 Task: Find connections with filter location Niwai with filter topic #Knowyoursocialwith filter profile language German with filter current company East-West Seed with filter school Madurai Kamraj University, Madurai with filter industry Public Safety with filter service category Bartending with filter keywords title Electrician
Action: Mouse moved to (569, 96)
Screenshot: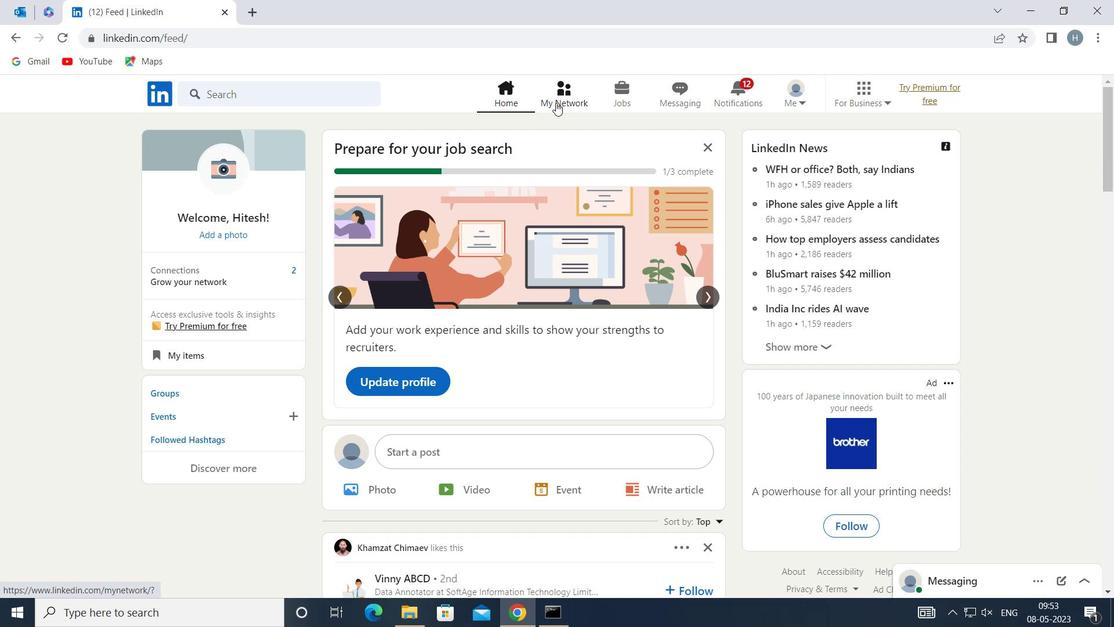 
Action: Mouse pressed left at (569, 96)
Screenshot: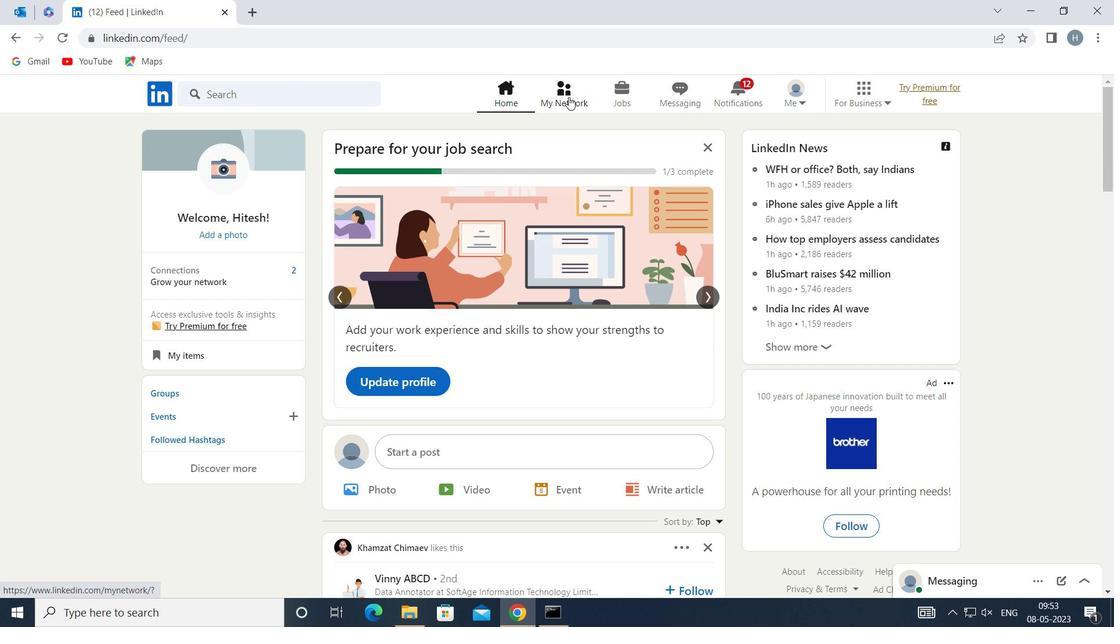 
Action: Mouse moved to (329, 175)
Screenshot: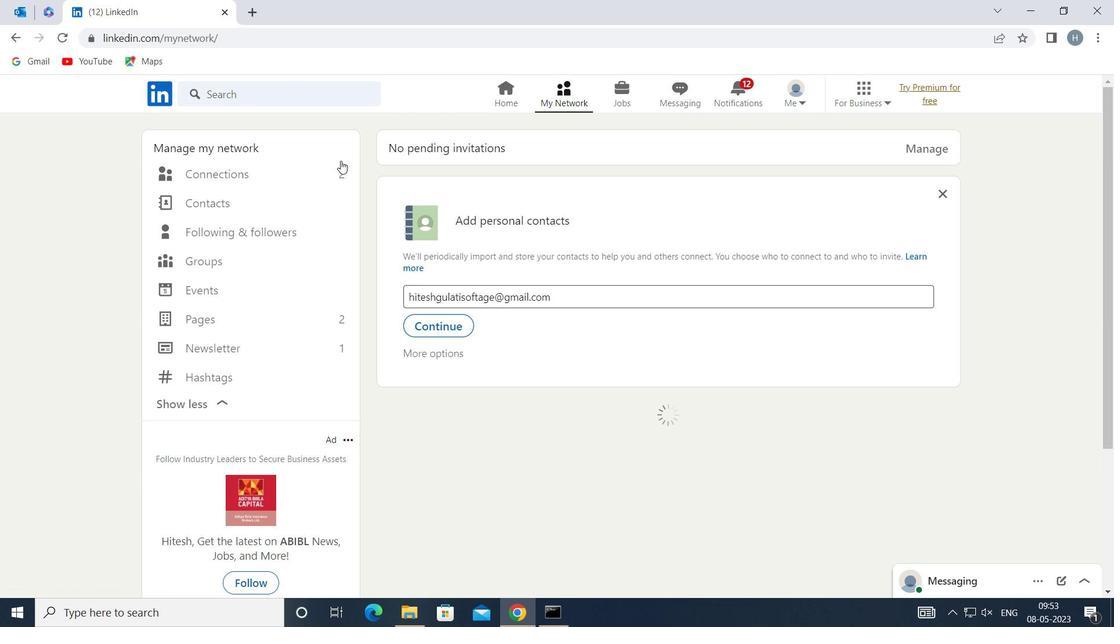 
Action: Mouse pressed left at (329, 175)
Screenshot: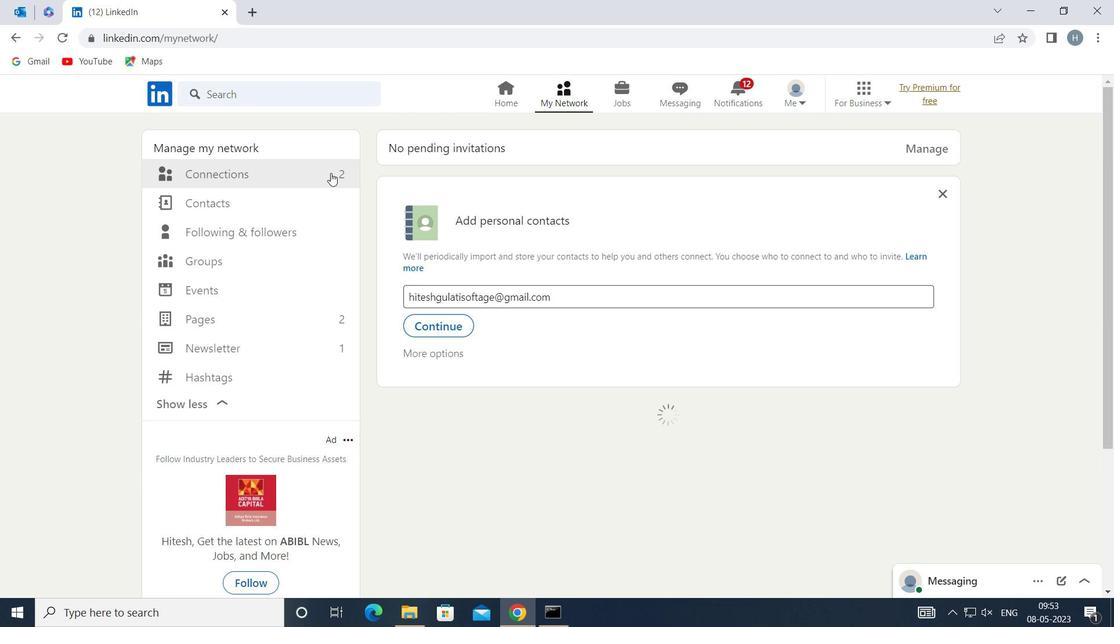 
Action: Mouse moved to (654, 173)
Screenshot: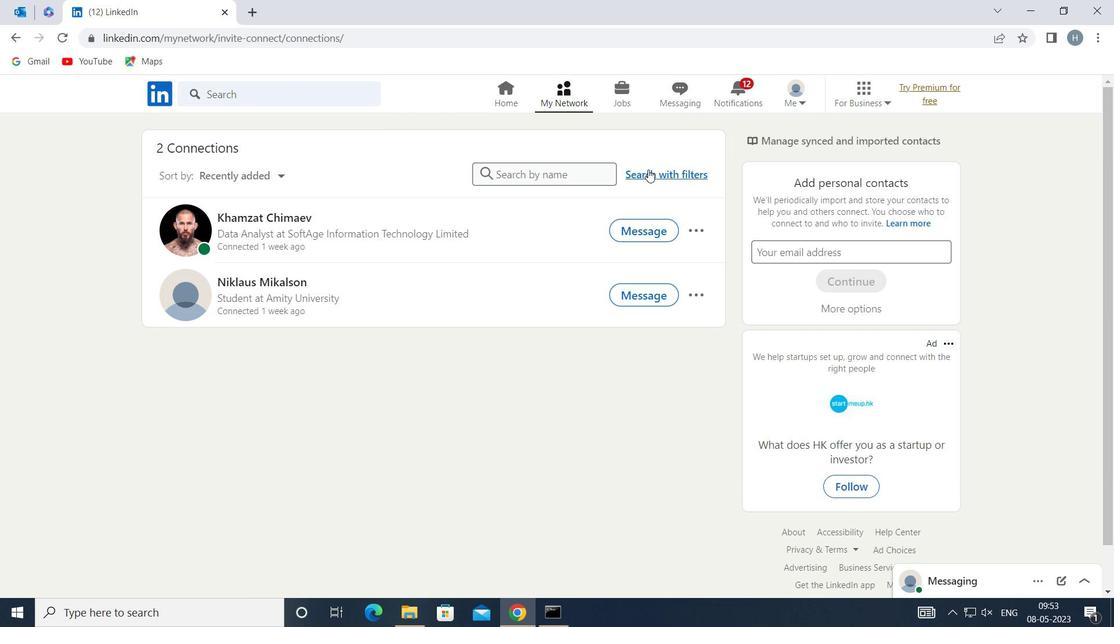 
Action: Mouse pressed left at (654, 173)
Screenshot: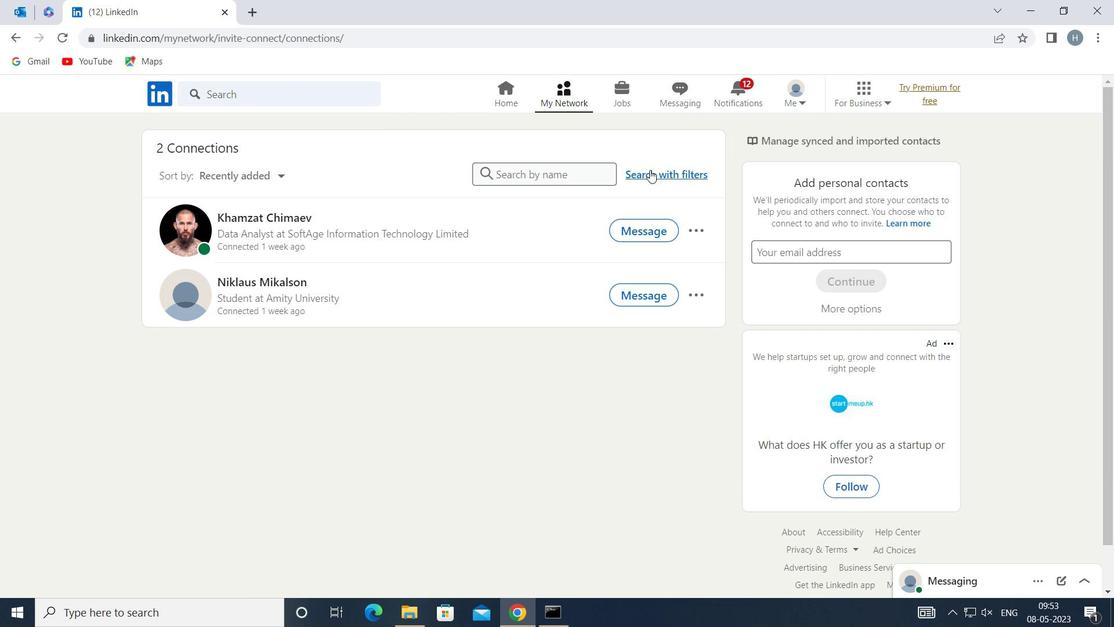 
Action: Mouse moved to (607, 131)
Screenshot: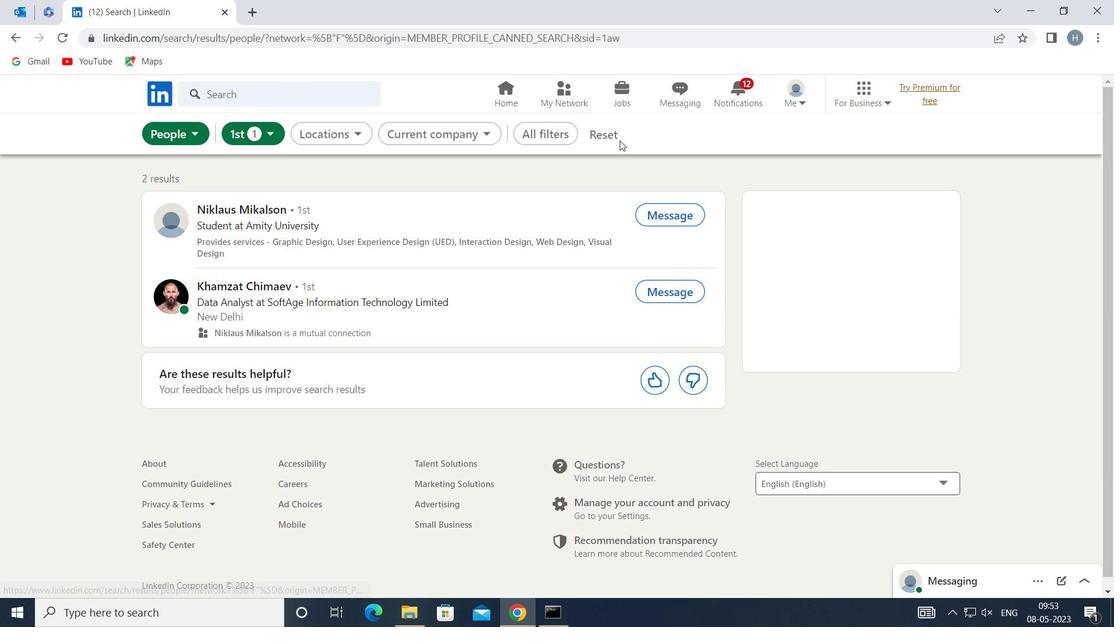 
Action: Mouse pressed left at (607, 131)
Screenshot: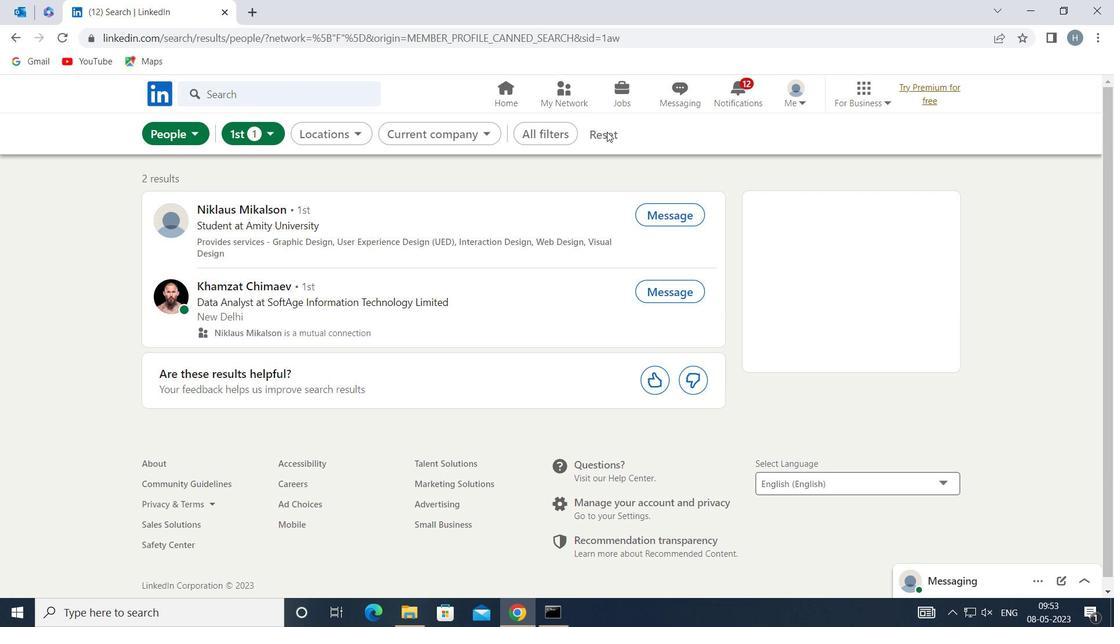 
Action: Mouse moved to (599, 129)
Screenshot: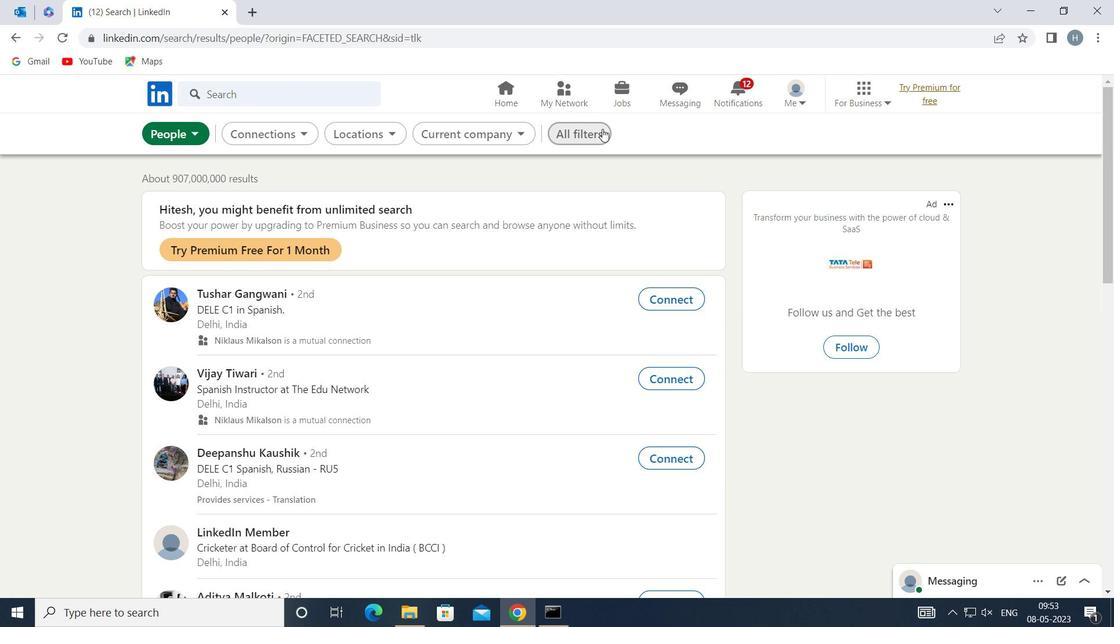 
Action: Mouse pressed left at (599, 129)
Screenshot: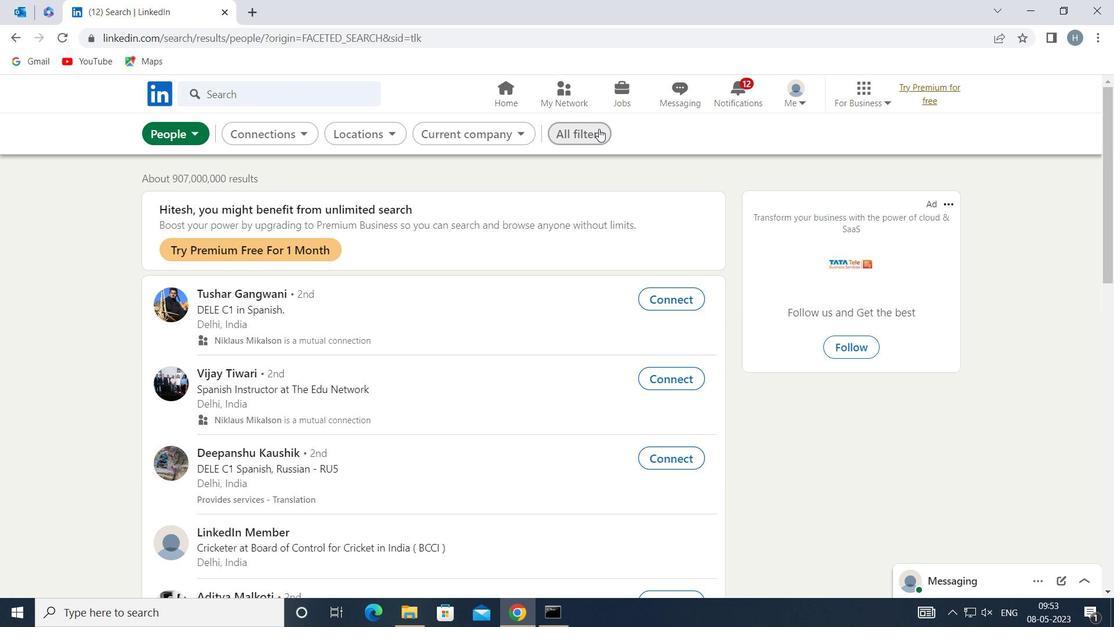 
Action: Mouse moved to (804, 254)
Screenshot: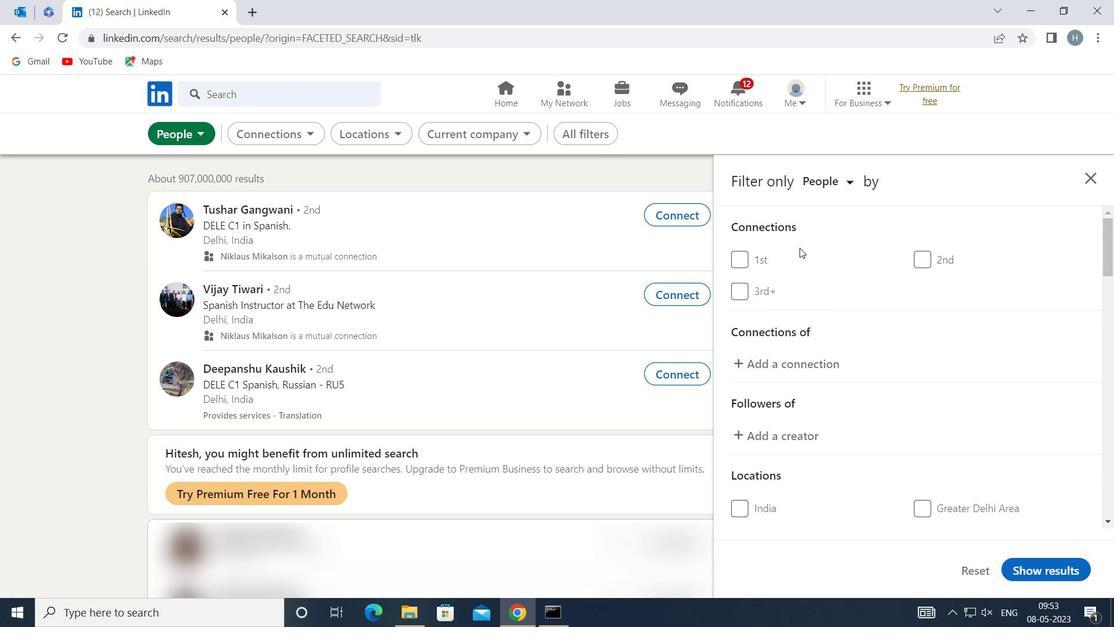 
Action: Mouse scrolled (804, 253) with delta (0, 0)
Screenshot: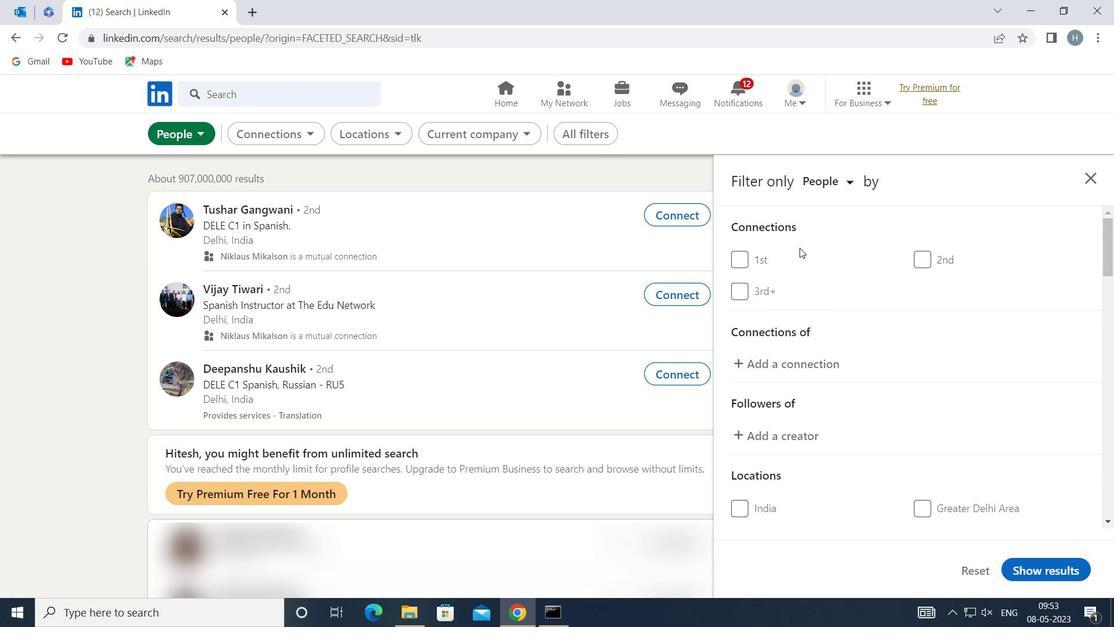 
Action: Mouse moved to (815, 263)
Screenshot: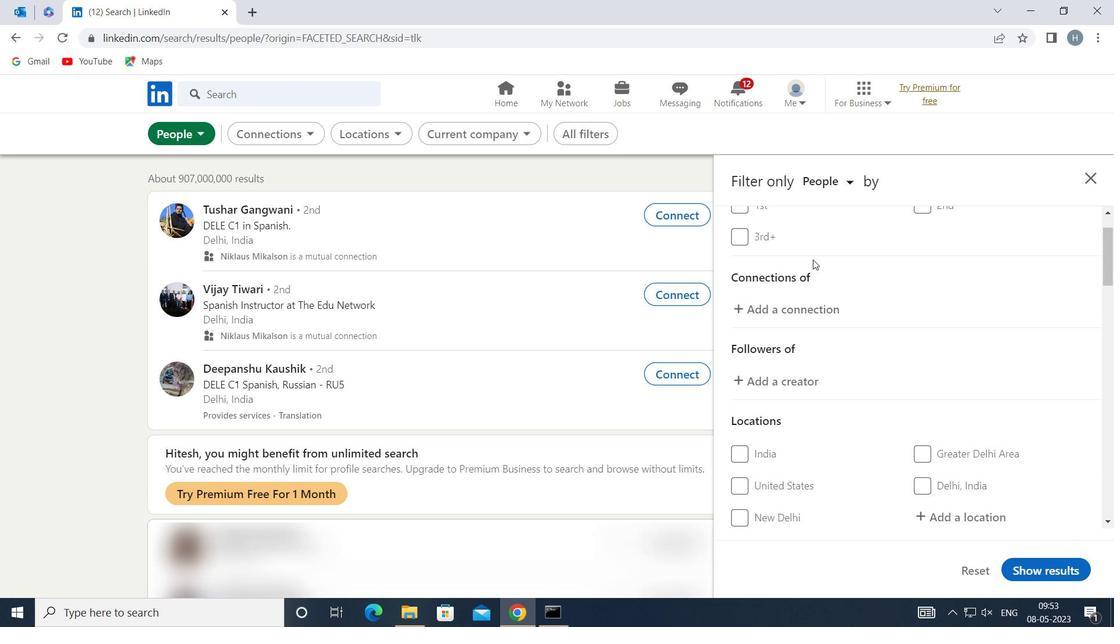 
Action: Mouse scrolled (815, 262) with delta (0, 0)
Screenshot: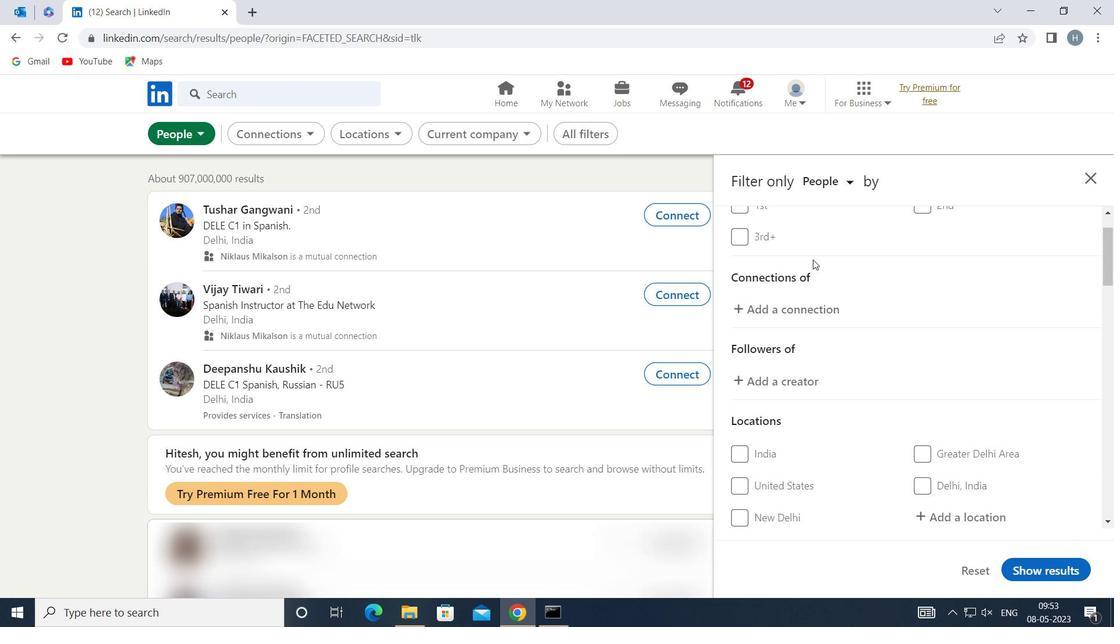 
Action: Mouse moved to (816, 265)
Screenshot: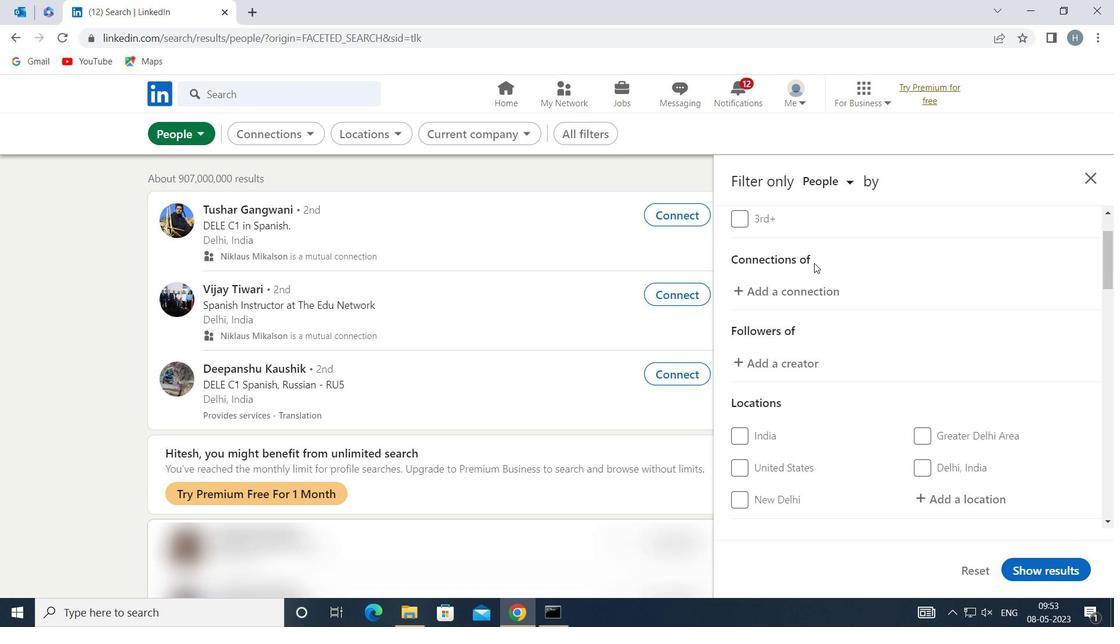 
Action: Mouse scrolled (816, 264) with delta (0, 0)
Screenshot: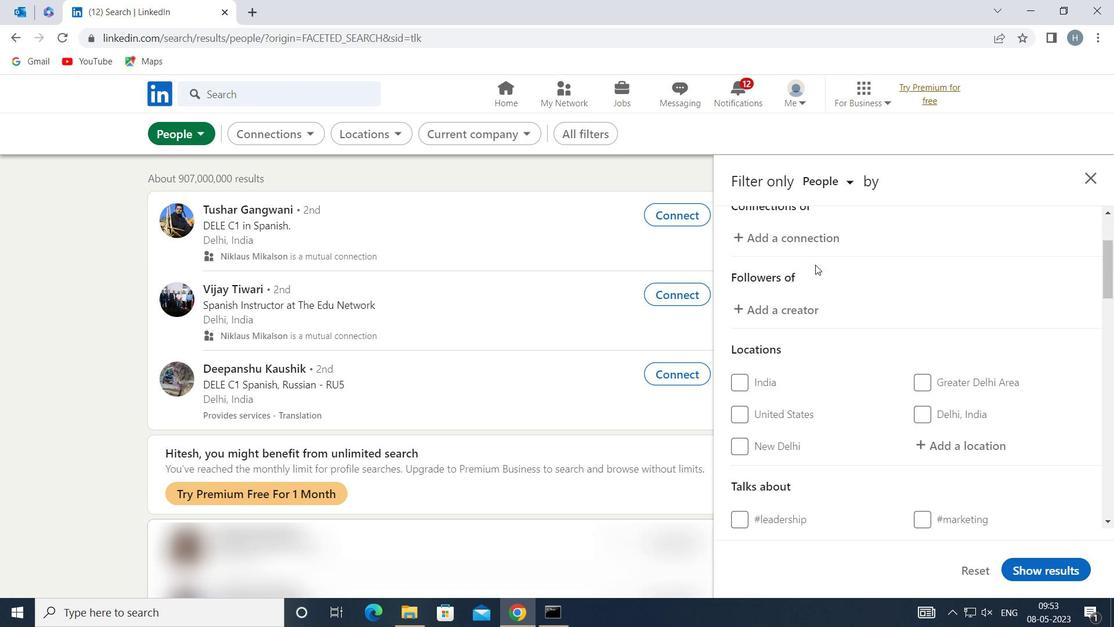 
Action: Mouse moved to (961, 357)
Screenshot: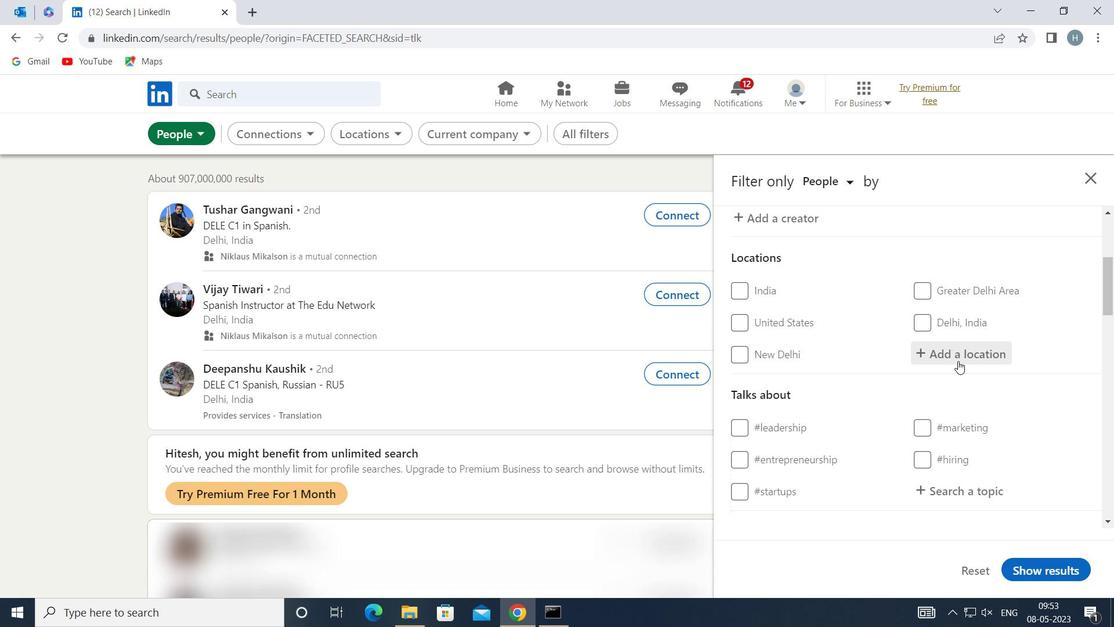
Action: Mouse pressed left at (961, 357)
Screenshot: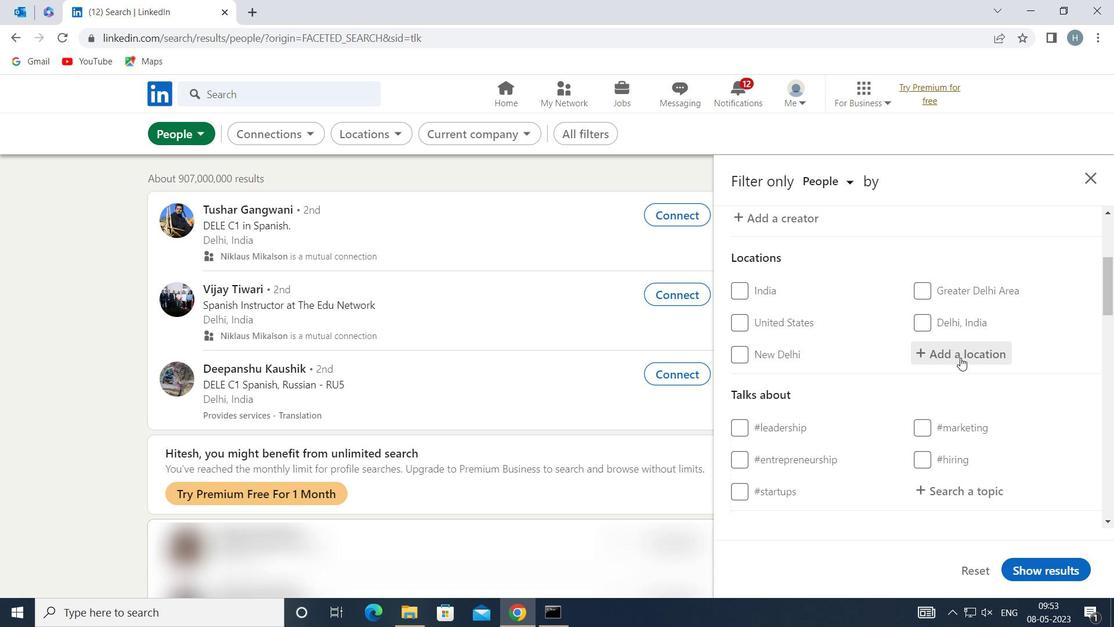 
Action: Mouse moved to (963, 356)
Screenshot: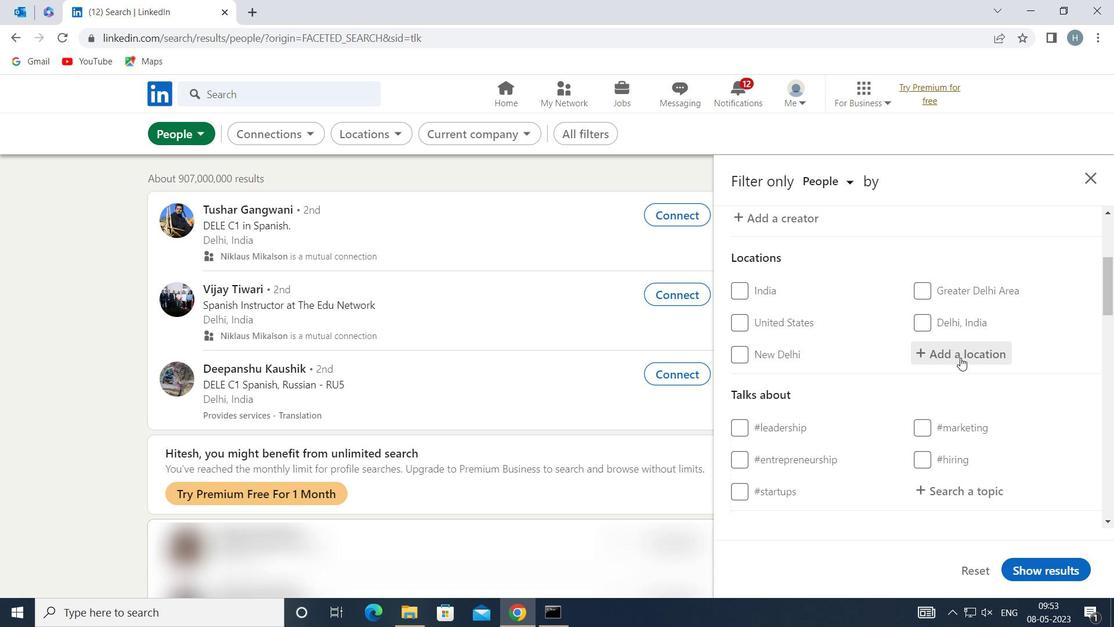 
Action: Key pressed <Key.shift>V+<Key.backspace><Key.backspace>B<Key.backspace>NIWAI
Screenshot: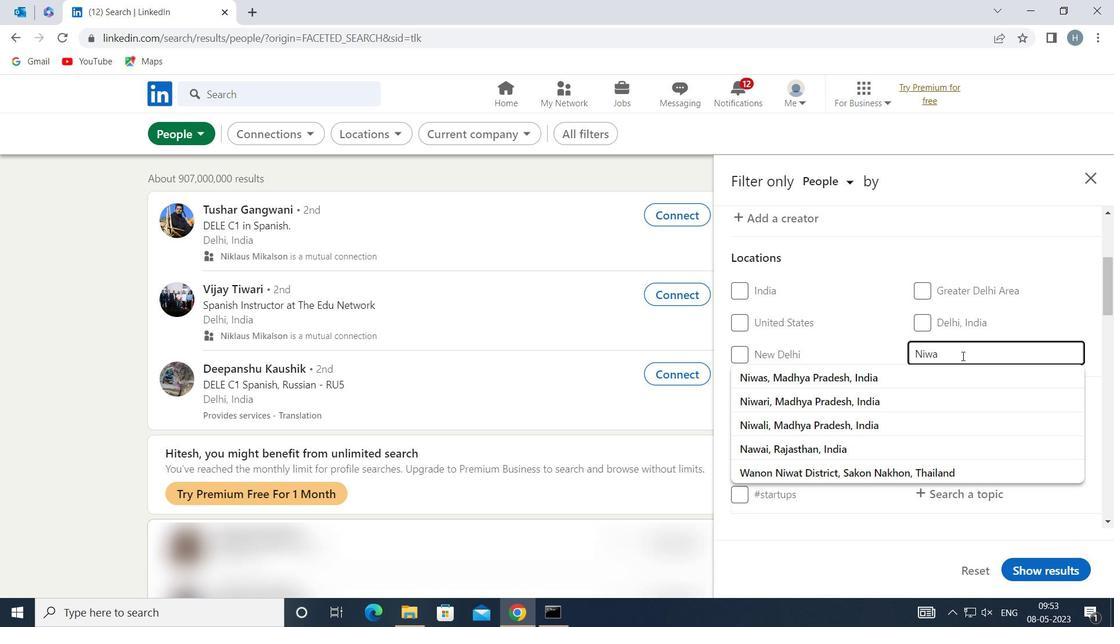 
Action: Mouse moved to (887, 376)
Screenshot: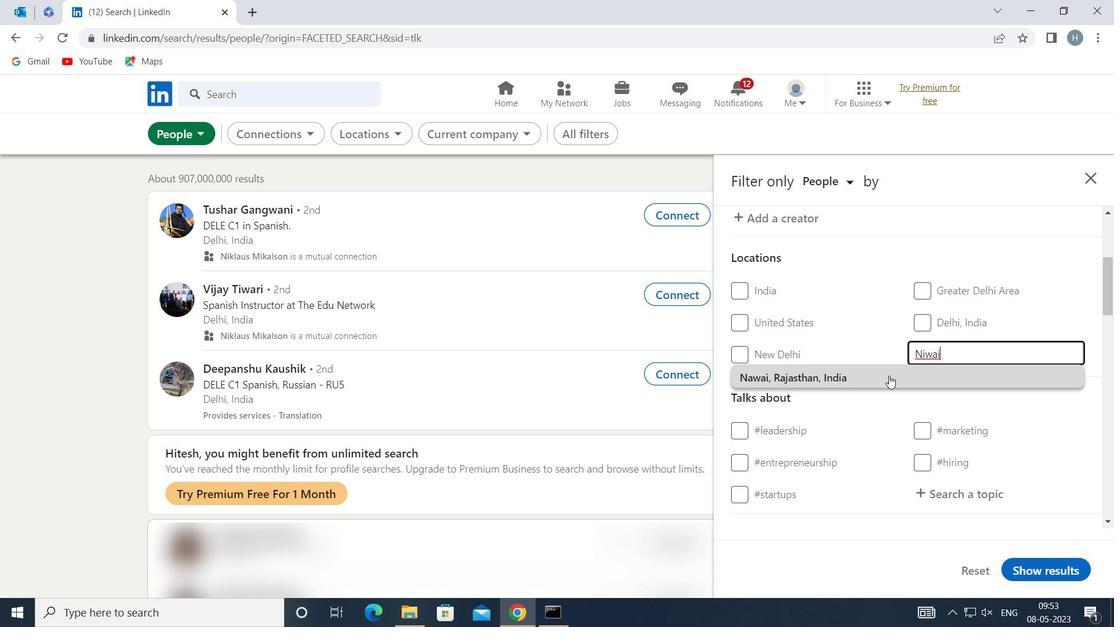 
Action: Mouse pressed left at (887, 376)
Screenshot: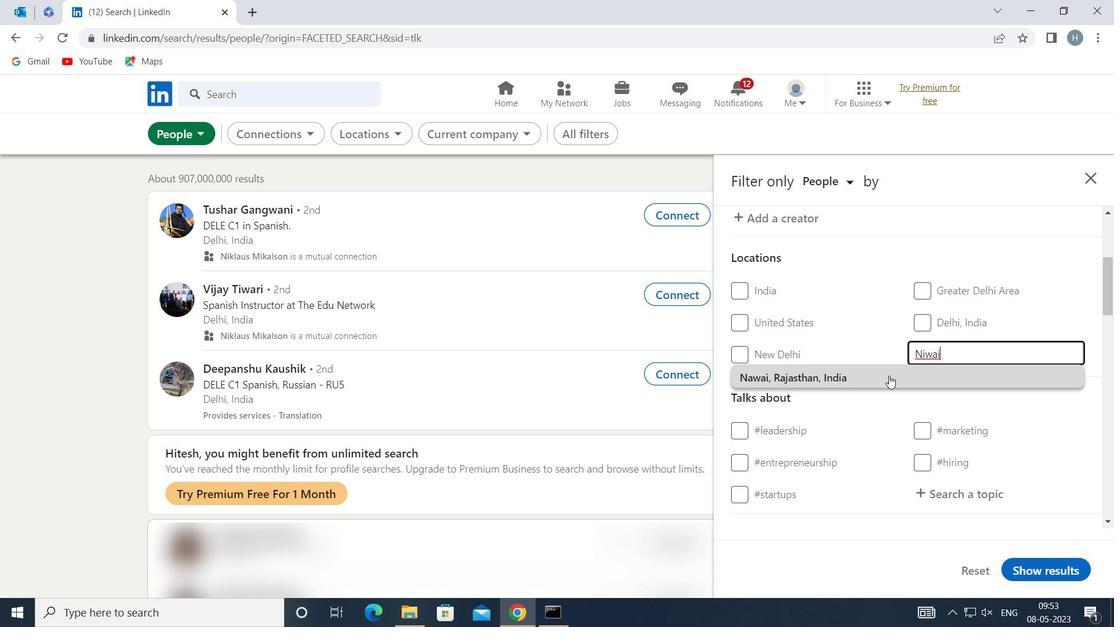 
Action: Mouse moved to (896, 369)
Screenshot: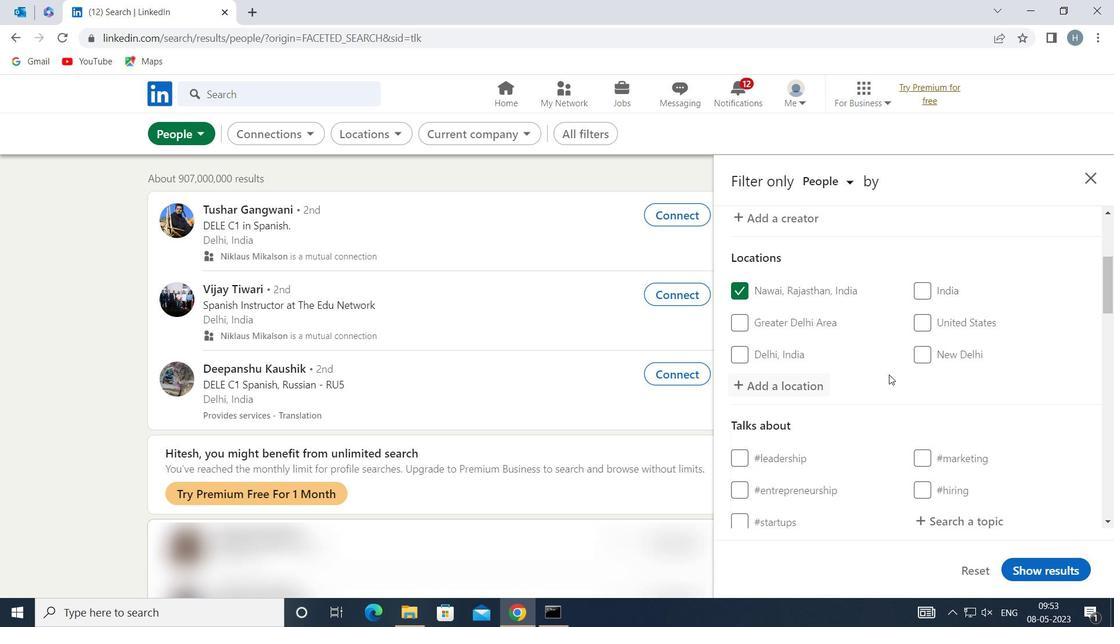 
Action: Mouse scrolled (896, 369) with delta (0, 0)
Screenshot: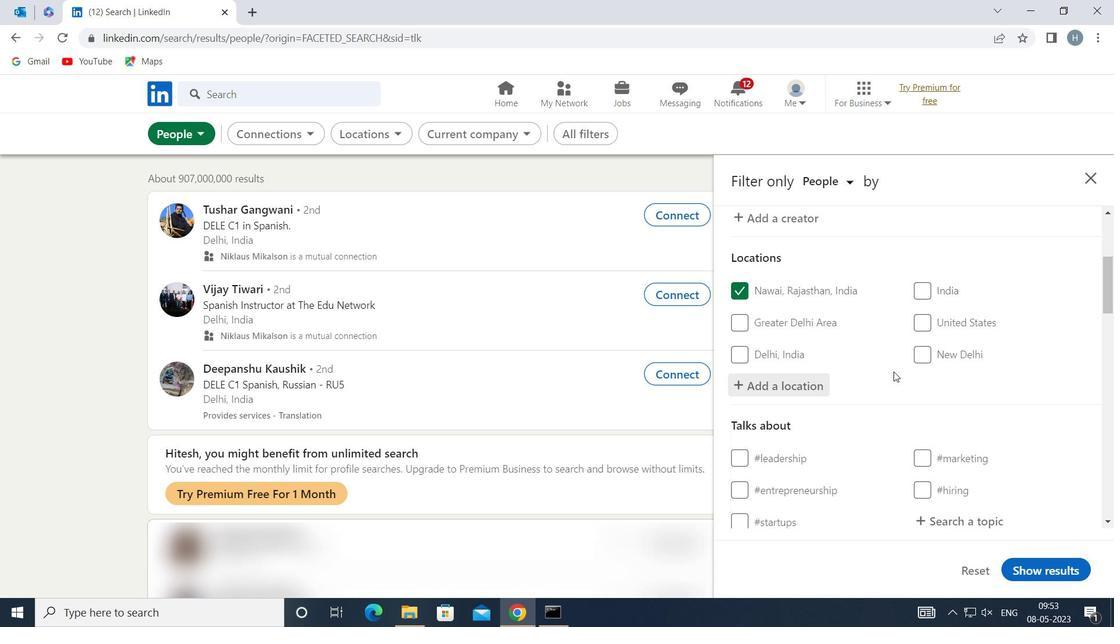 
Action: Mouse moved to (903, 364)
Screenshot: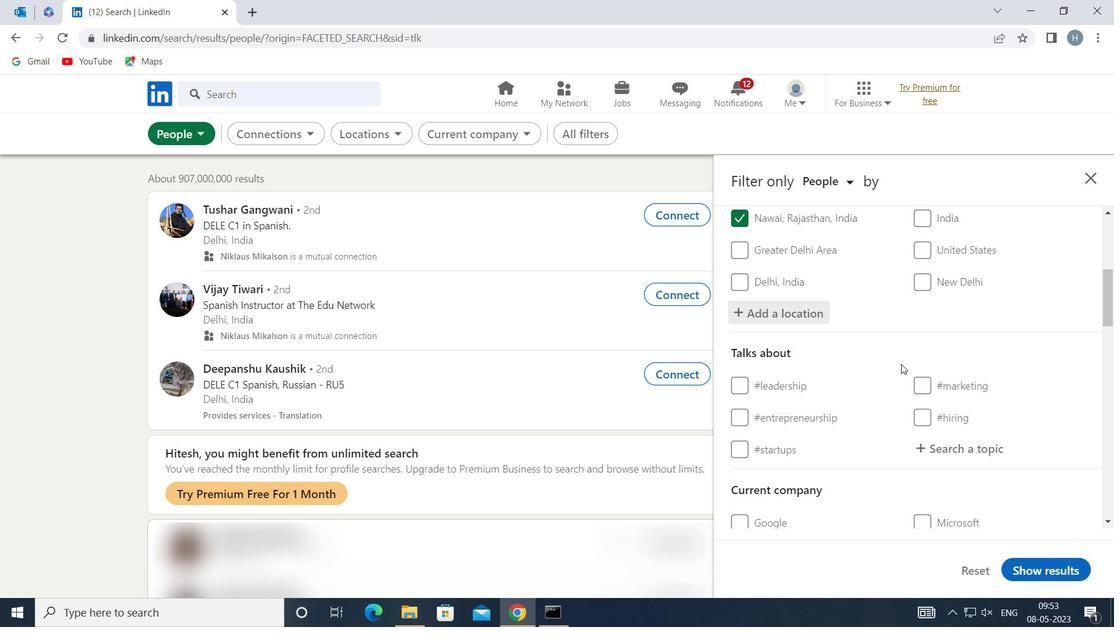 
Action: Mouse scrolled (903, 363) with delta (0, 0)
Screenshot: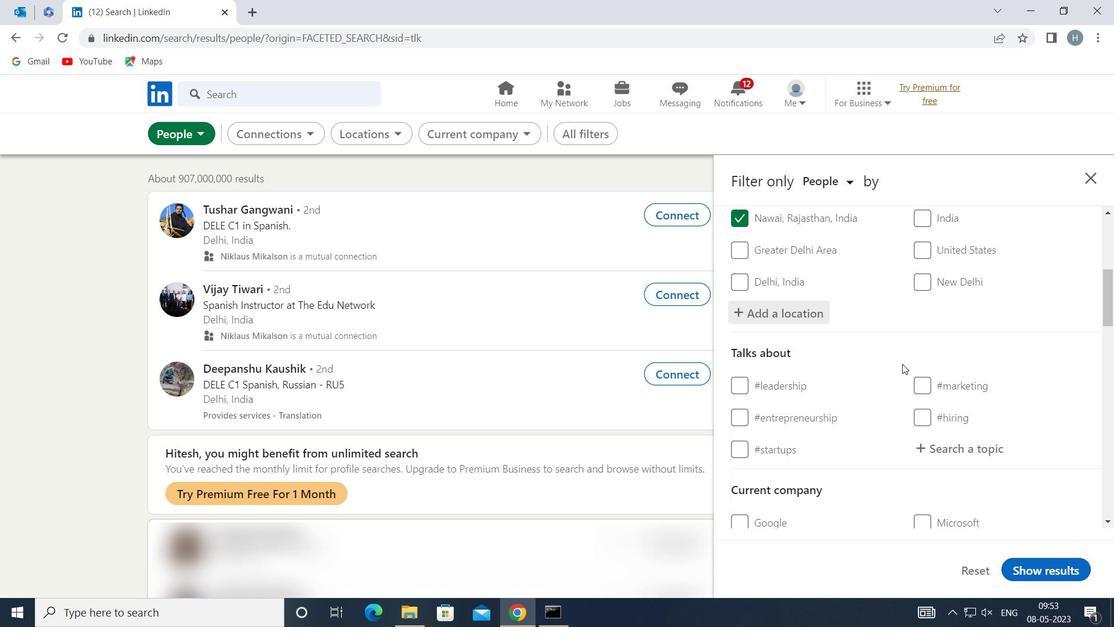 
Action: Mouse moved to (979, 372)
Screenshot: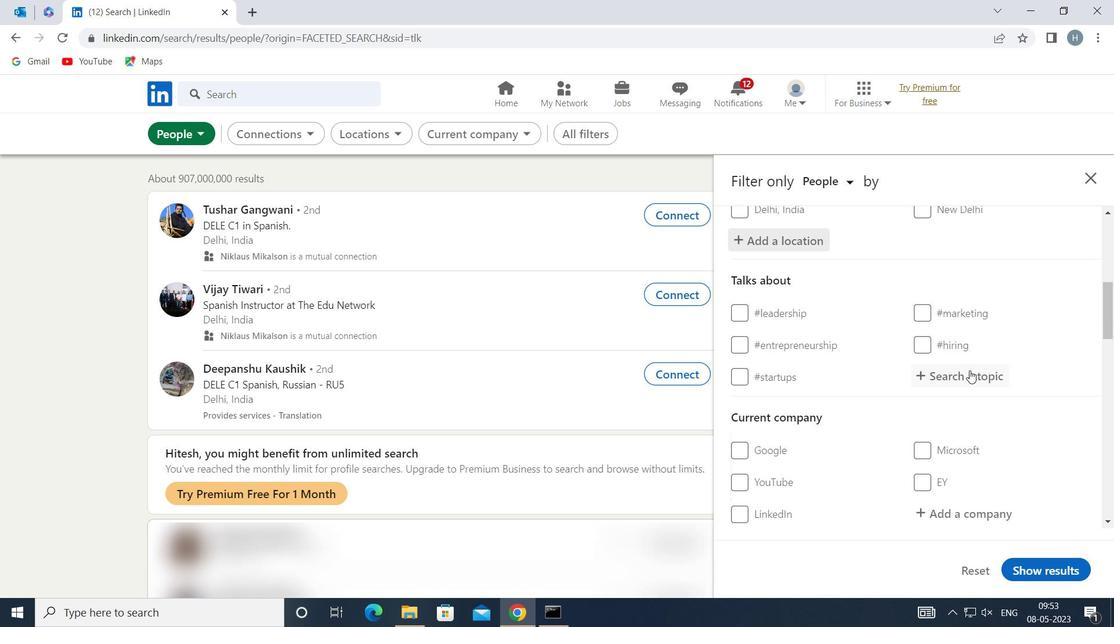 
Action: Mouse pressed left at (979, 372)
Screenshot: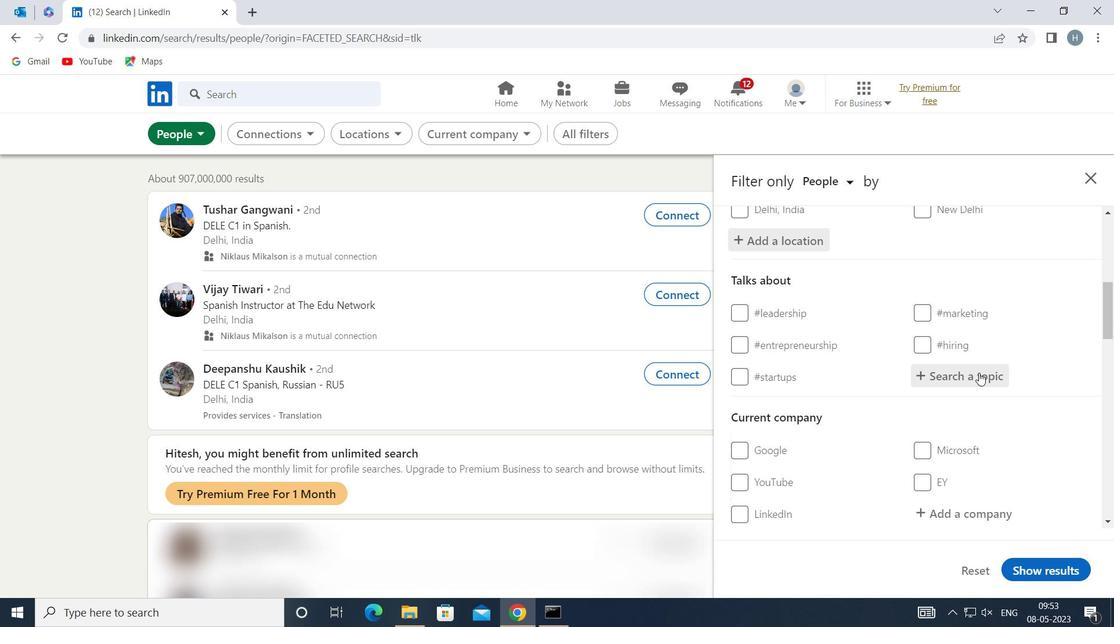 
Action: Mouse moved to (980, 372)
Screenshot: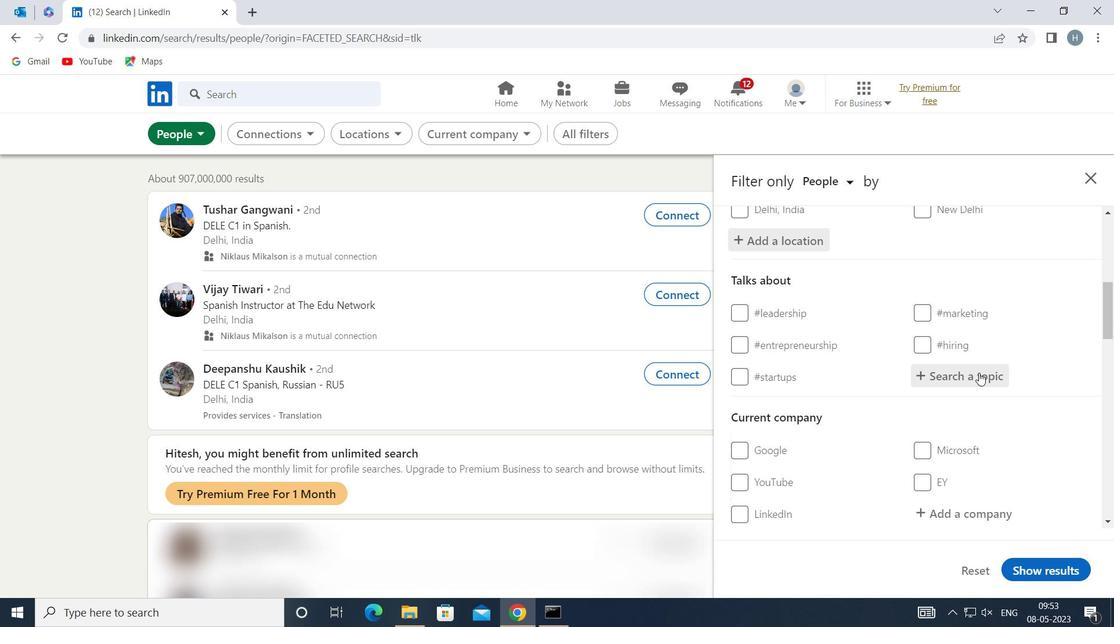 
Action: Key pressed <Key.shift>KNOWYOURSOCIAL
Screenshot: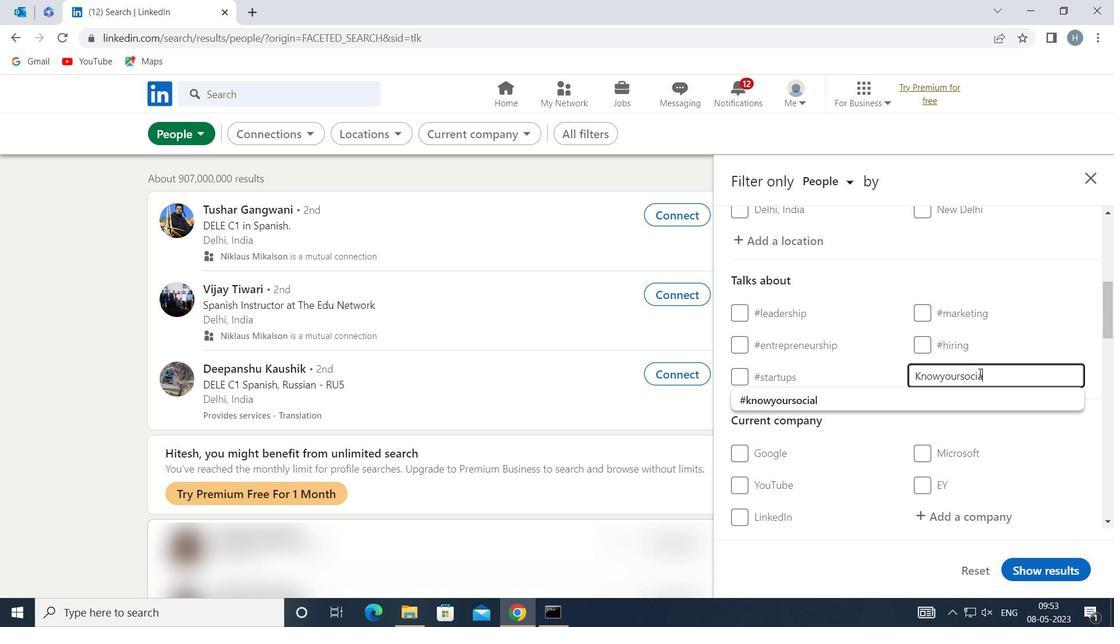 
Action: Mouse moved to (923, 400)
Screenshot: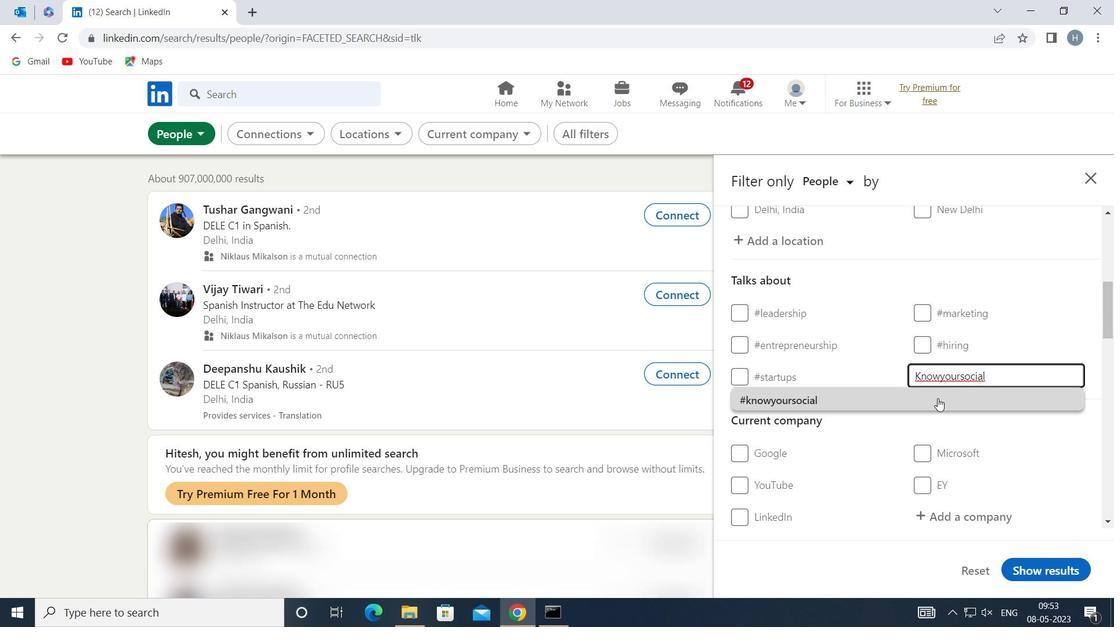 
Action: Mouse pressed left at (923, 400)
Screenshot: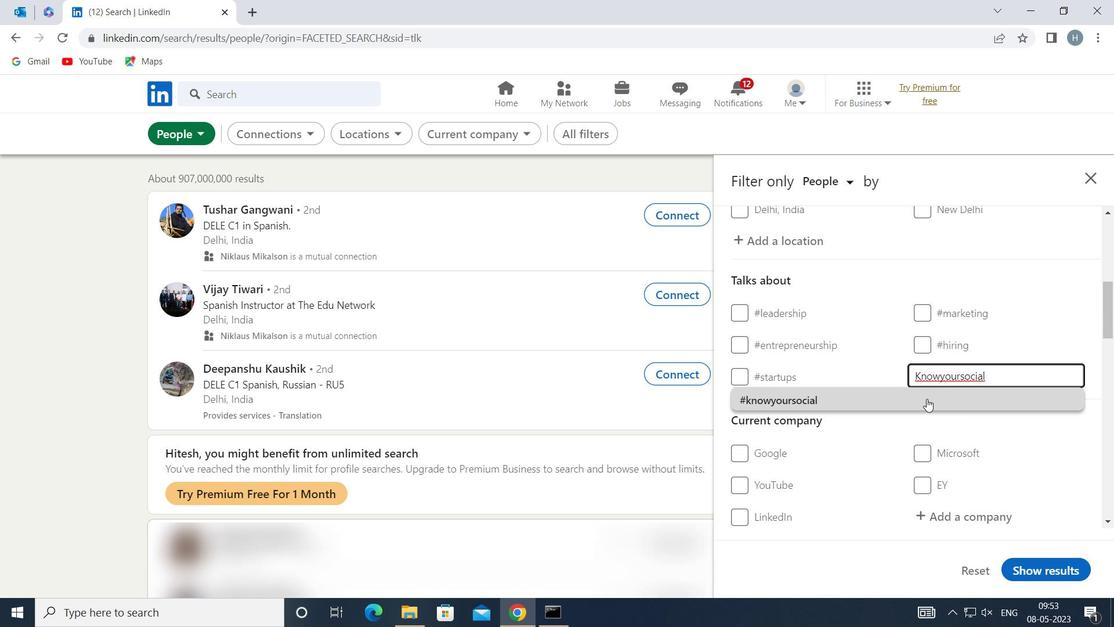 
Action: Mouse moved to (876, 387)
Screenshot: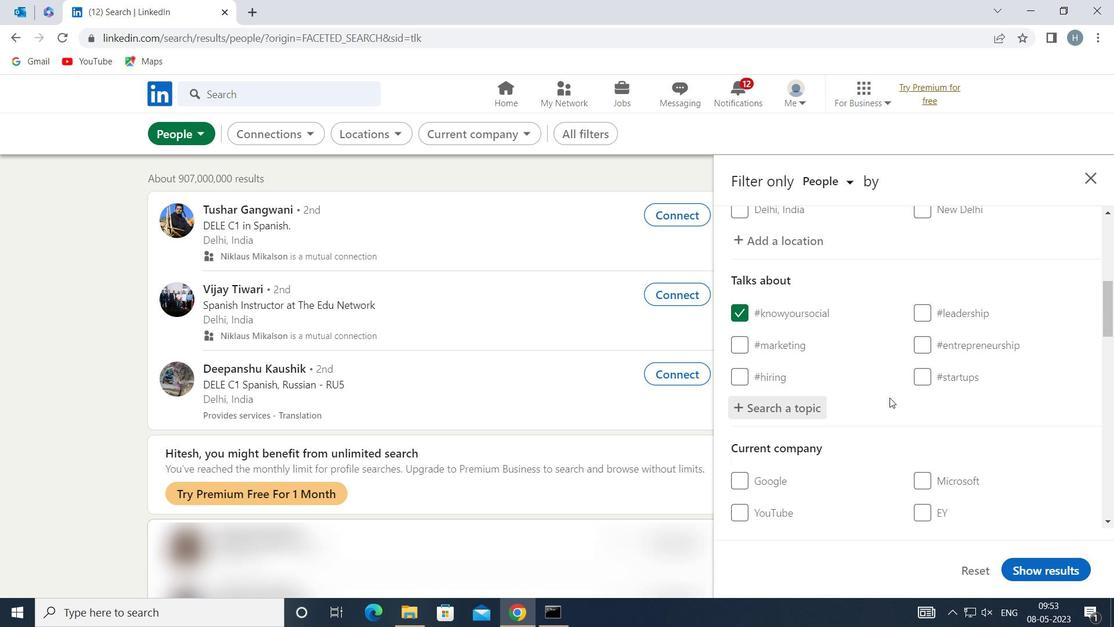 
Action: Mouse scrolled (876, 386) with delta (0, 0)
Screenshot: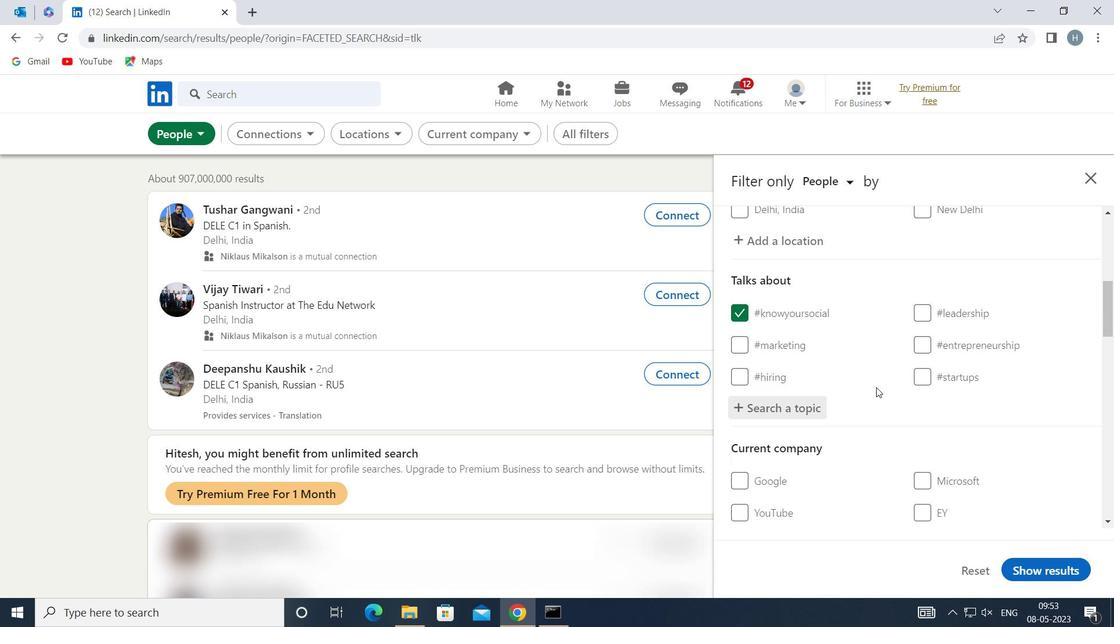 
Action: Mouse scrolled (876, 386) with delta (0, 0)
Screenshot: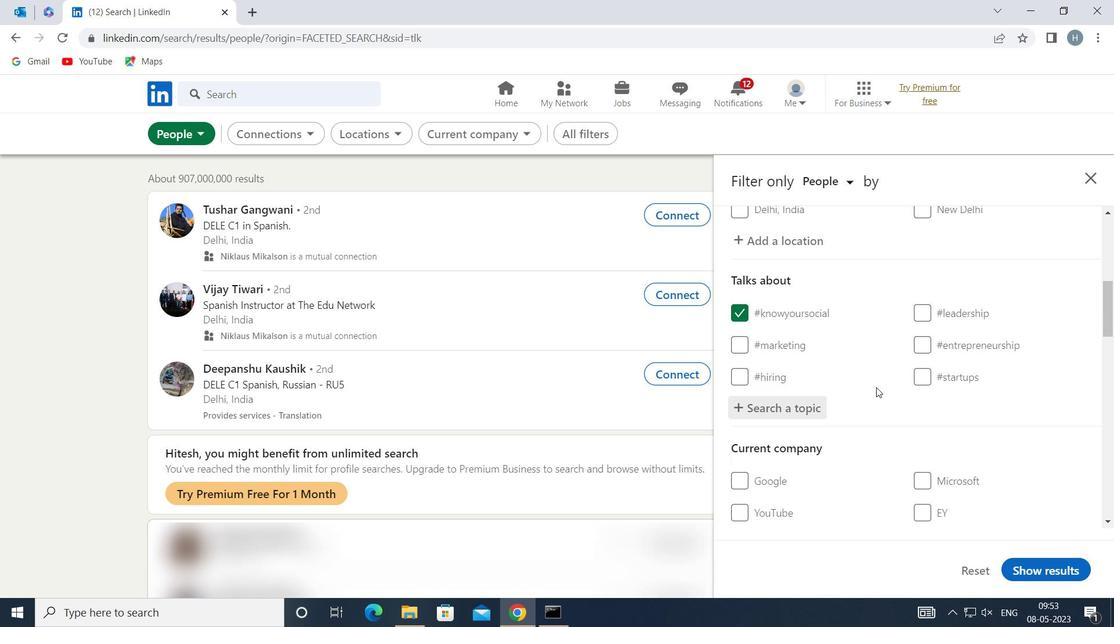 
Action: Mouse scrolled (876, 386) with delta (0, 0)
Screenshot: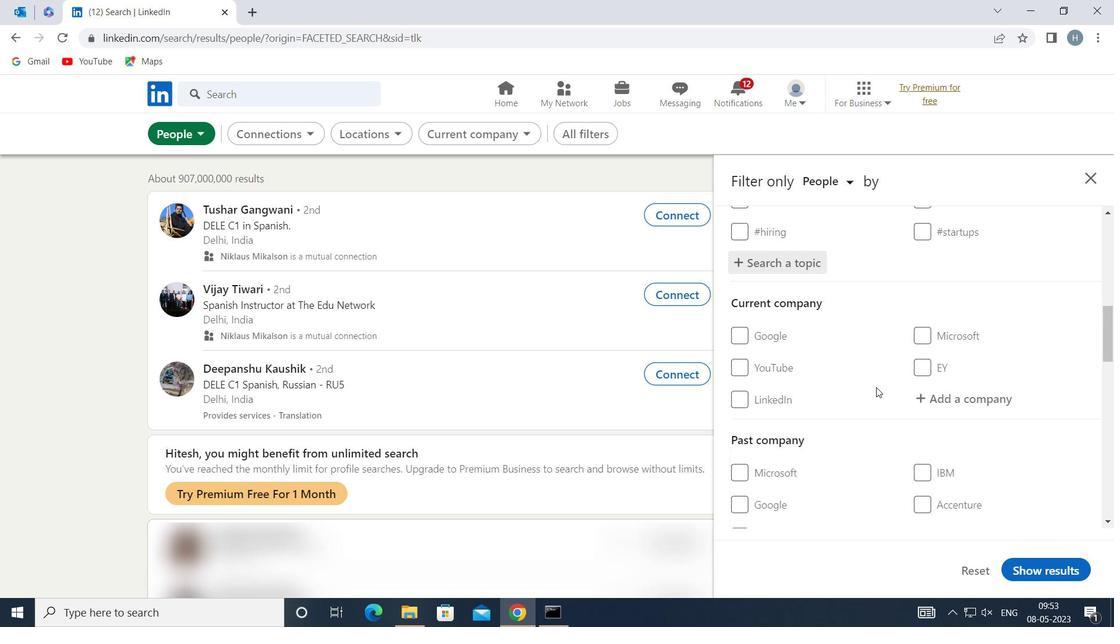 
Action: Mouse scrolled (876, 386) with delta (0, 0)
Screenshot: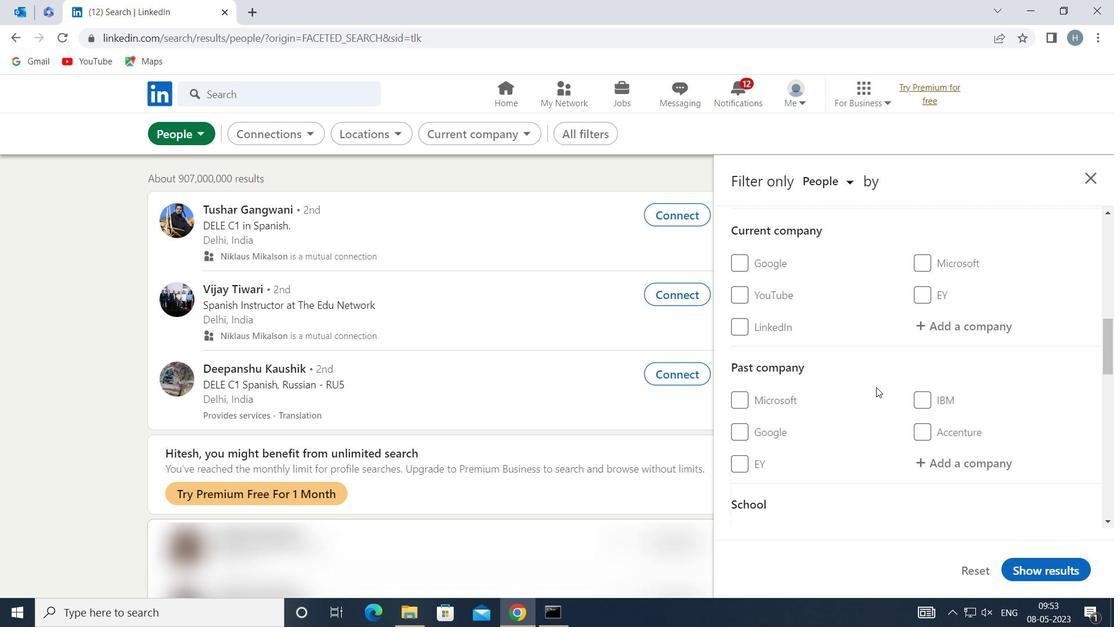 
Action: Mouse scrolled (876, 386) with delta (0, 0)
Screenshot: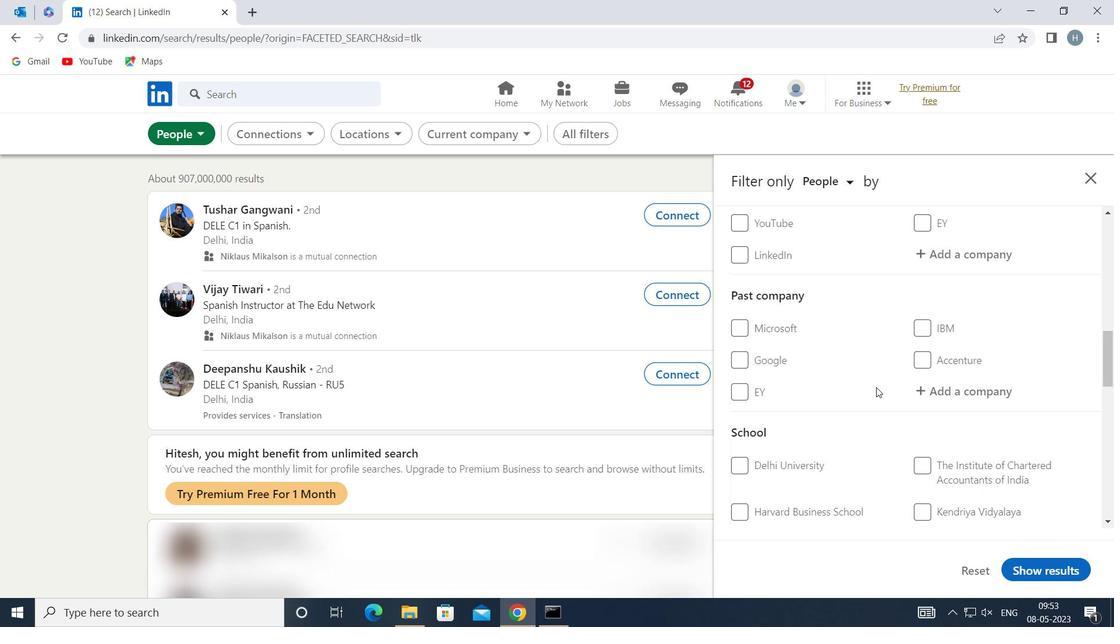 
Action: Mouse scrolled (876, 386) with delta (0, 0)
Screenshot: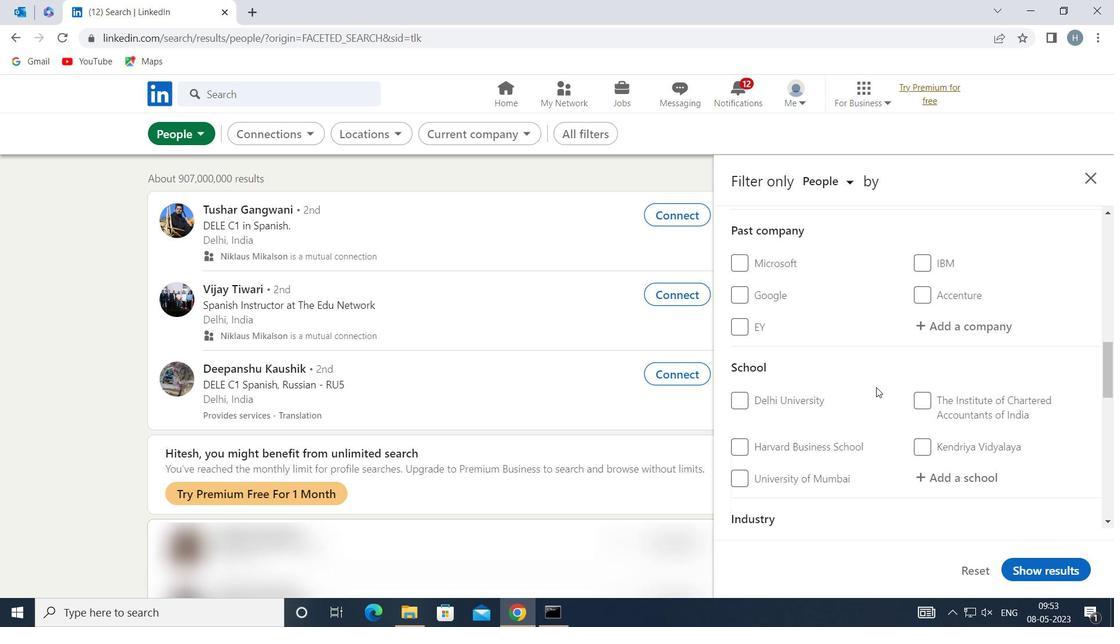 
Action: Mouse scrolled (876, 386) with delta (0, 0)
Screenshot: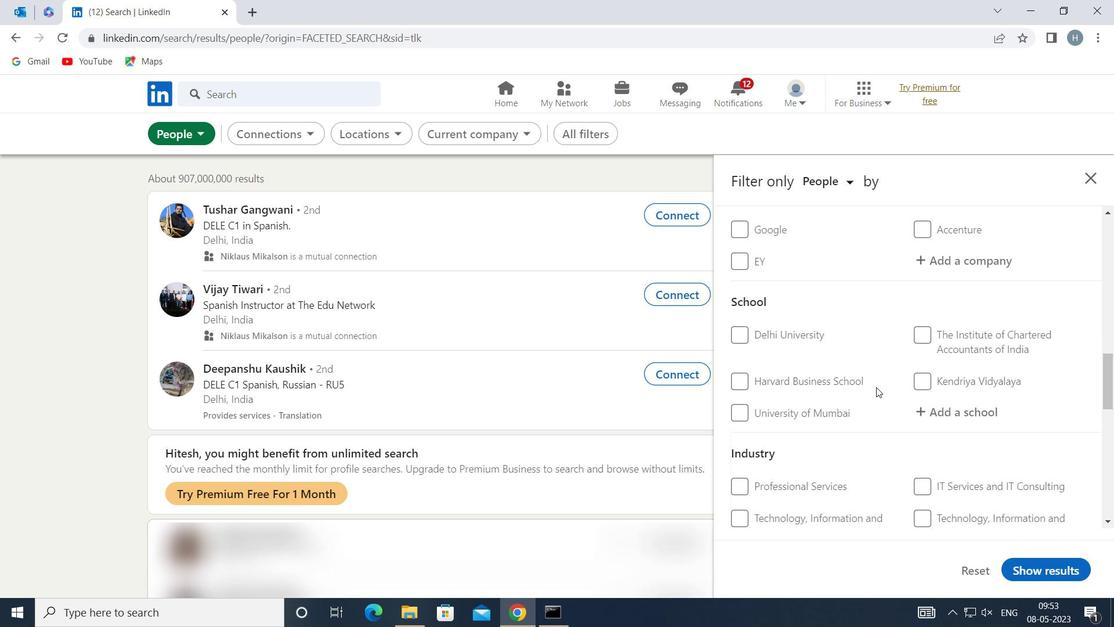 
Action: Mouse scrolled (876, 386) with delta (0, 0)
Screenshot: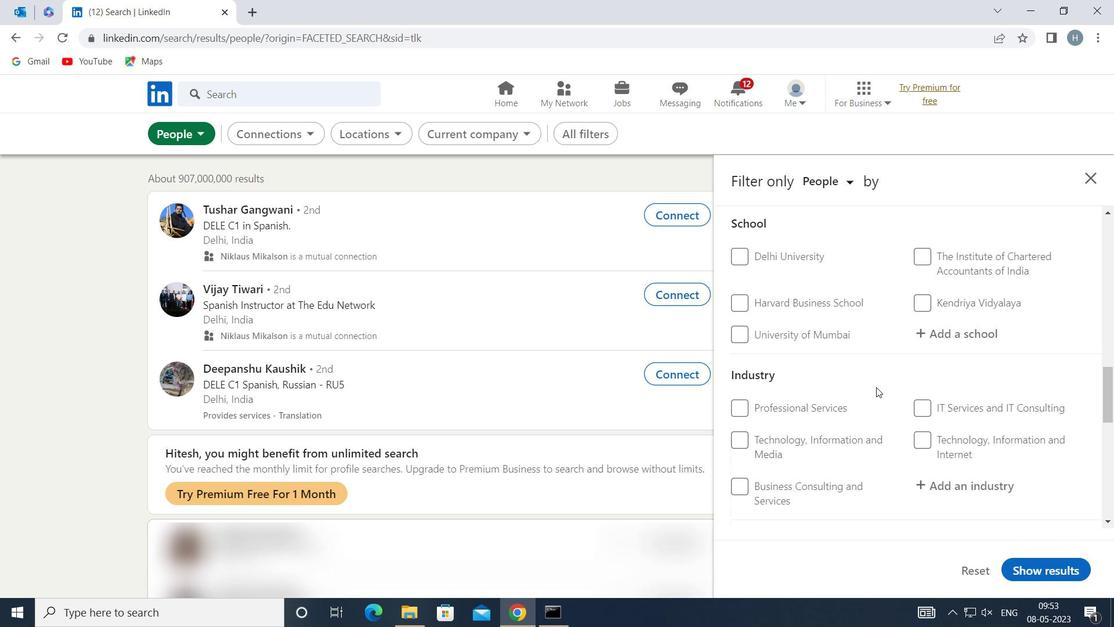 
Action: Mouse scrolled (876, 386) with delta (0, 0)
Screenshot: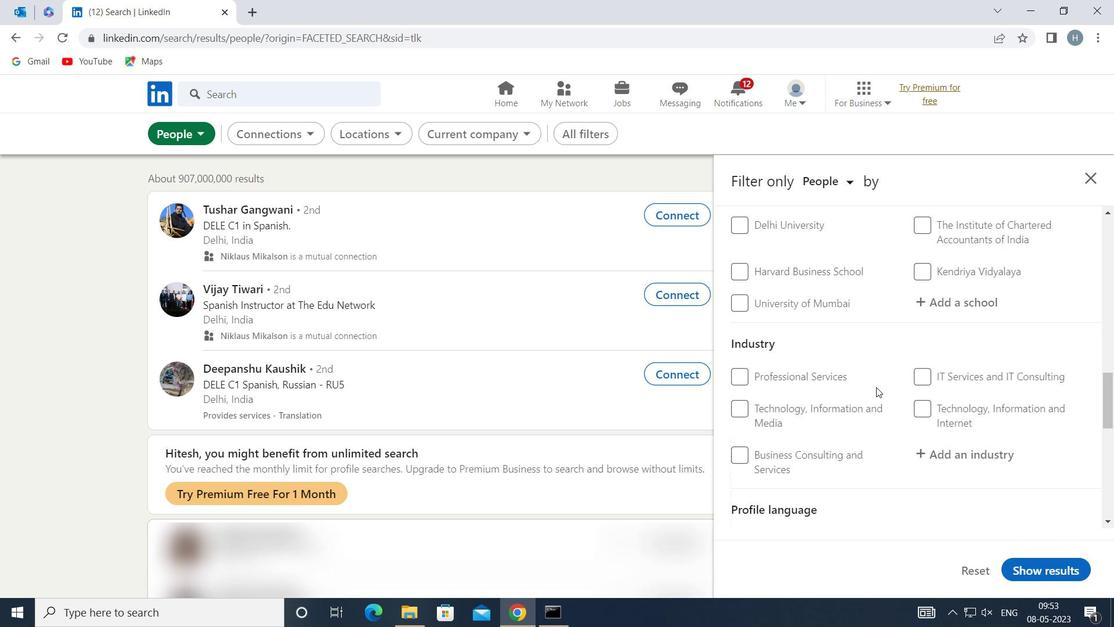 
Action: Mouse scrolled (876, 386) with delta (0, 0)
Screenshot: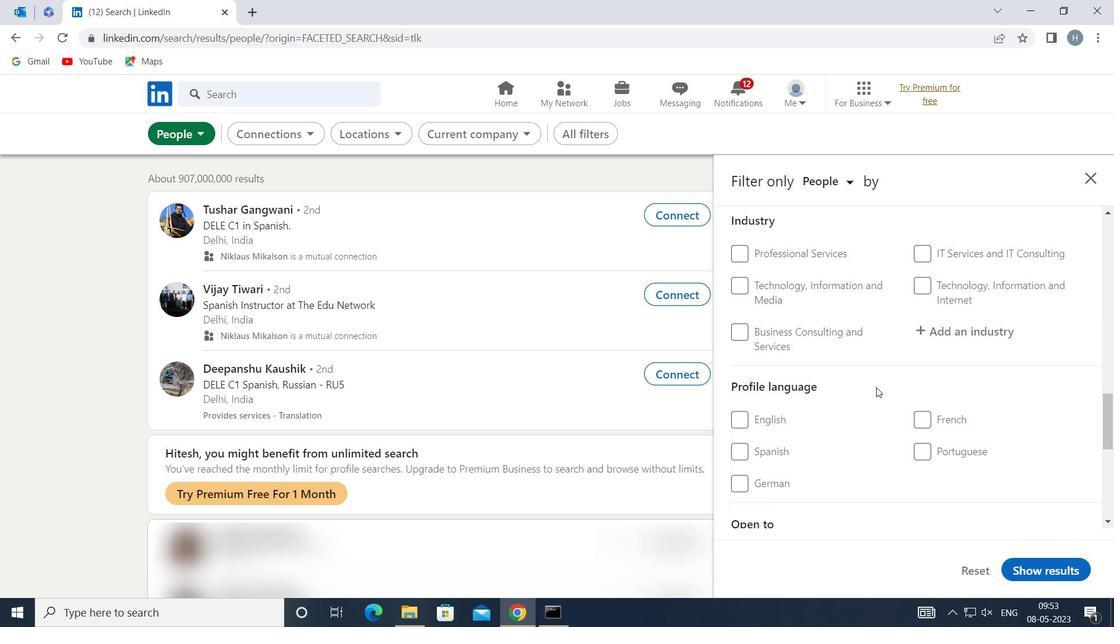 
Action: Mouse moved to (779, 407)
Screenshot: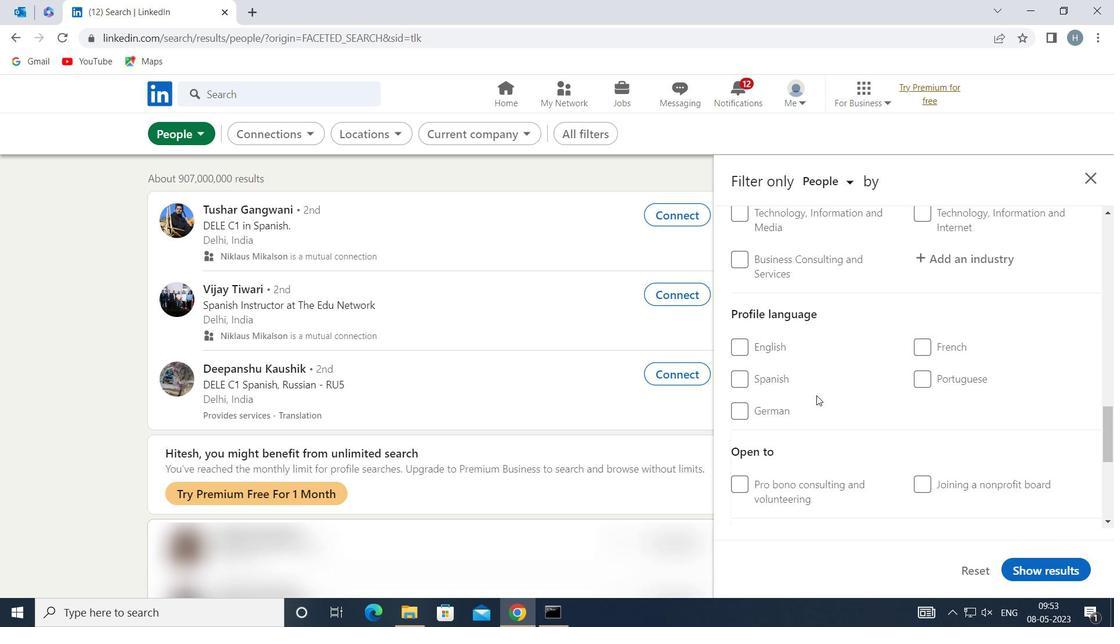 
Action: Mouse pressed left at (779, 407)
Screenshot: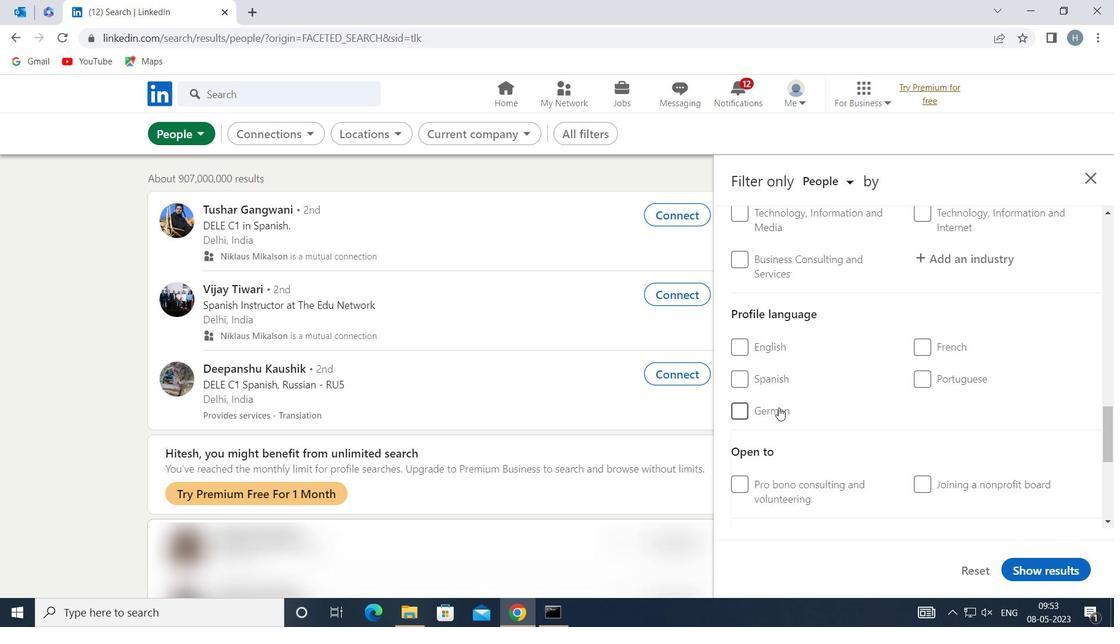 
Action: Mouse moved to (848, 410)
Screenshot: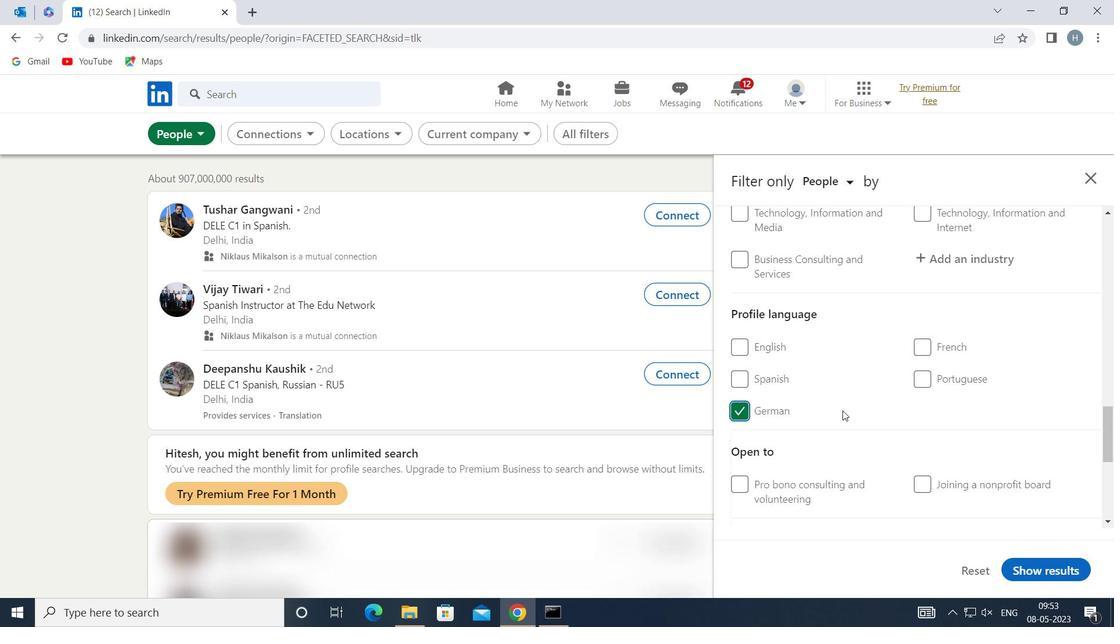 
Action: Mouse scrolled (848, 411) with delta (0, 0)
Screenshot: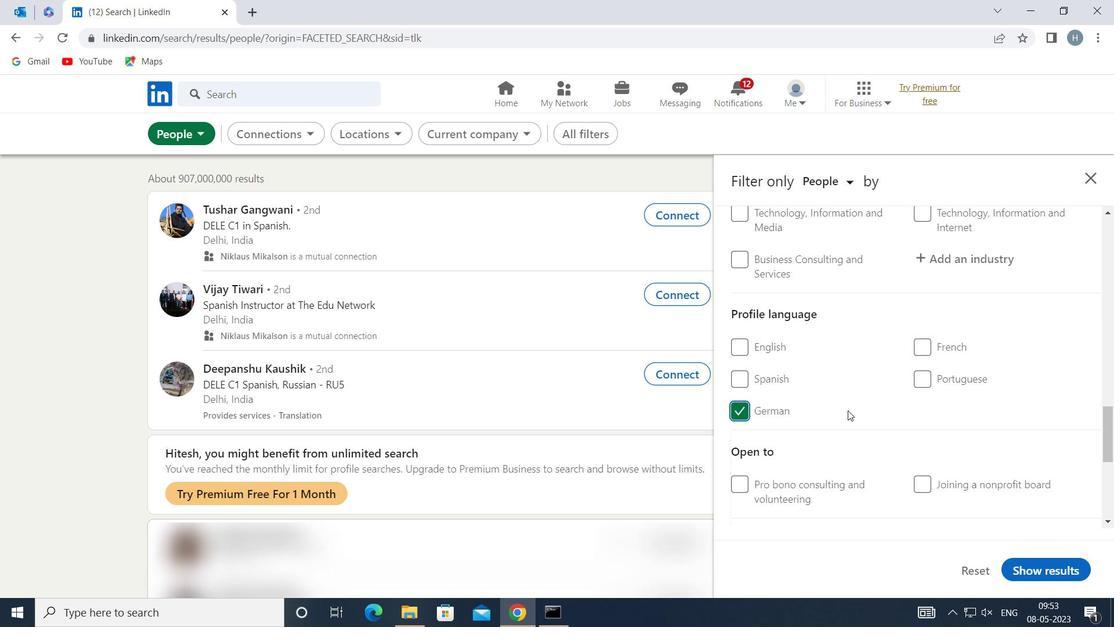 
Action: Mouse moved to (850, 409)
Screenshot: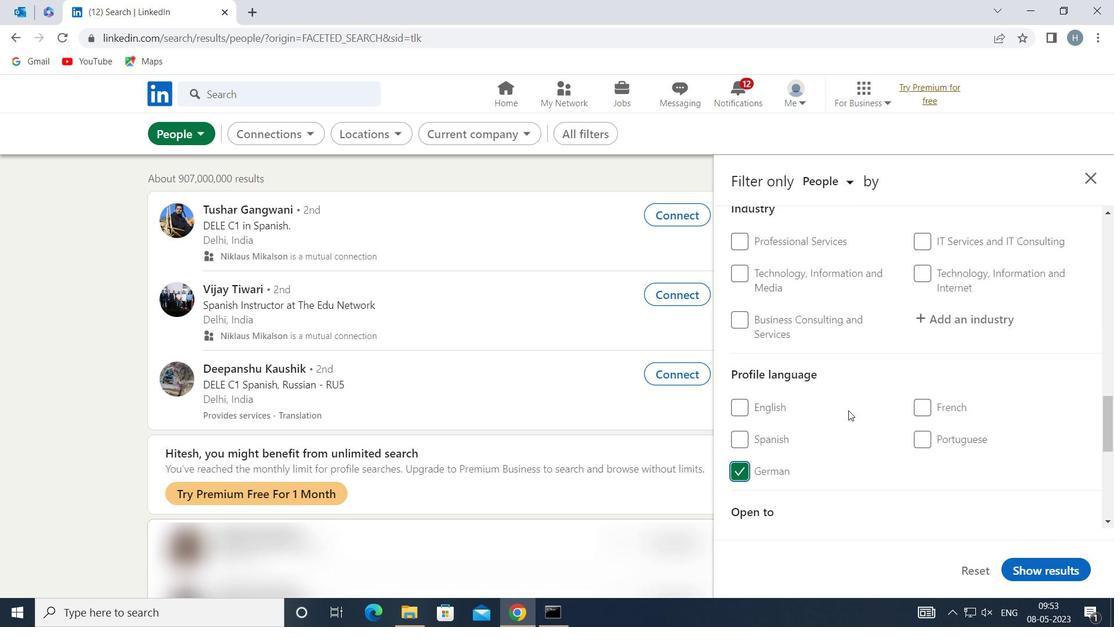 
Action: Mouse scrolled (850, 410) with delta (0, 0)
Screenshot: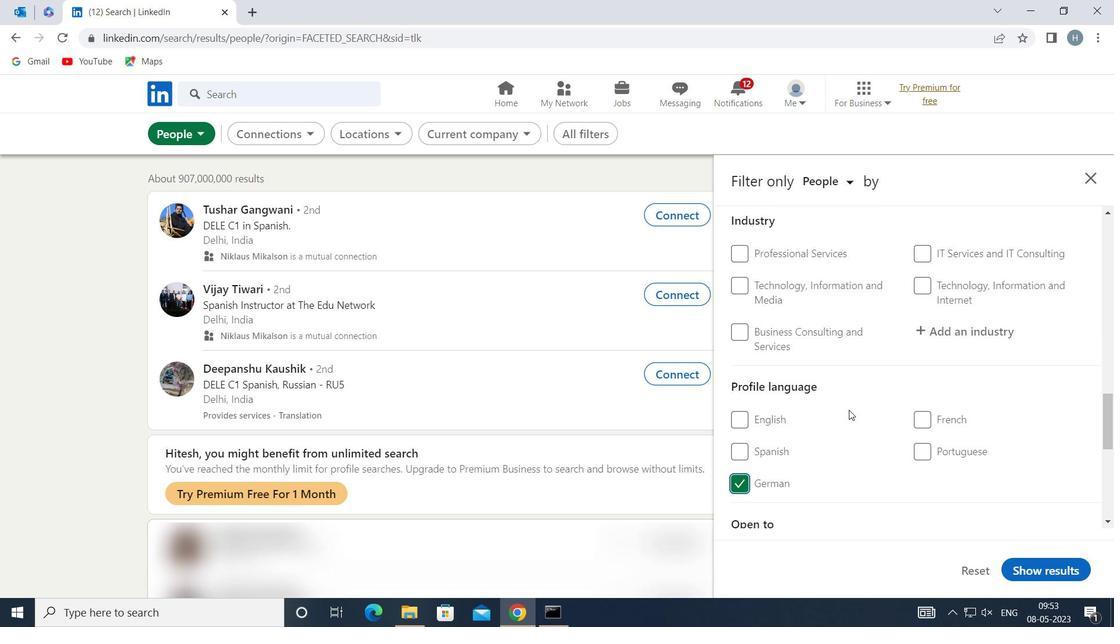 
Action: Mouse scrolled (850, 410) with delta (0, 0)
Screenshot: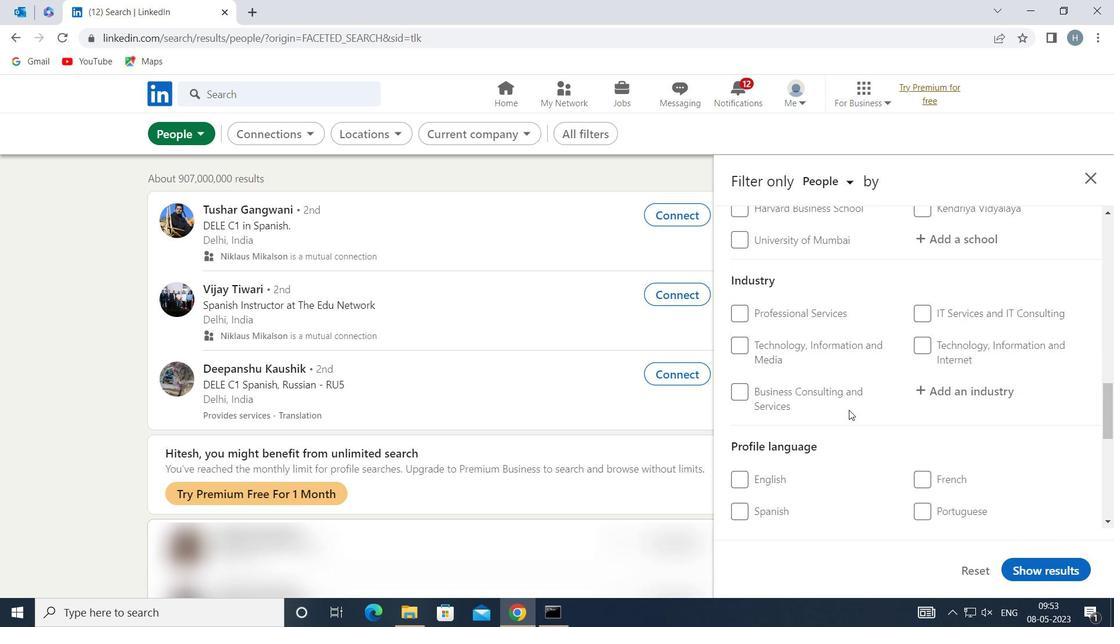 
Action: Mouse scrolled (850, 410) with delta (0, 0)
Screenshot: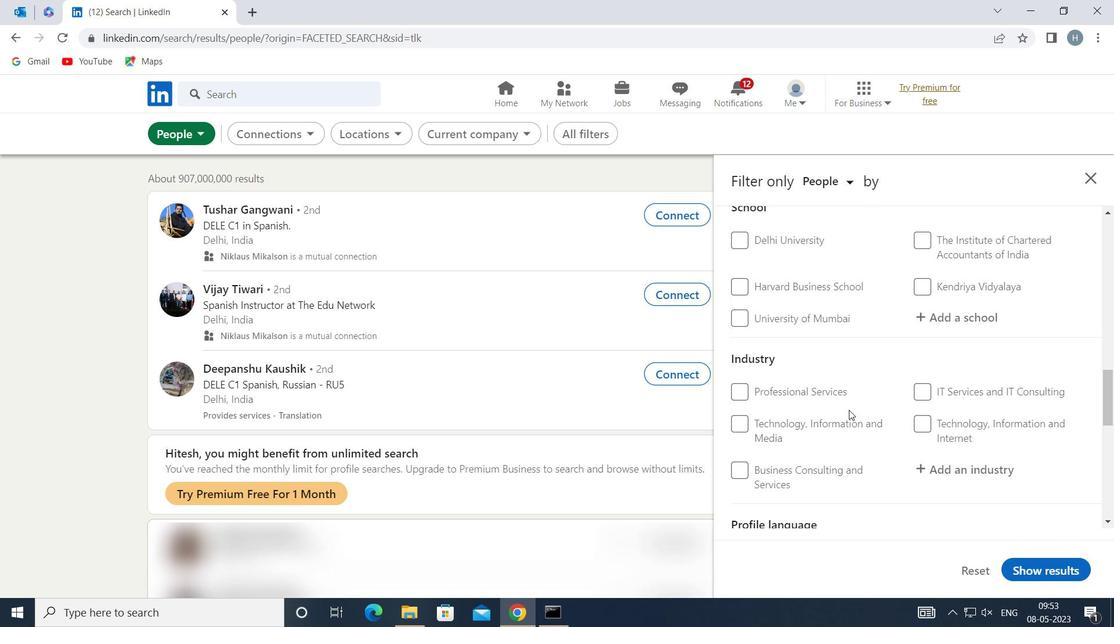 
Action: Mouse scrolled (850, 410) with delta (0, 0)
Screenshot: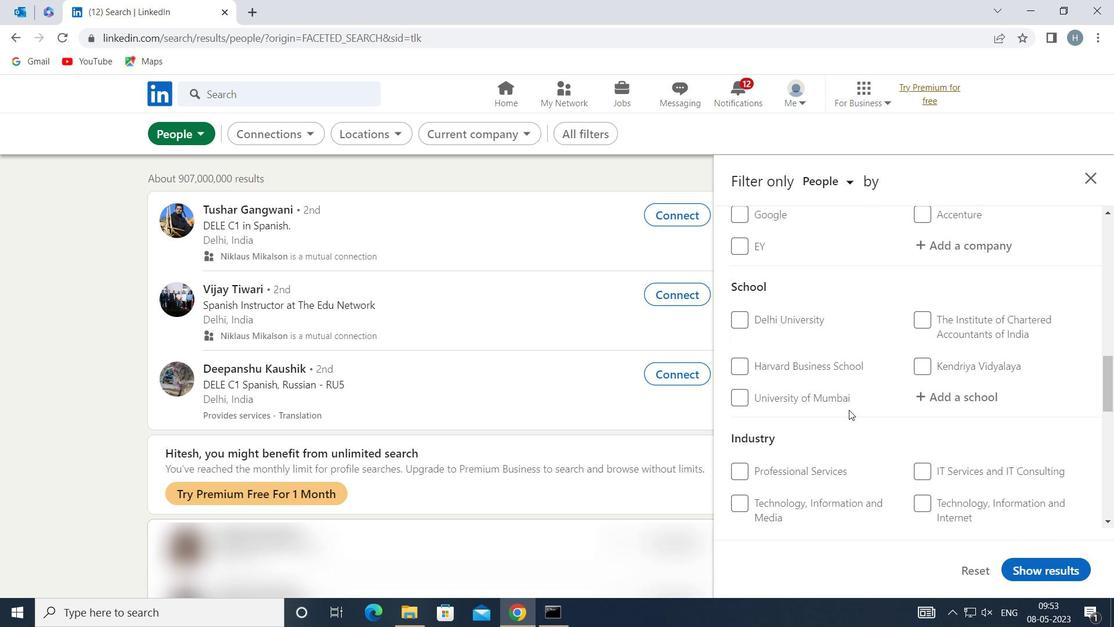 
Action: Mouse scrolled (850, 410) with delta (0, 0)
Screenshot: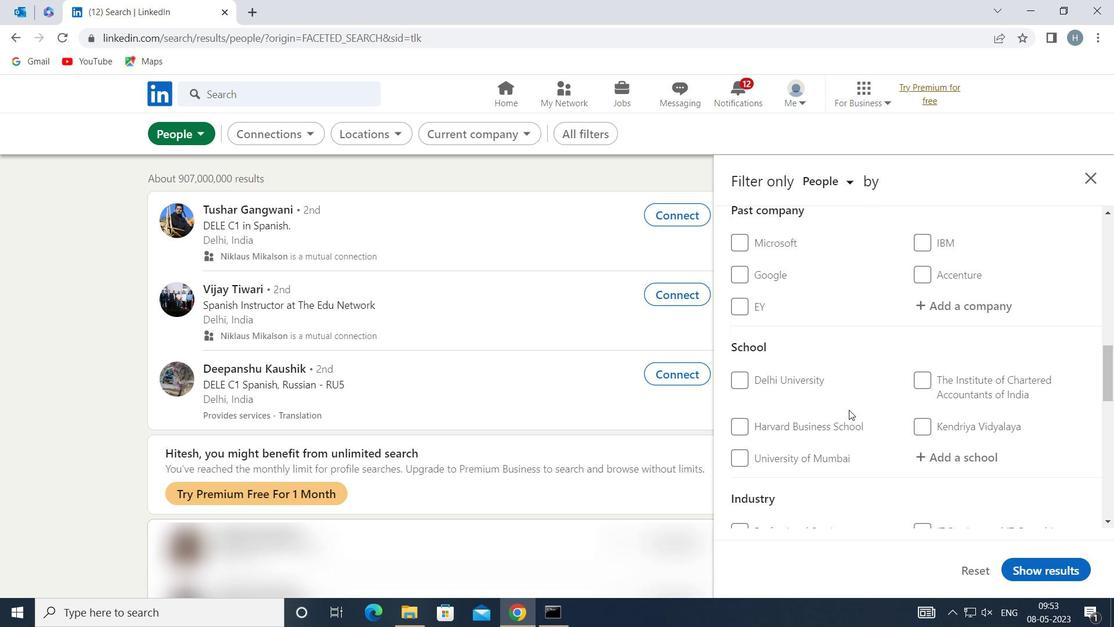 
Action: Mouse scrolled (850, 410) with delta (0, 0)
Screenshot: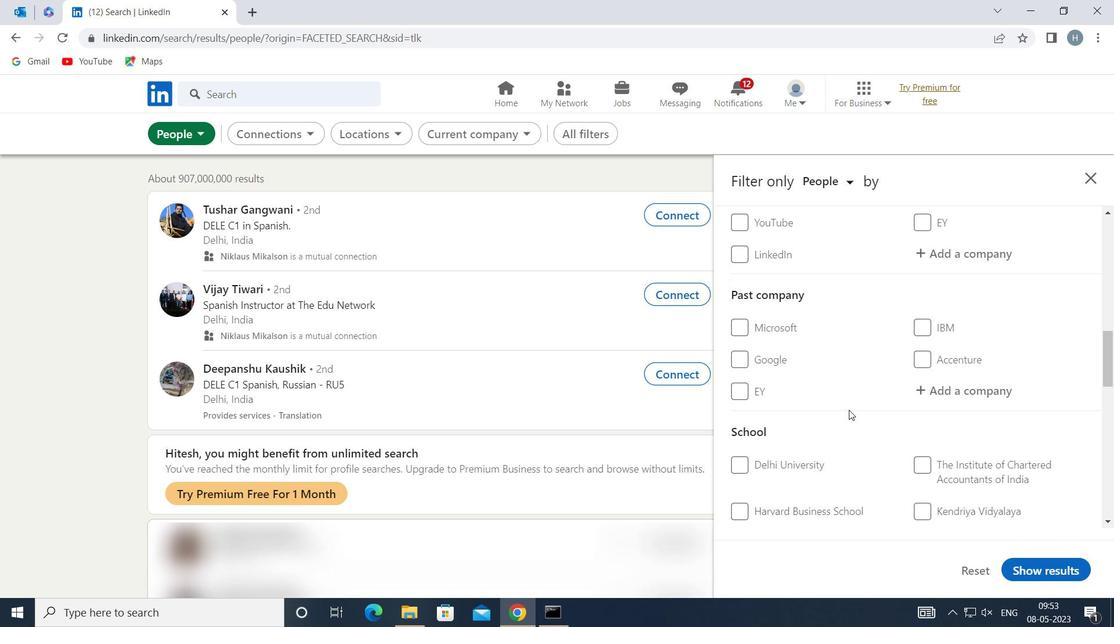 
Action: Mouse scrolled (850, 410) with delta (0, 0)
Screenshot: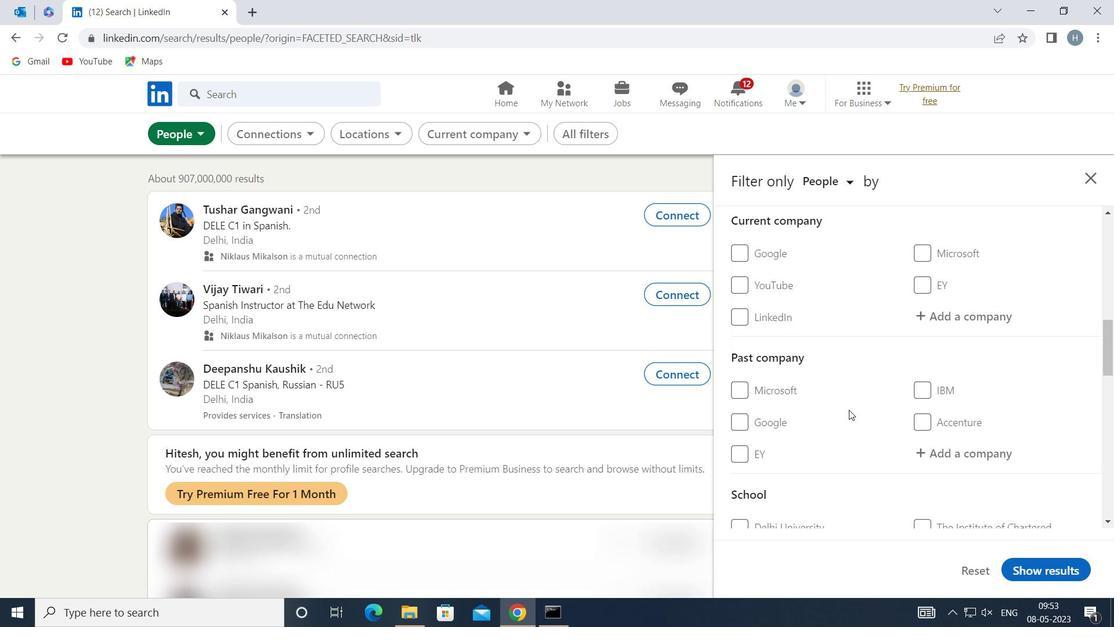 
Action: Mouse moved to (949, 398)
Screenshot: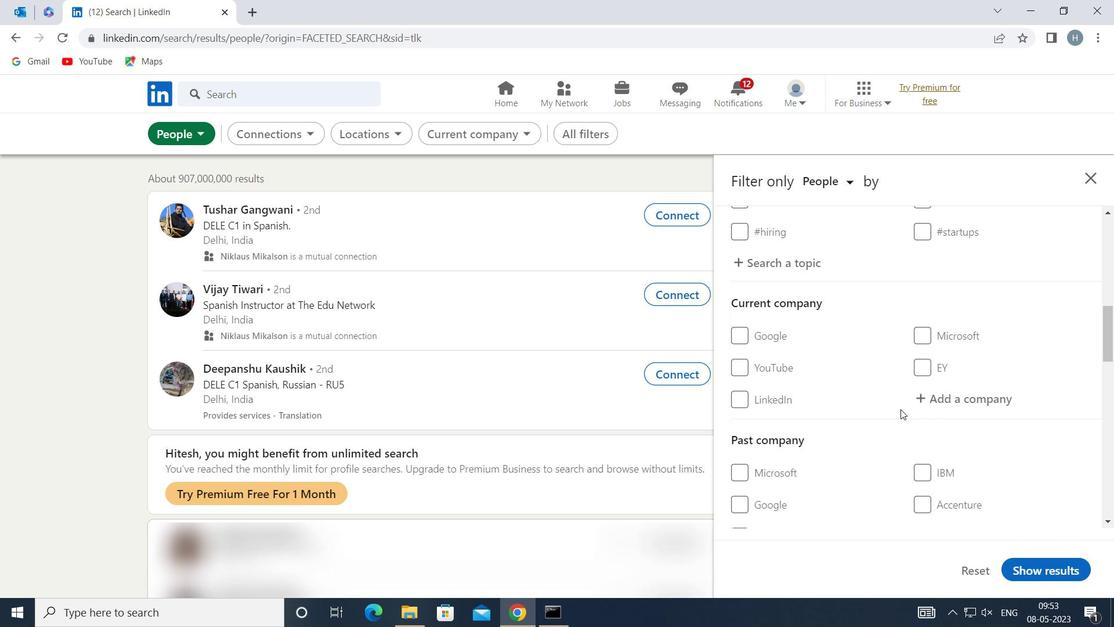 
Action: Mouse pressed left at (949, 398)
Screenshot: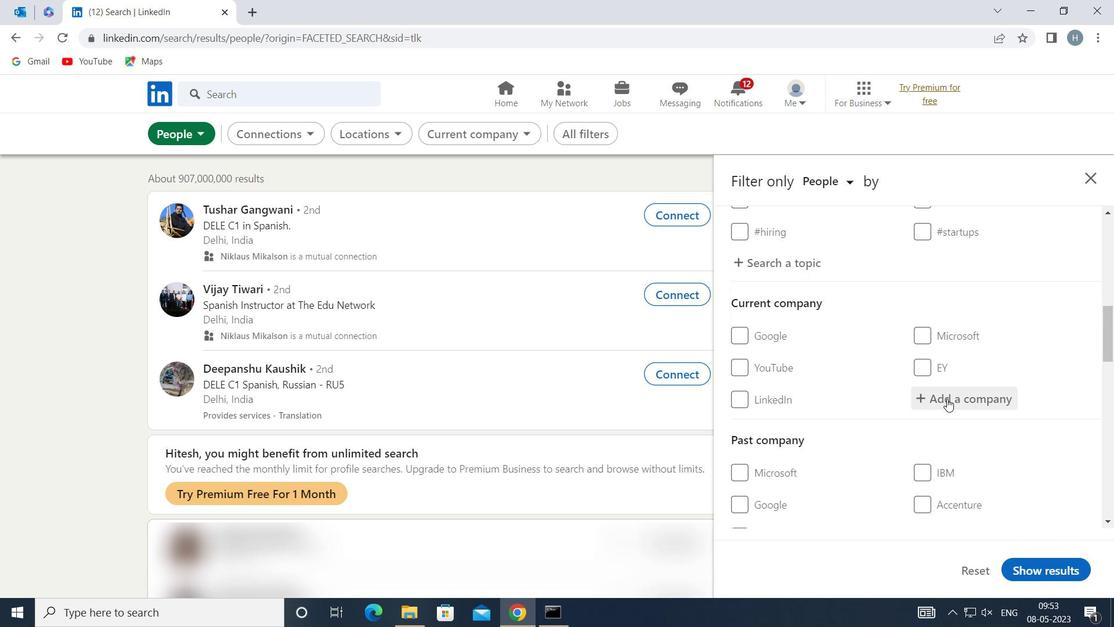 
Action: Mouse moved to (948, 398)
Screenshot: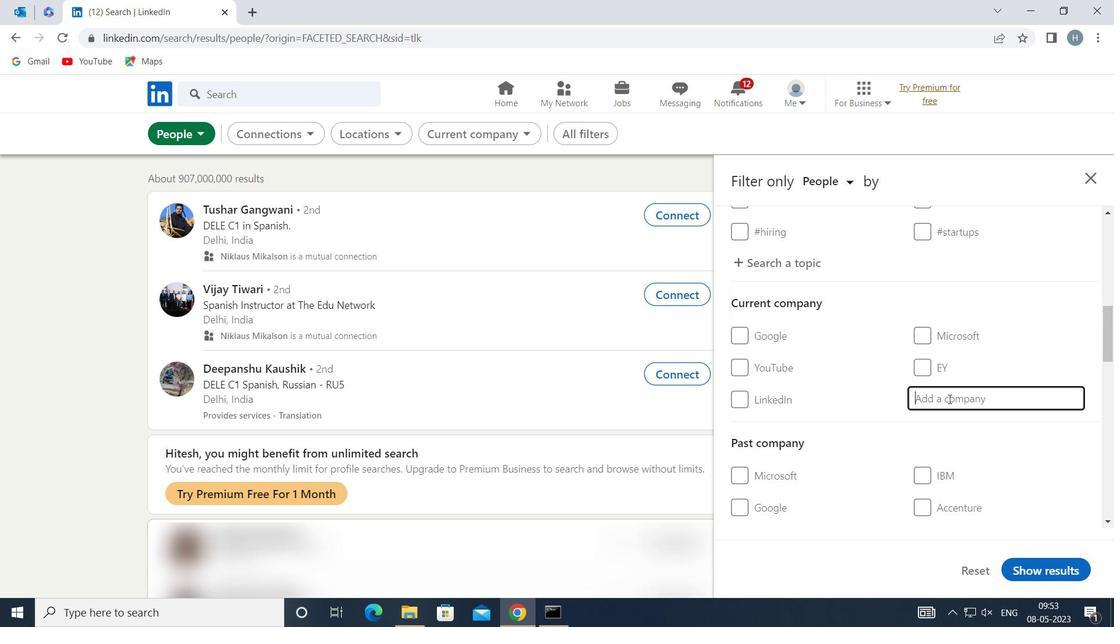 
Action: Key pressed <Key.shift>EAST-<Key.shift>WEST<Key.space><Key.shift>SEED
Screenshot: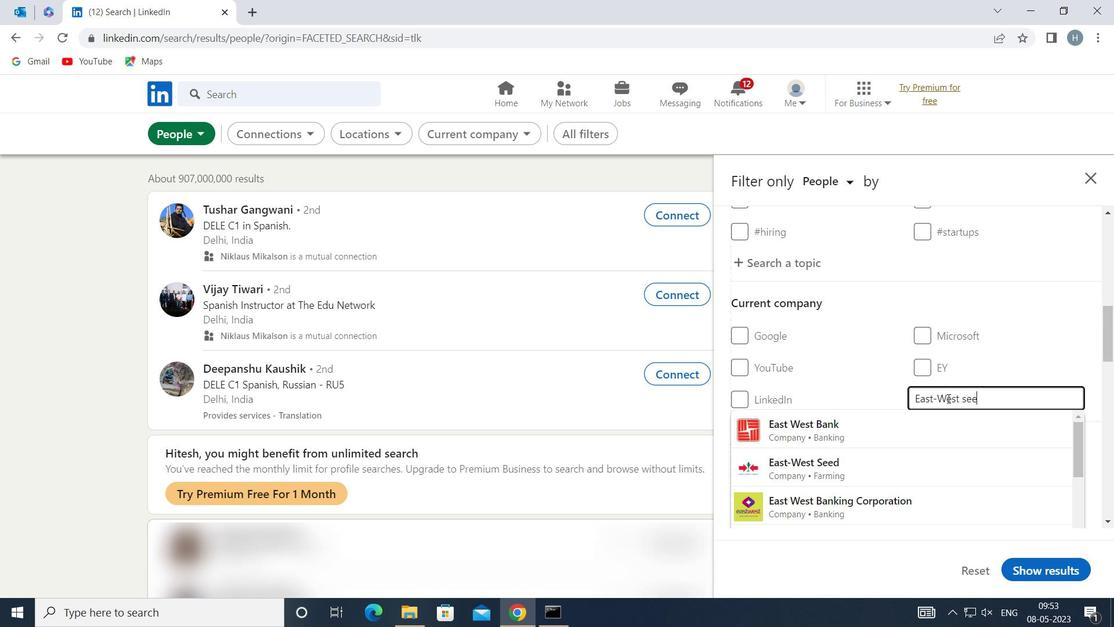 
Action: Mouse moved to (902, 418)
Screenshot: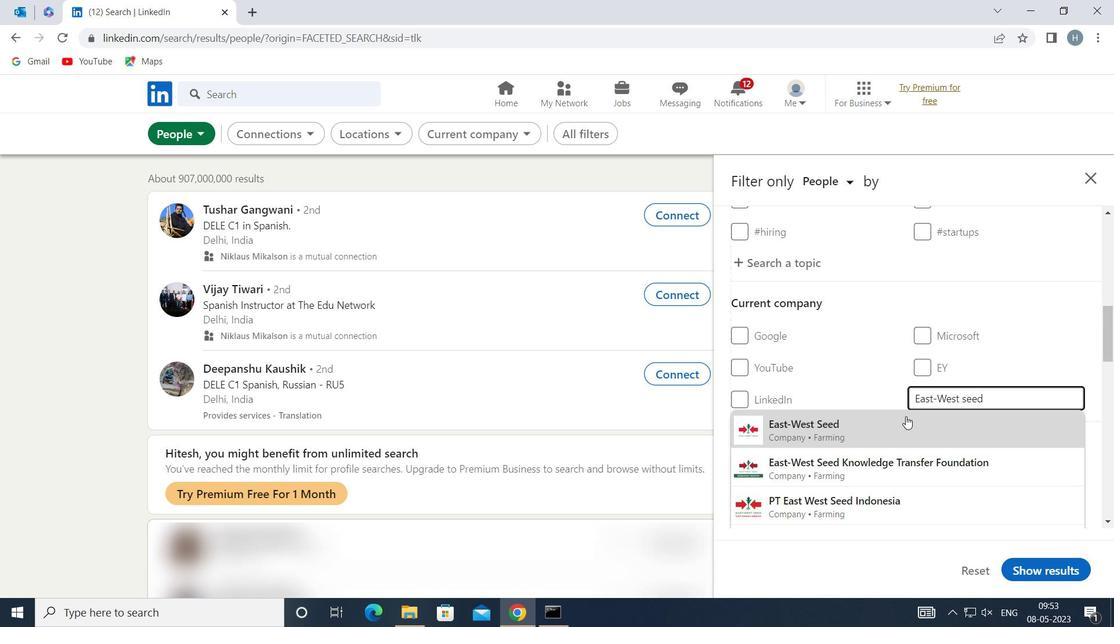 
Action: Mouse pressed left at (902, 418)
Screenshot: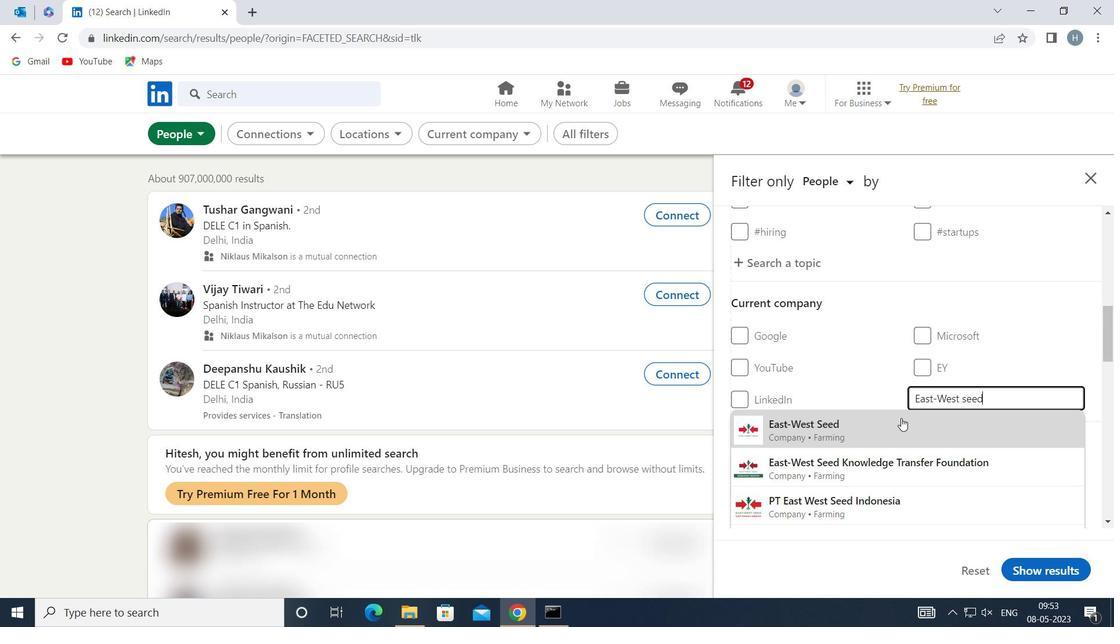 
Action: Mouse moved to (905, 388)
Screenshot: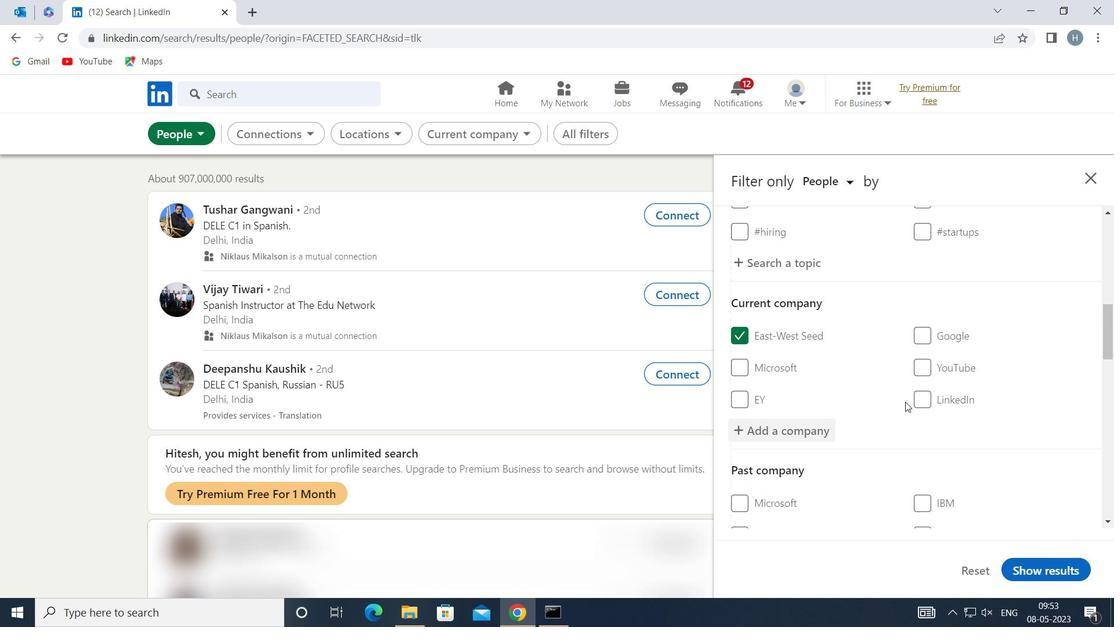 
Action: Mouse scrolled (905, 387) with delta (0, 0)
Screenshot: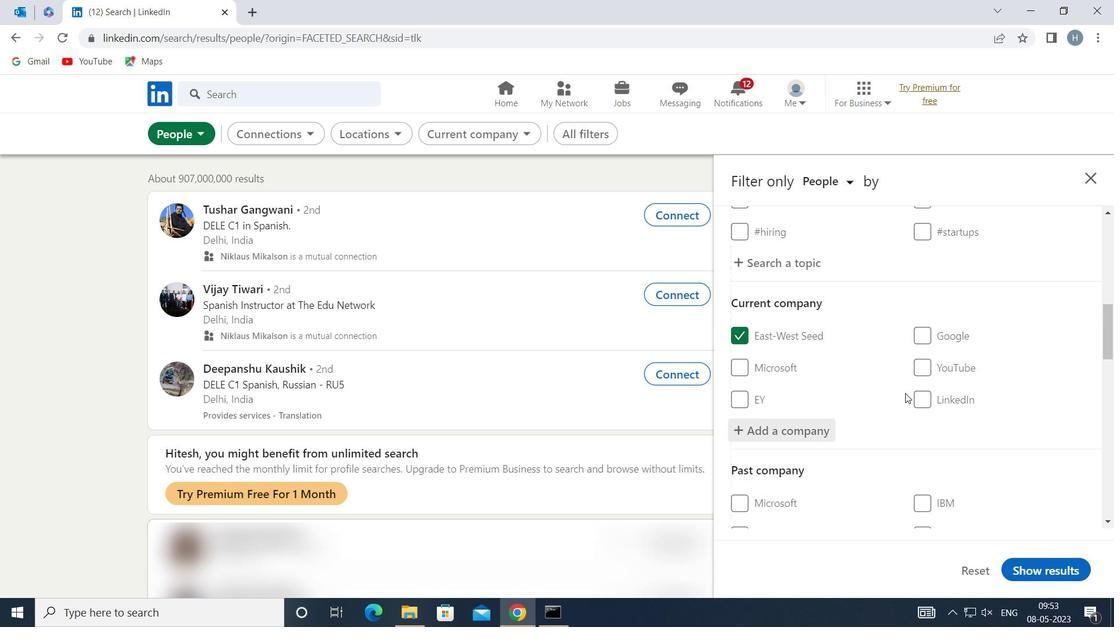 
Action: Mouse scrolled (905, 387) with delta (0, 0)
Screenshot: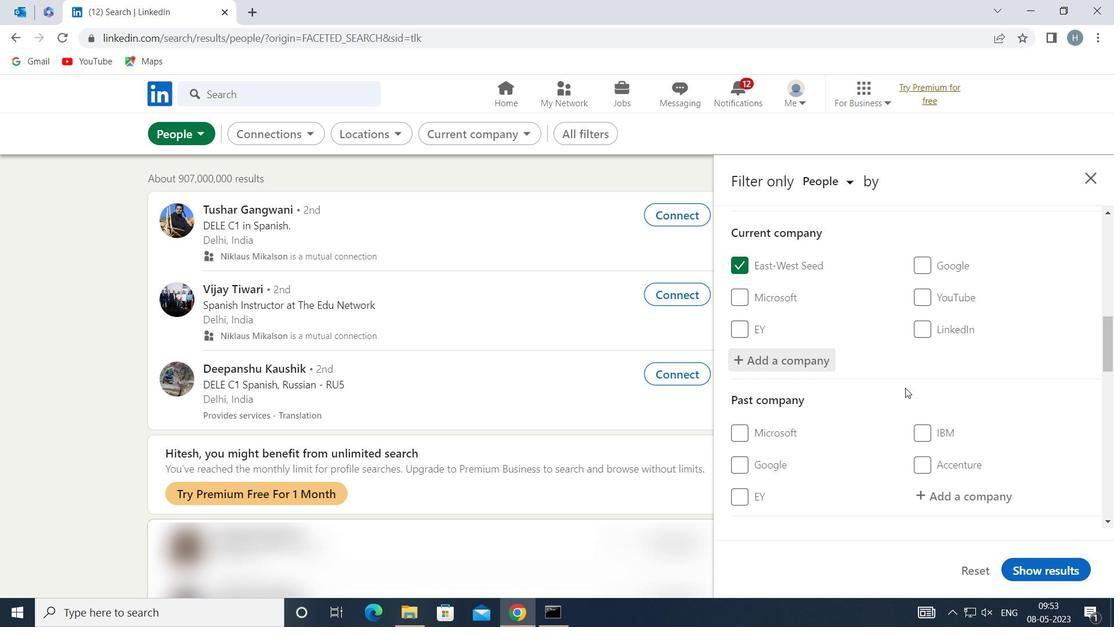 
Action: Mouse scrolled (905, 387) with delta (0, 0)
Screenshot: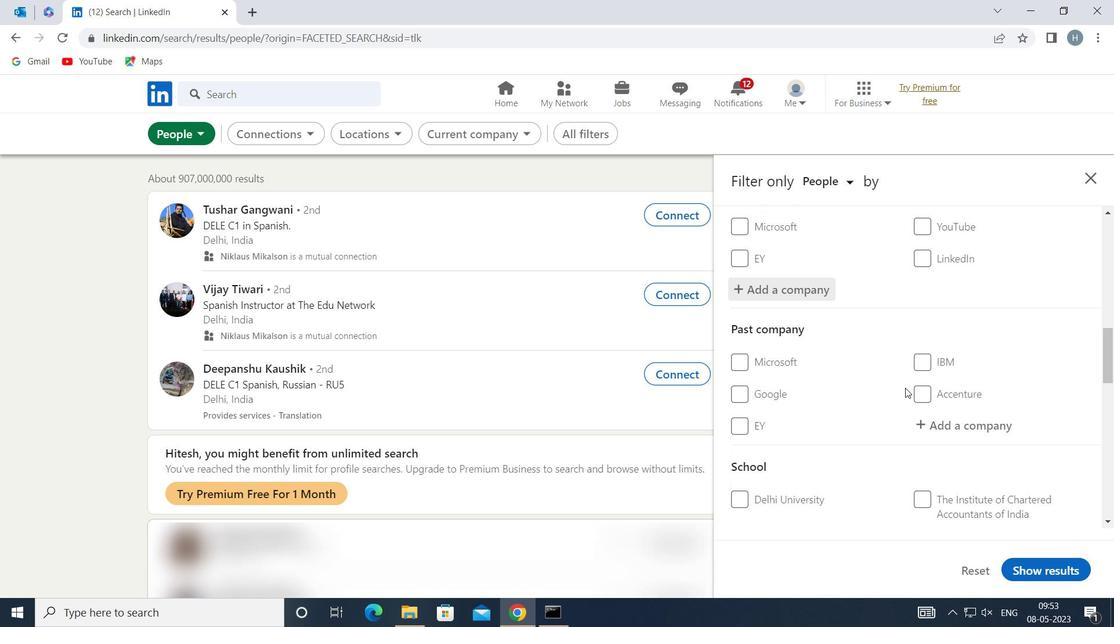 
Action: Mouse scrolled (905, 387) with delta (0, 0)
Screenshot: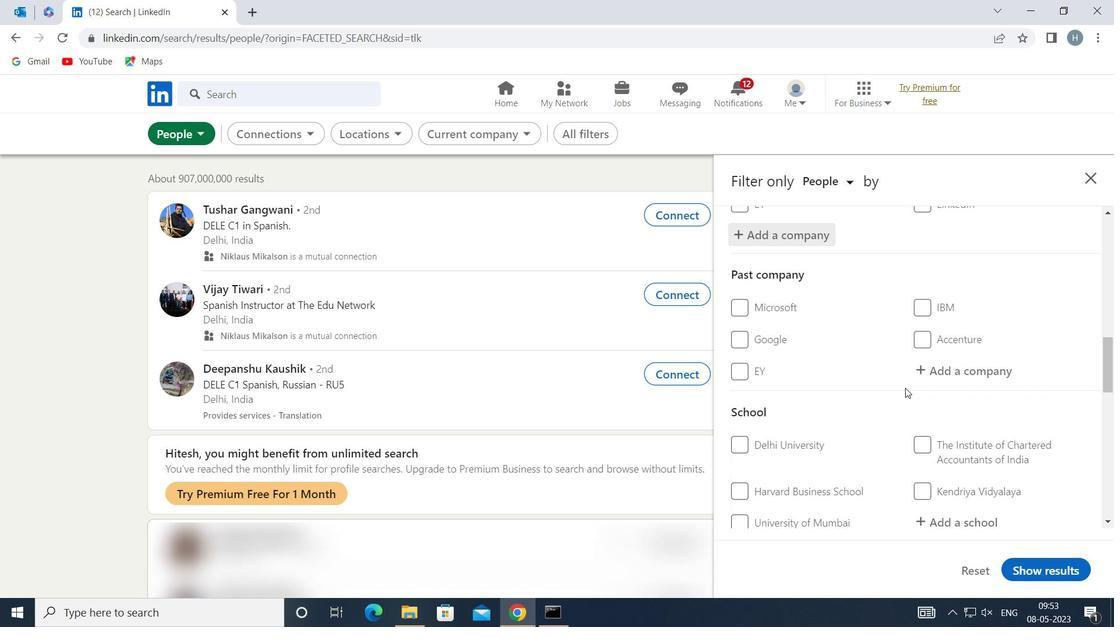 
Action: Mouse moved to (982, 422)
Screenshot: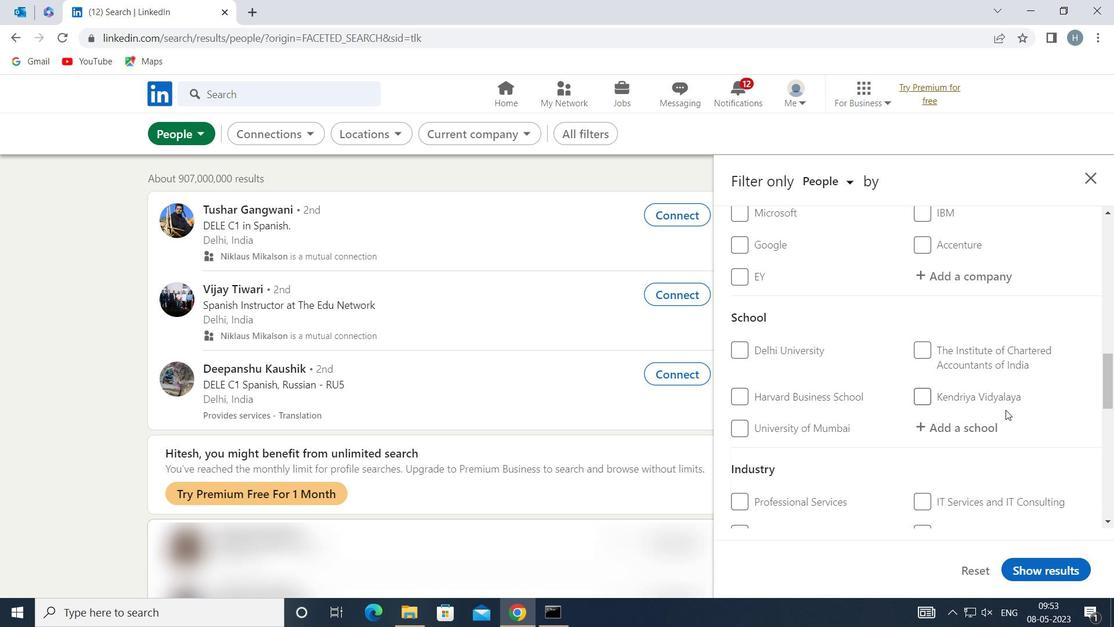 
Action: Mouse pressed left at (982, 422)
Screenshot: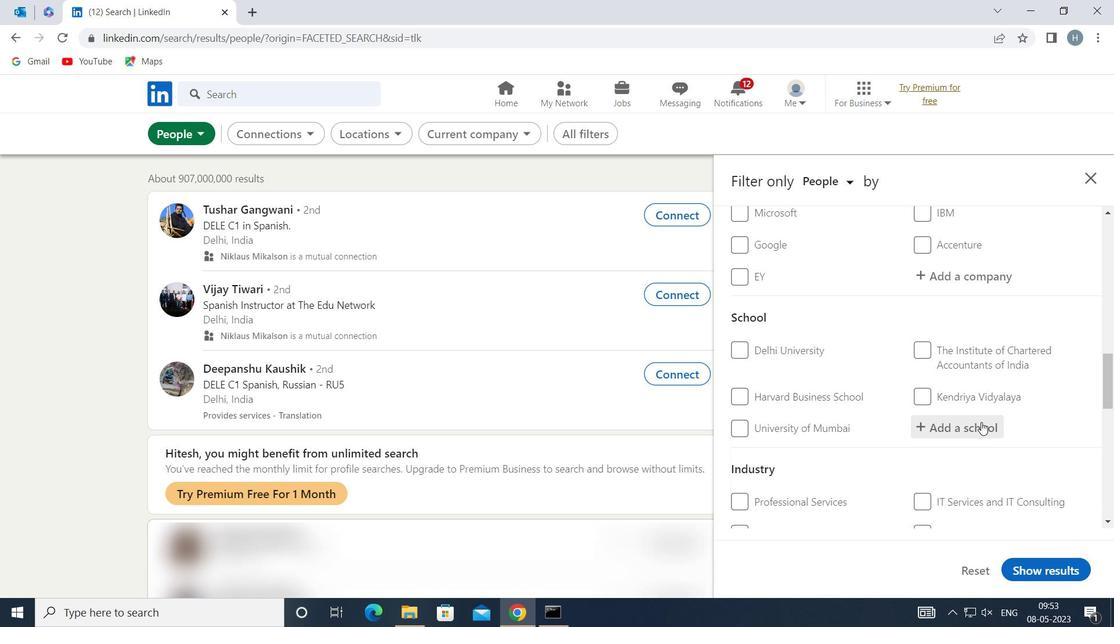 
Action: Key pressed <Key.shift>MADURAI<Key.space><Key.shift>KAMRAJ<Key.space><Key.shift>UN
Screenshot: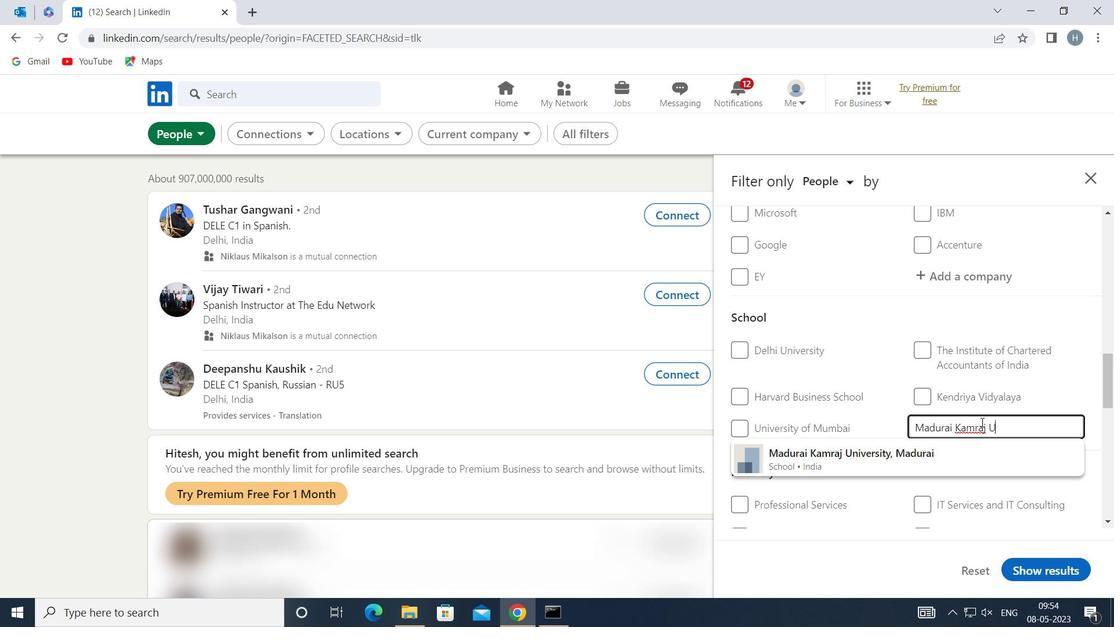 
Action: Mouse moved to (913, 452)
Screenshot: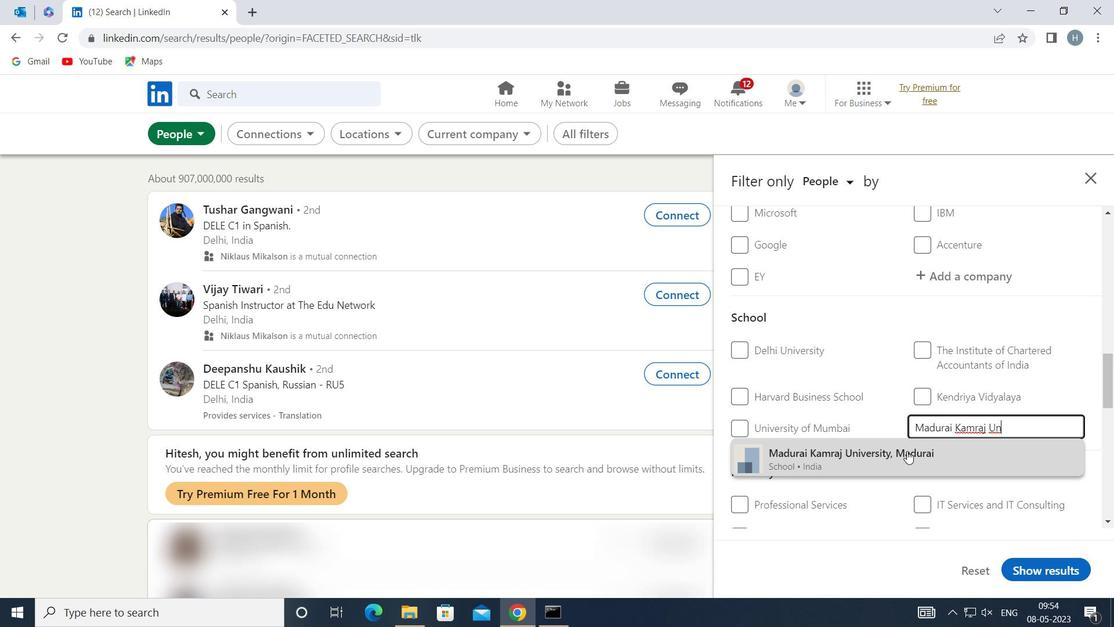 
Action: Mouse pressed left at (913, 452)
Screenshot: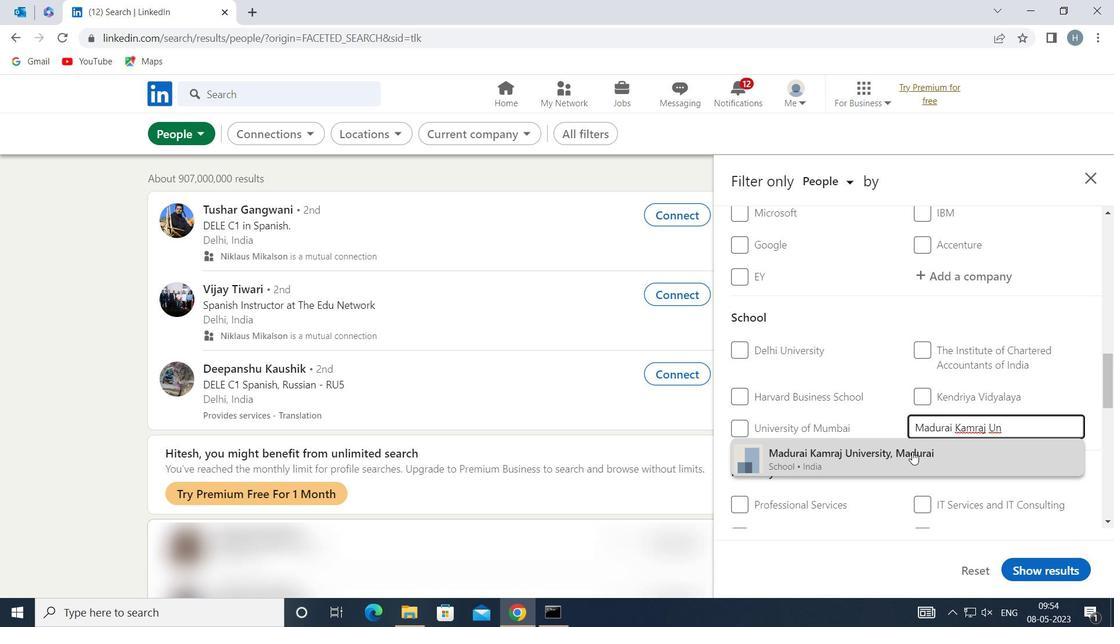 
Action: Mouse moved to (890, 384)
Screenshot: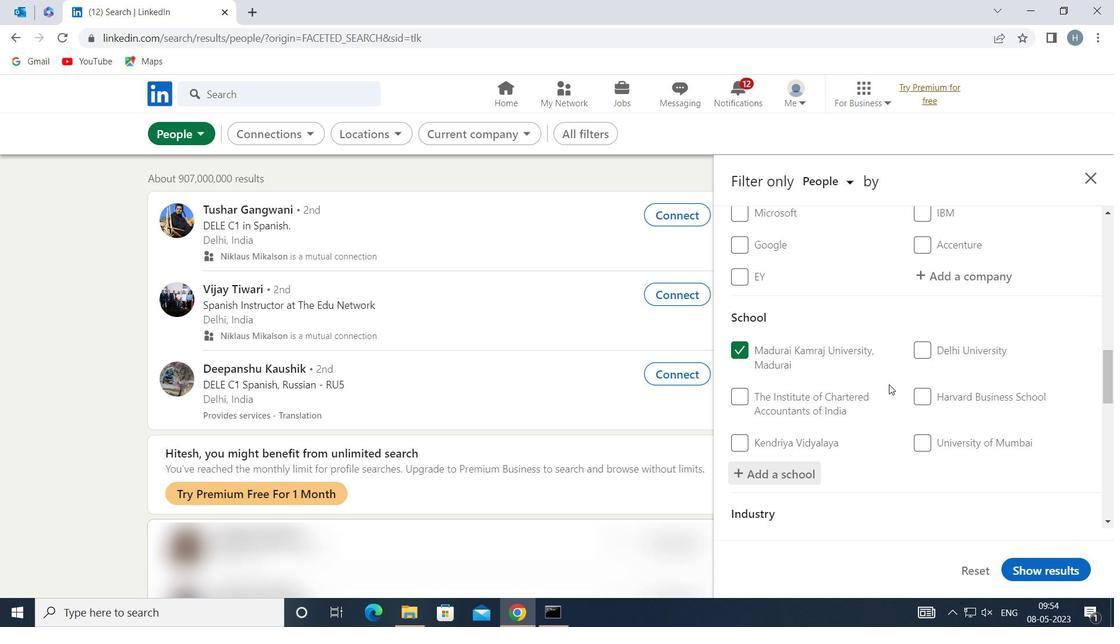 
Action: Mouse scrolled (890, 383) with delta (0, 0)
Screenshot: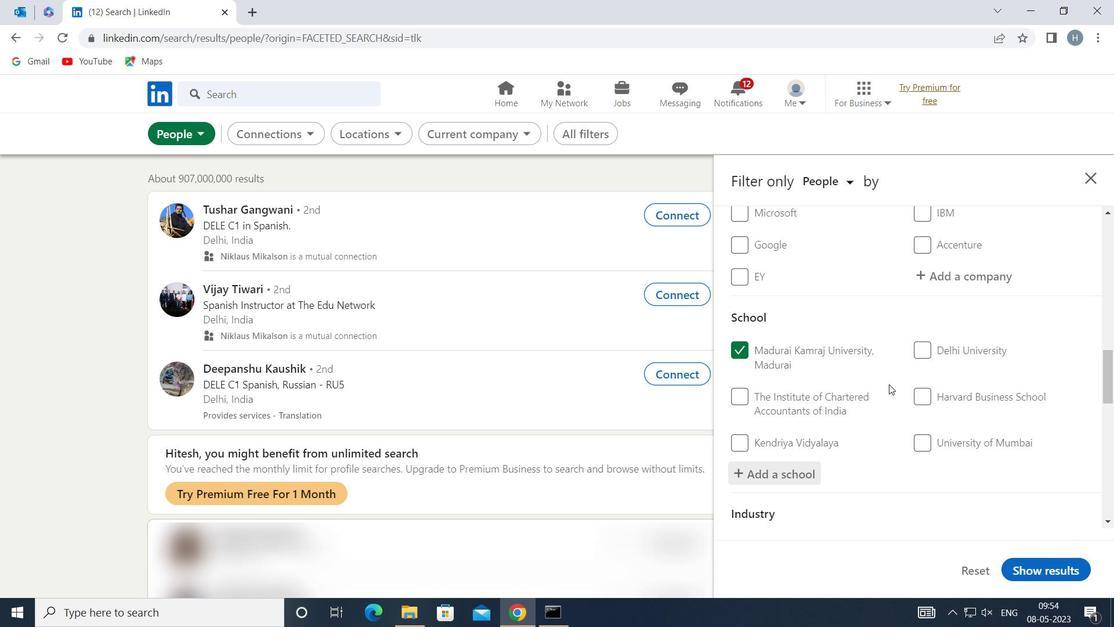 
Action: Mouse scrolled (890, 383) with delta (0, 0)
Screenshot: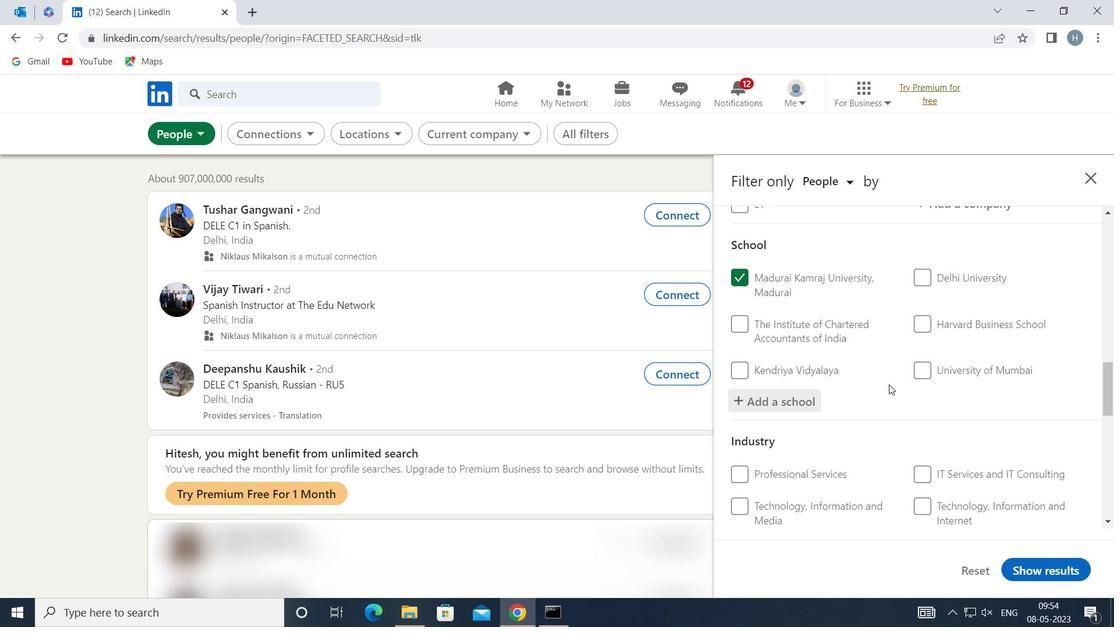 
Action: Mouse scrolled (890, 383) with delta (0, 0)
Screenshot: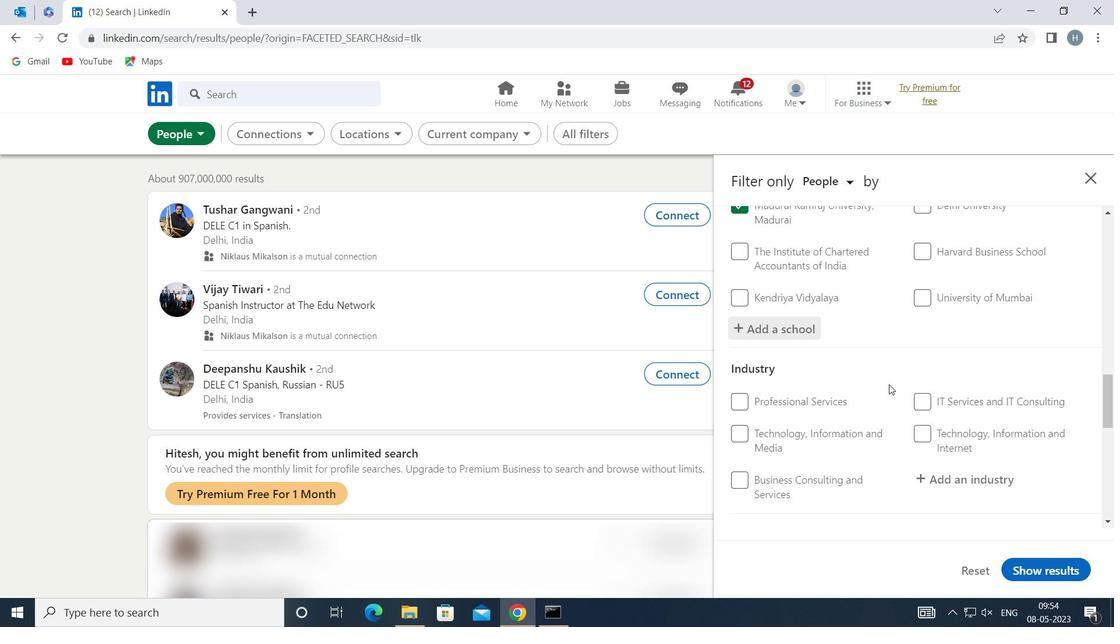 
Action: Mouse moved to (958, 405)
Screenshot: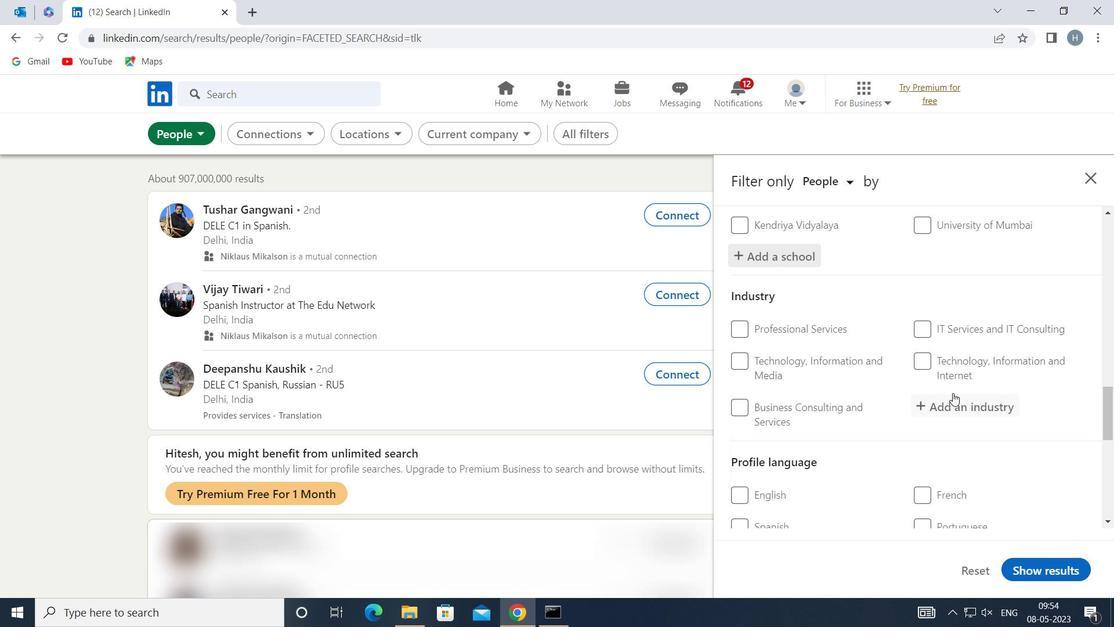 
Action: Mouse pressed left at (958, 405)
Screenshot: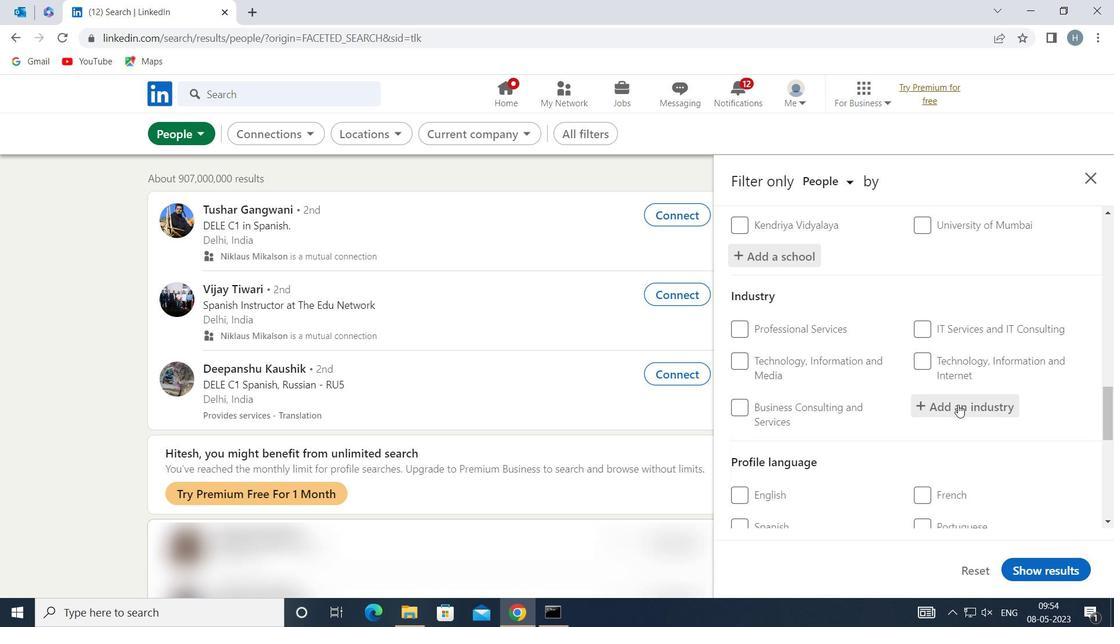 
Action: Key pressed <Key.shift>PUBLIC<Key.space><Key.shift>SAFE
Screenshot: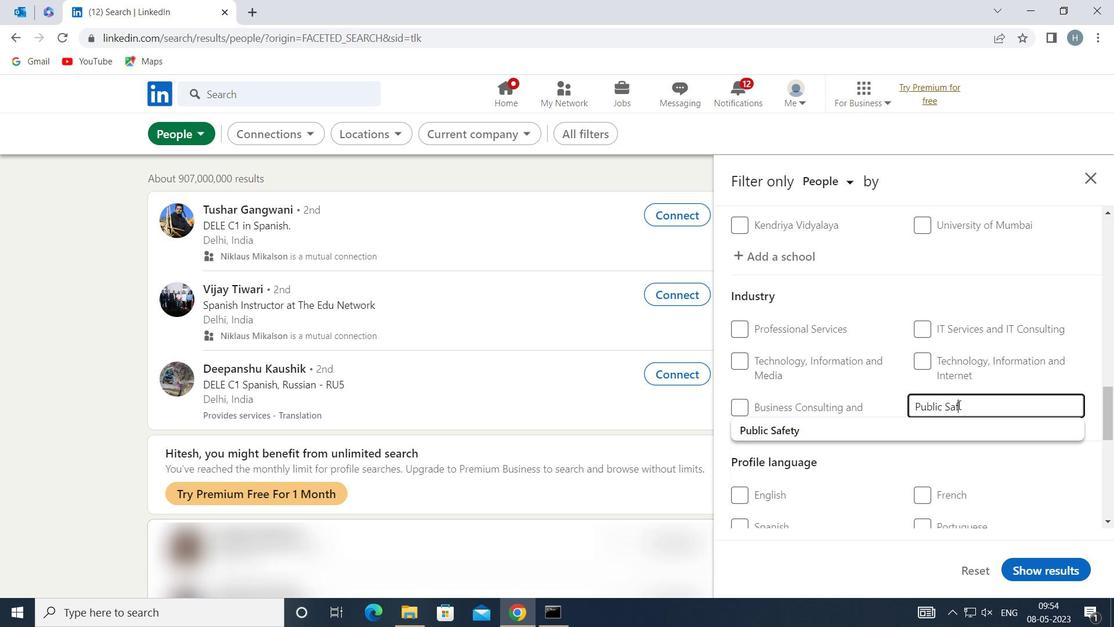 
Action: Mouse moved to (917, 430)
Screenshot: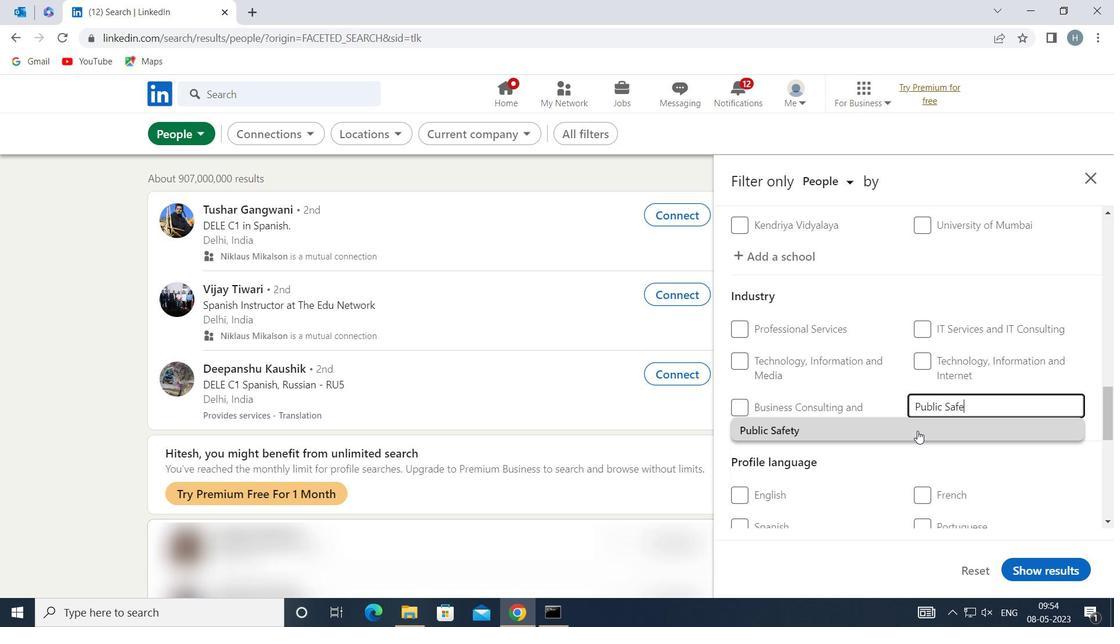 
Action: Mouse pressed left at (917, 430)
Screenshot: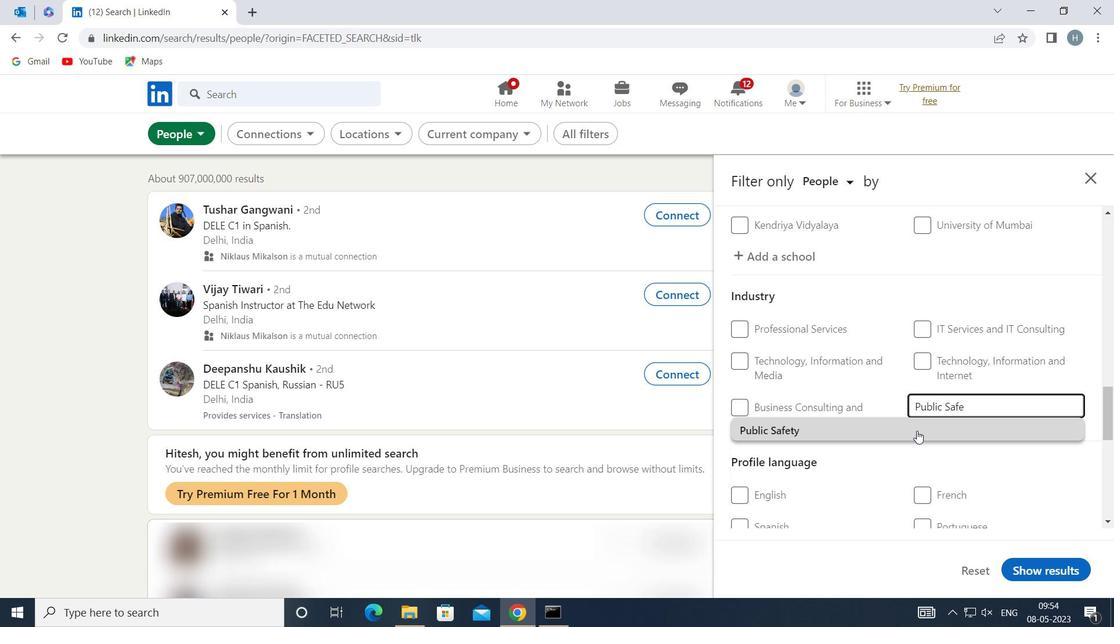 
Action: Mouse moved to (891, 433)
Screenshot: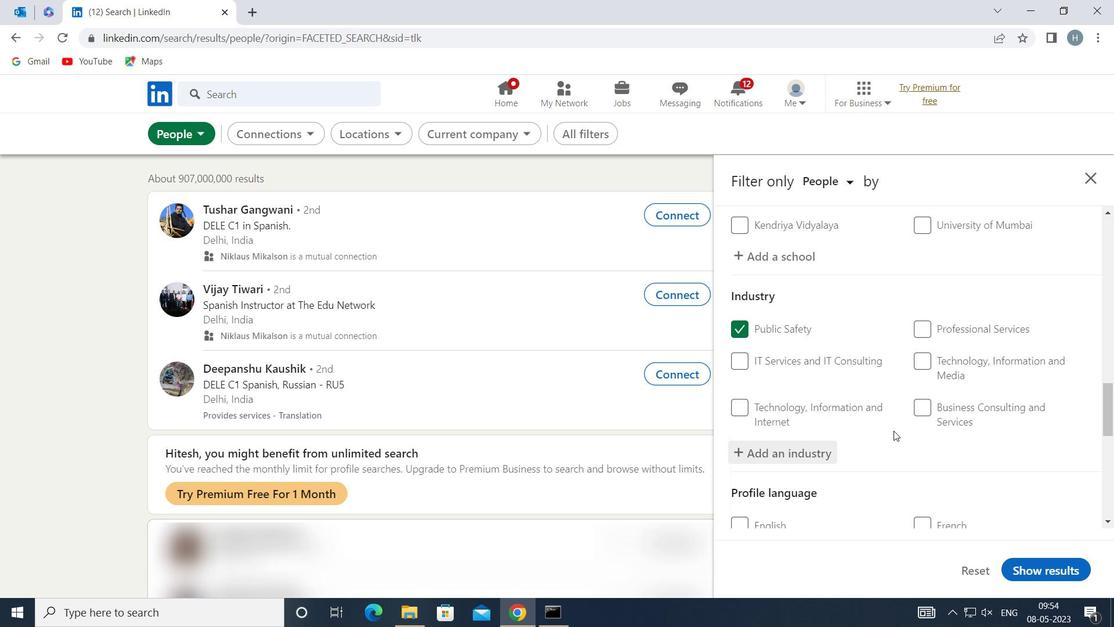 
Action: Mouse scrolled (891, 432) with delta (0, 0)
Screenshot: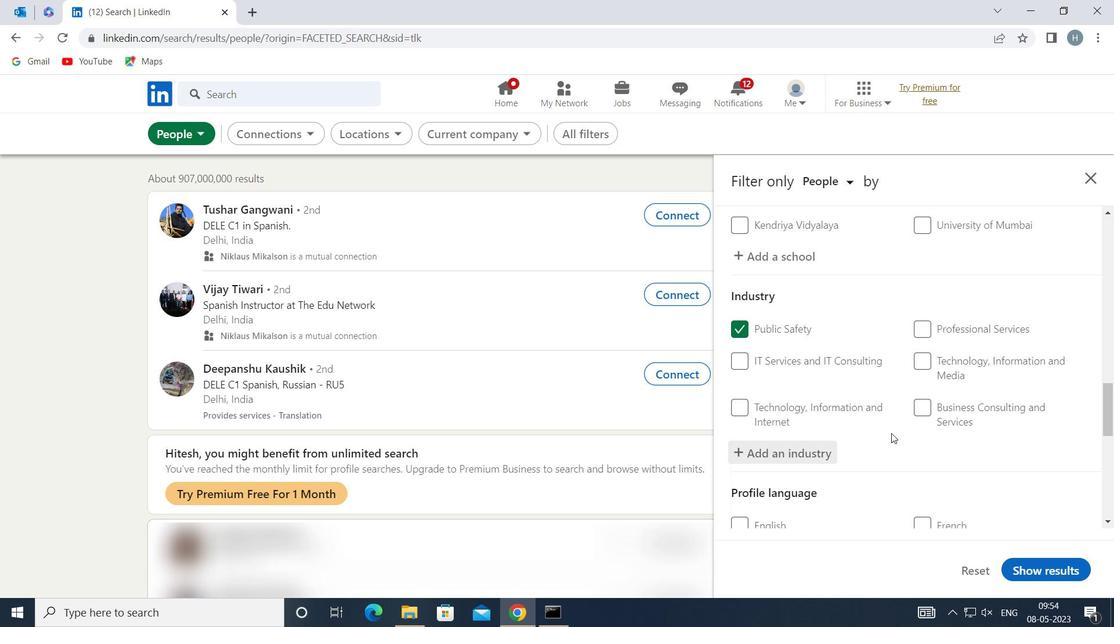 
Action: Mouse scrolled (891, 432) with delta (0, 0)
Screenshot: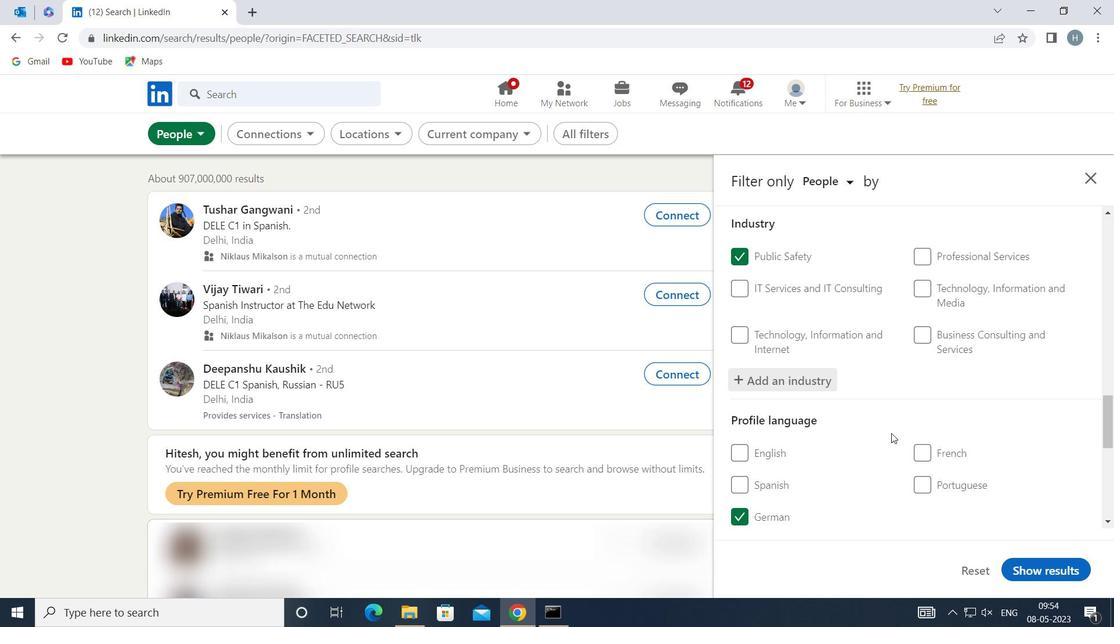 
Action: Mouse scrolled (891, 432) with delta (0, 0)
Screenshot: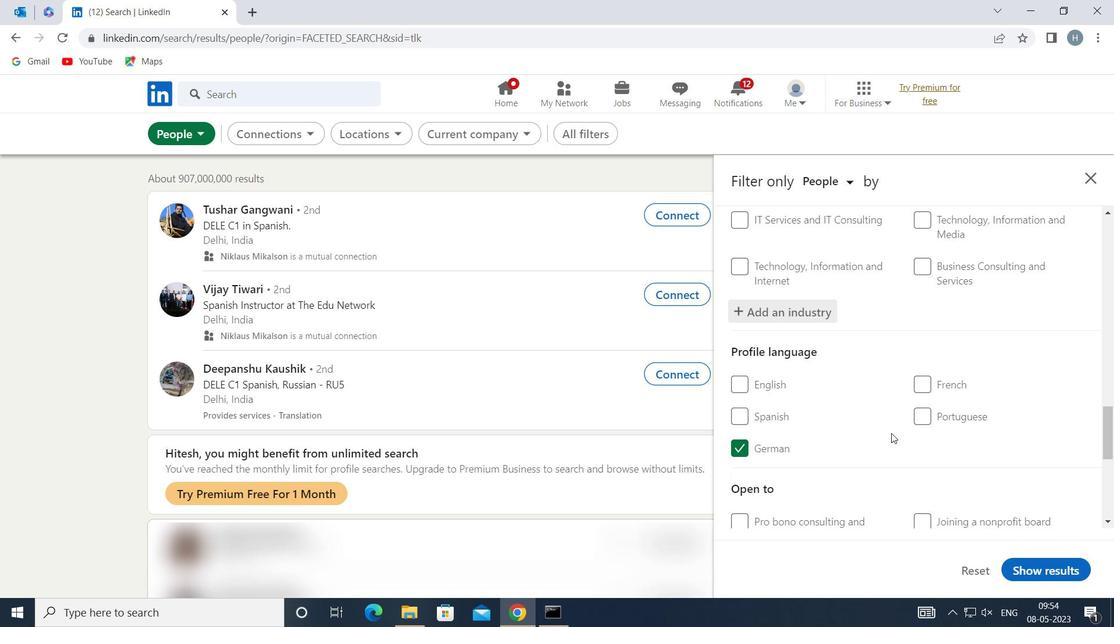 
Action: Mouse scrolled (891, 432) with delta (0, 0)
Screenshot: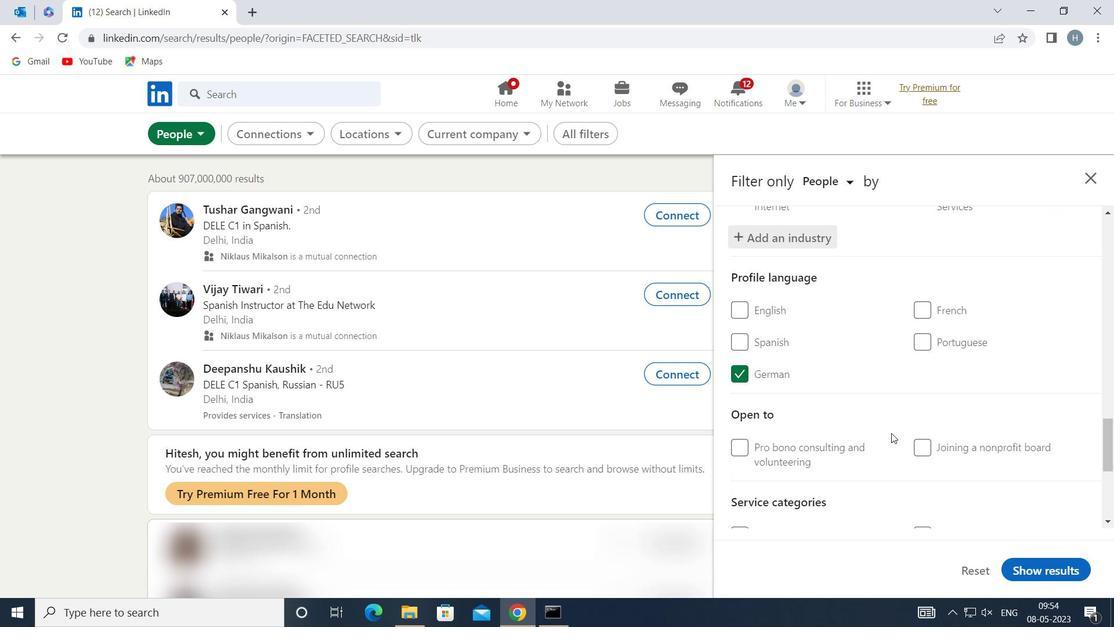 
Action: Mouse scrolled (891, 432) with delta (0, 0)
Screenshot: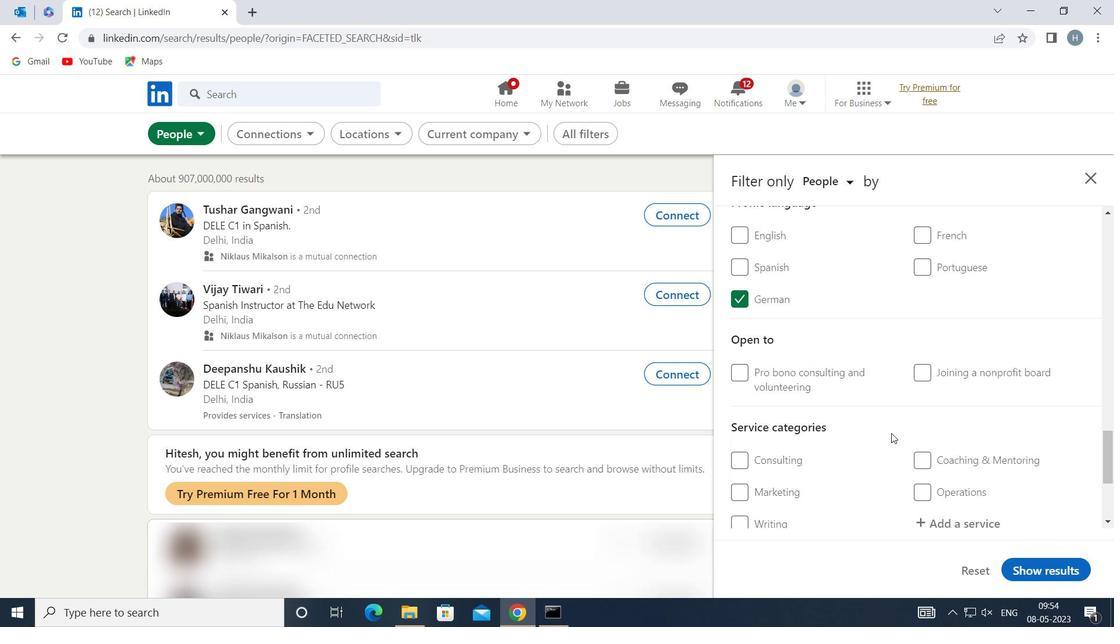 
Action: Mouse scrolled (891, 432) with delta (0, 0)
Screenshot: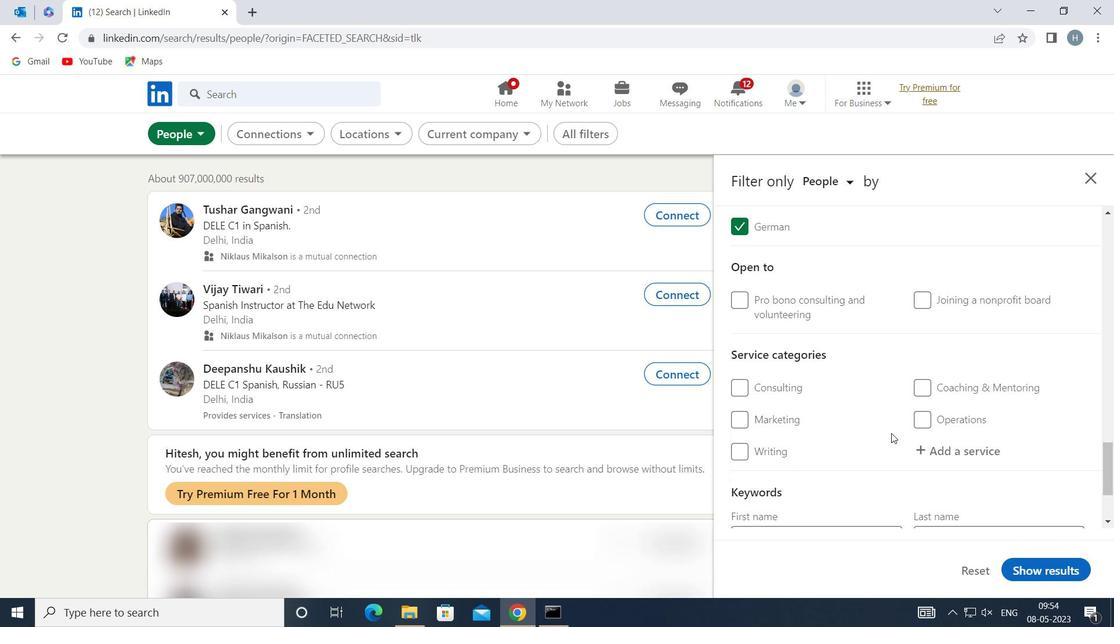 
Action: Mouse moved to (976, 374)
Screenshot: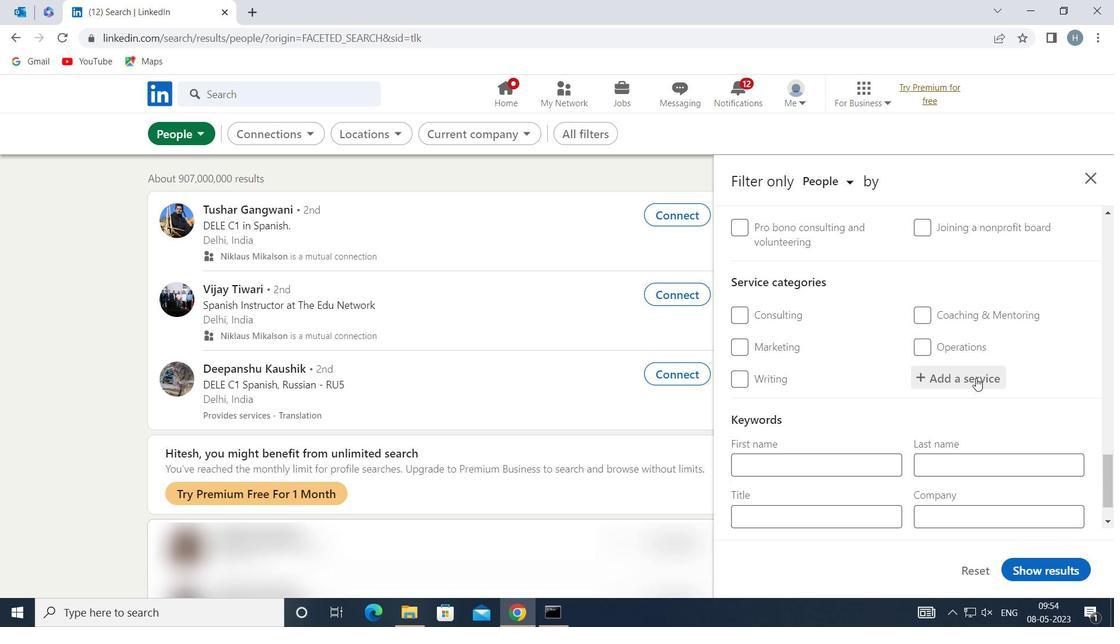 
Action: Mouse pressed left at (976, 374)
Screenshot: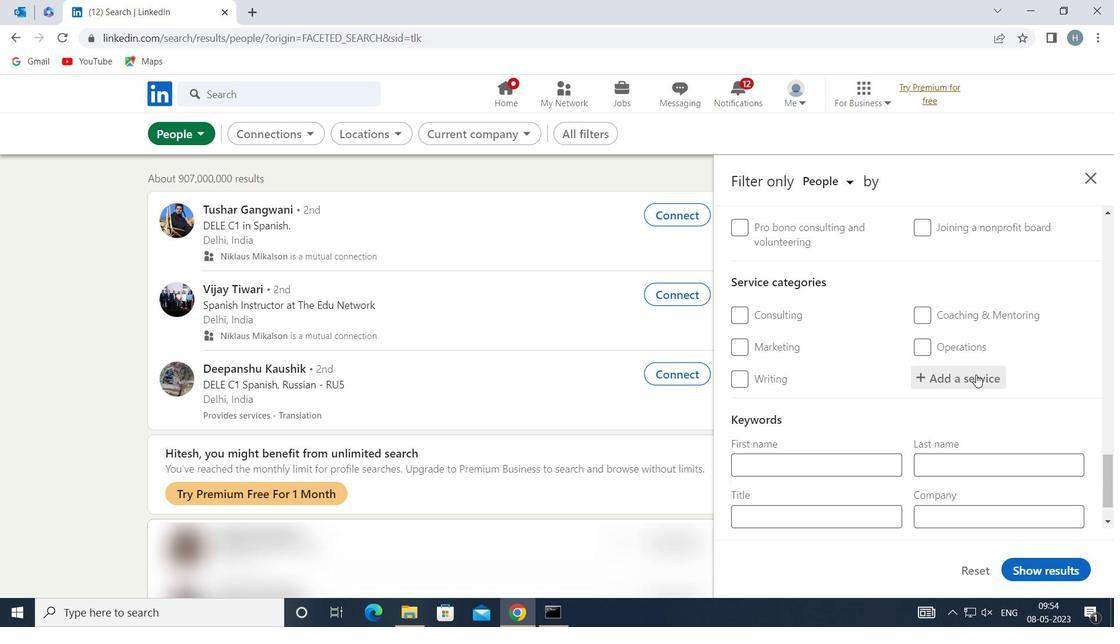
Action: Mouse moved to (977, 373)
Screenshot: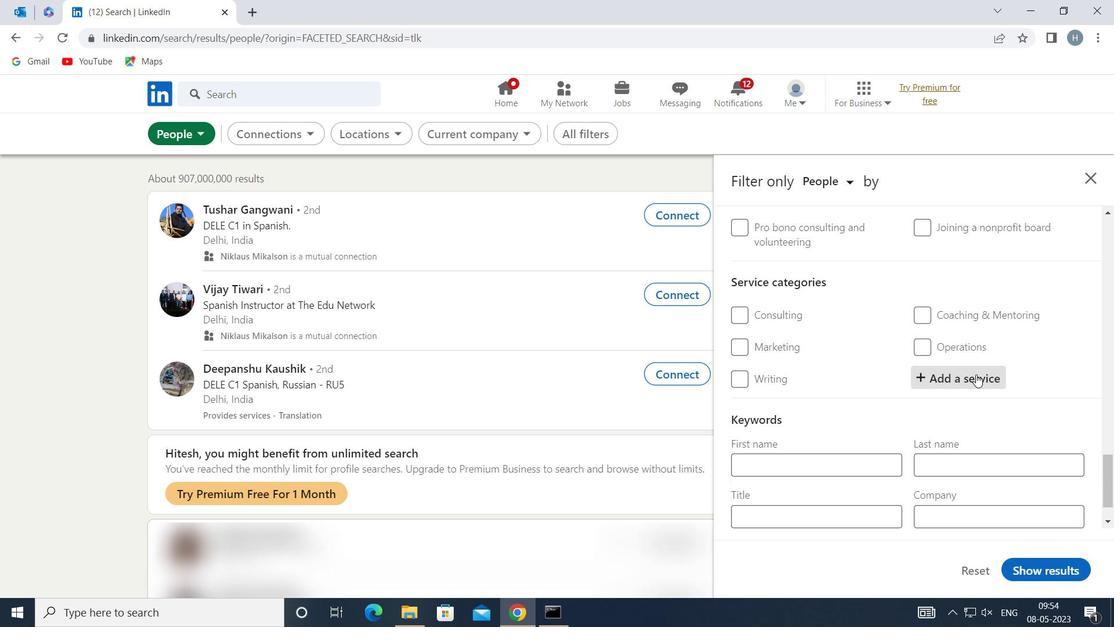 
Action: Key pressed <Key.shift>BARTENDING
Screenshot: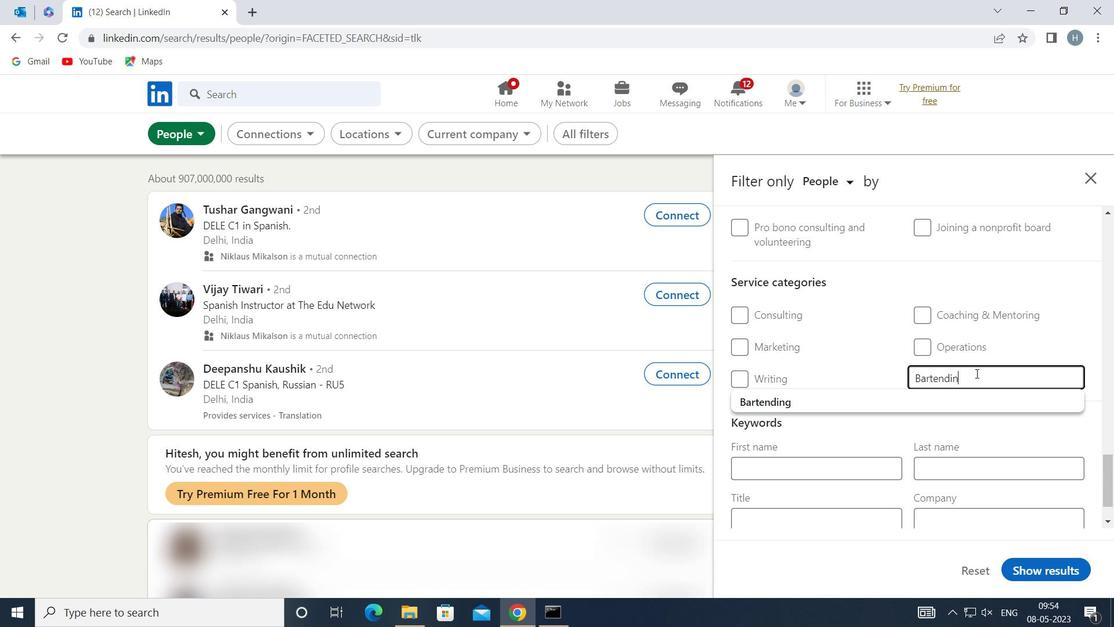 
Action: Mouse moved to (881, 402)
Screenshot: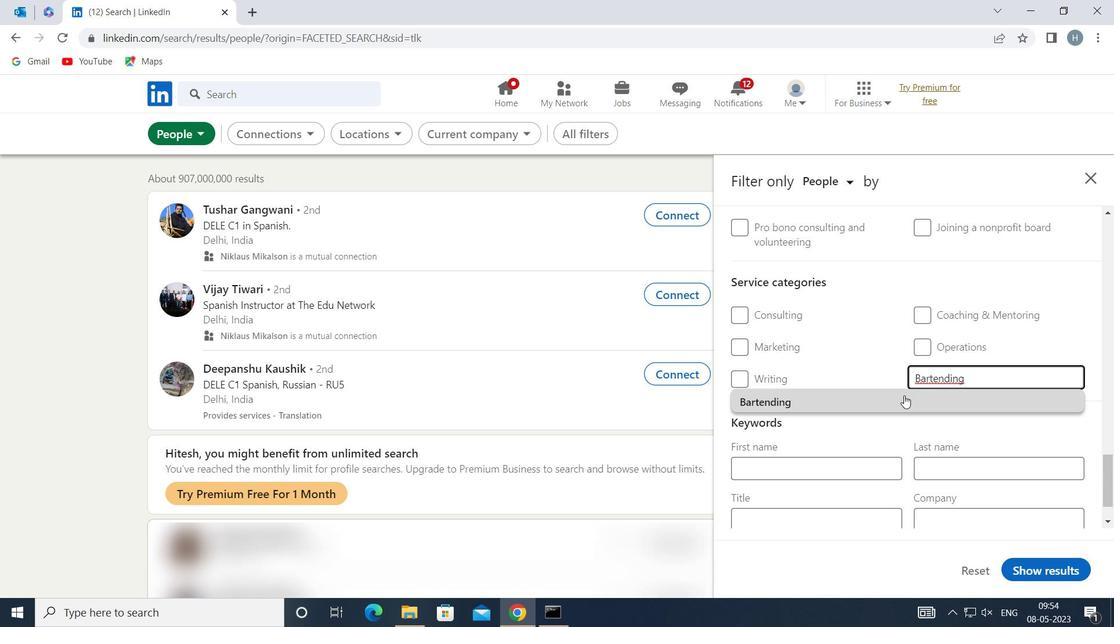 
Action: Mouse pressed left at (881, 402)
Screenshot: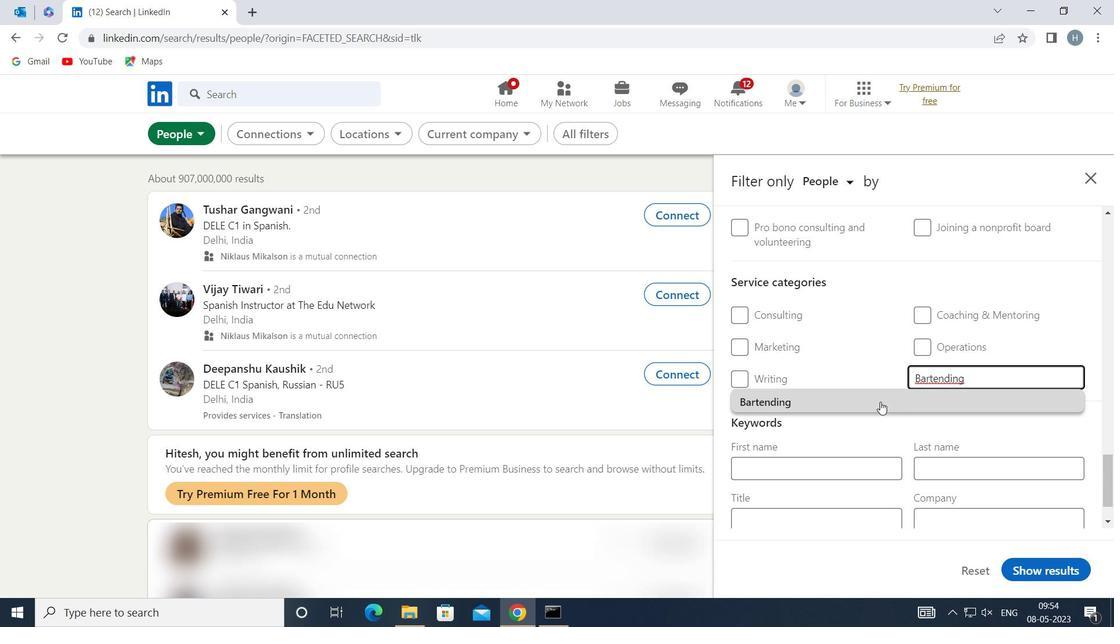 
Action: Mouse moved to (879, 404)
Screenshot: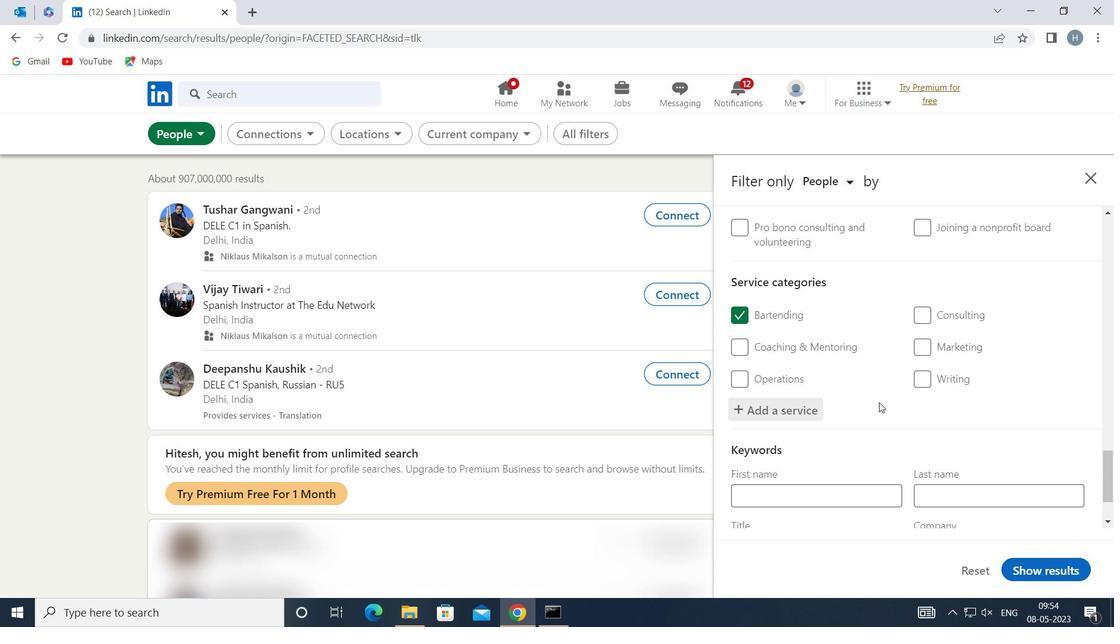 
Action: Mouse scrolled (879, 403) with delta (0, 0)
Screenshot: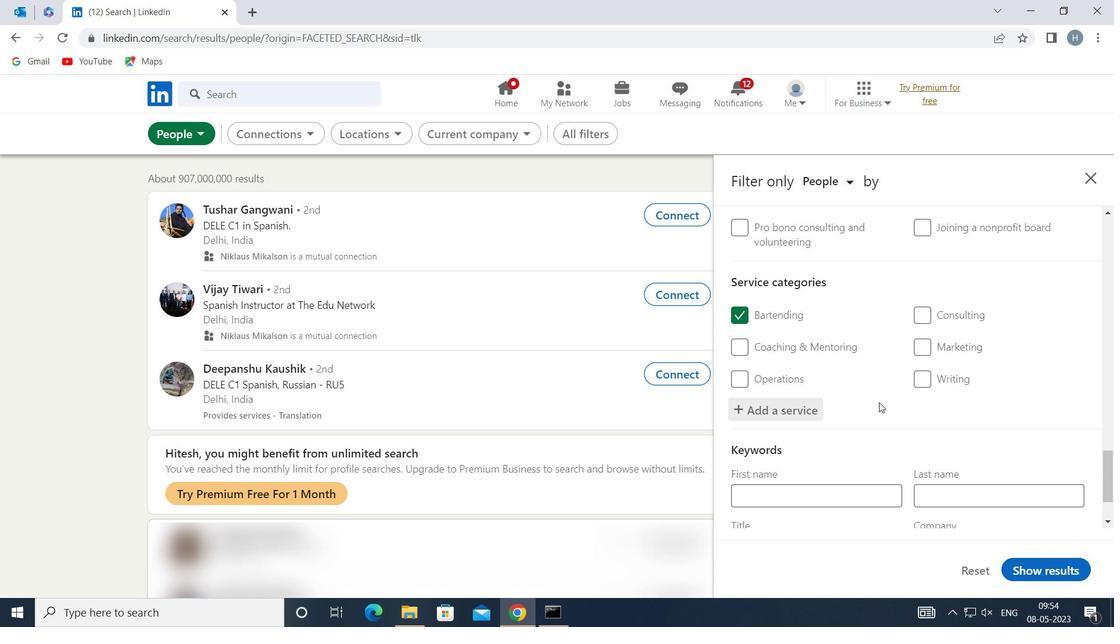 
Action: Mouse moved to (877, 407)
Screenshot: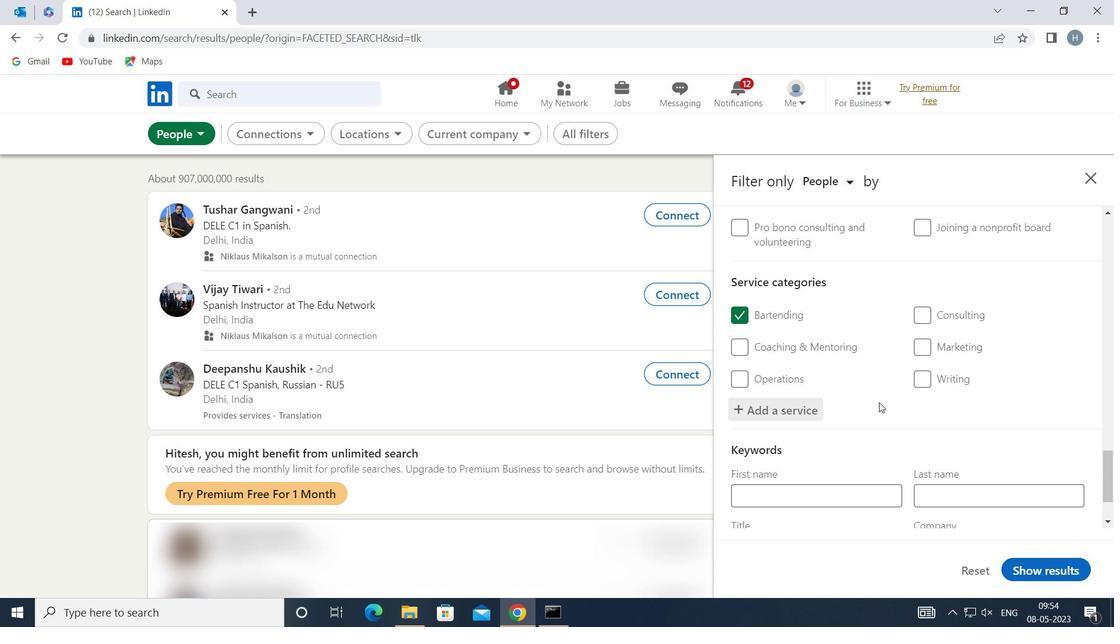 
Action: Mouse scrolled (877, 407) with delta (0, 0)
Screenshot: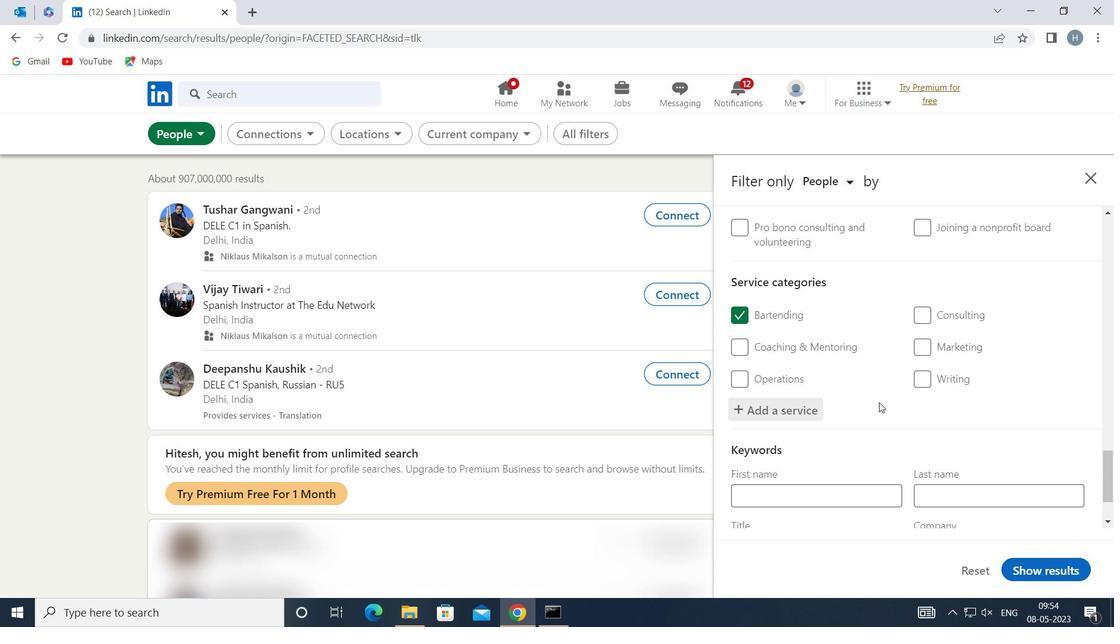 
Action: Mouse moved to (877, 408)
Screenshot: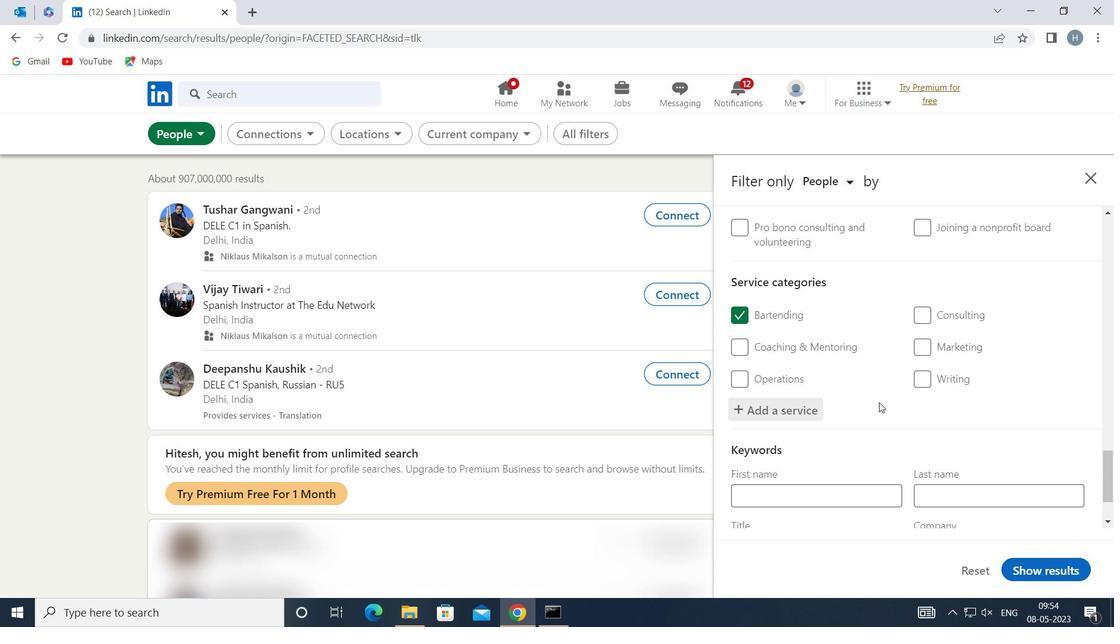 
Action: Mouse scrolled (877, 407) with delta (0, 0)
Screenshot: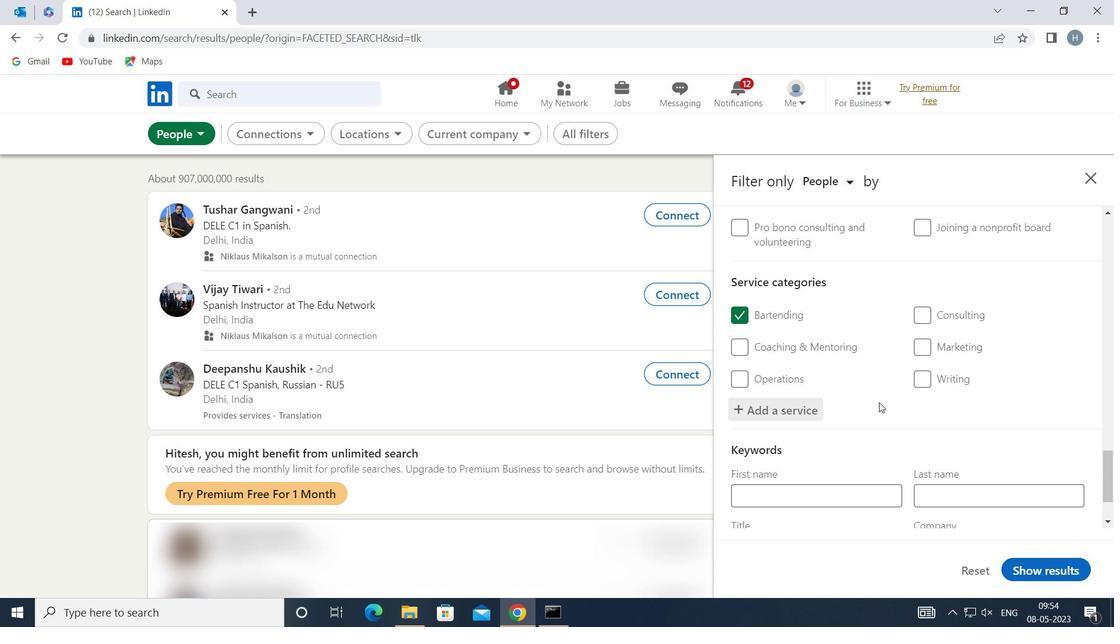 
Action: Mouse moved to (877, 411)
Screenshot: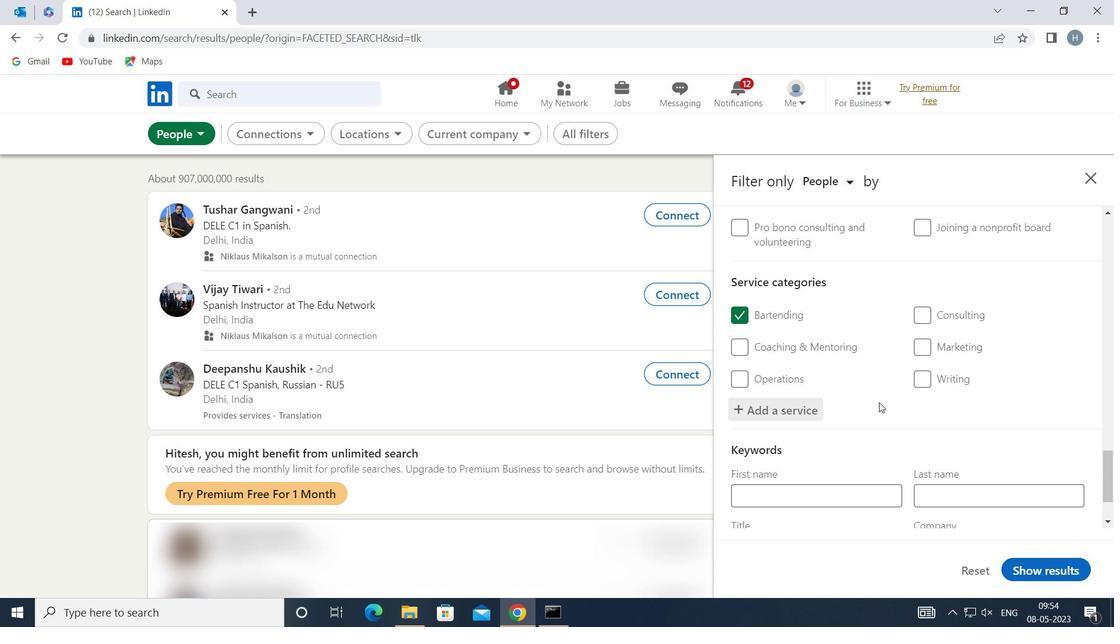
Action: Mouse scrolled (877, 411) with delta (0, 0)
Screenshot: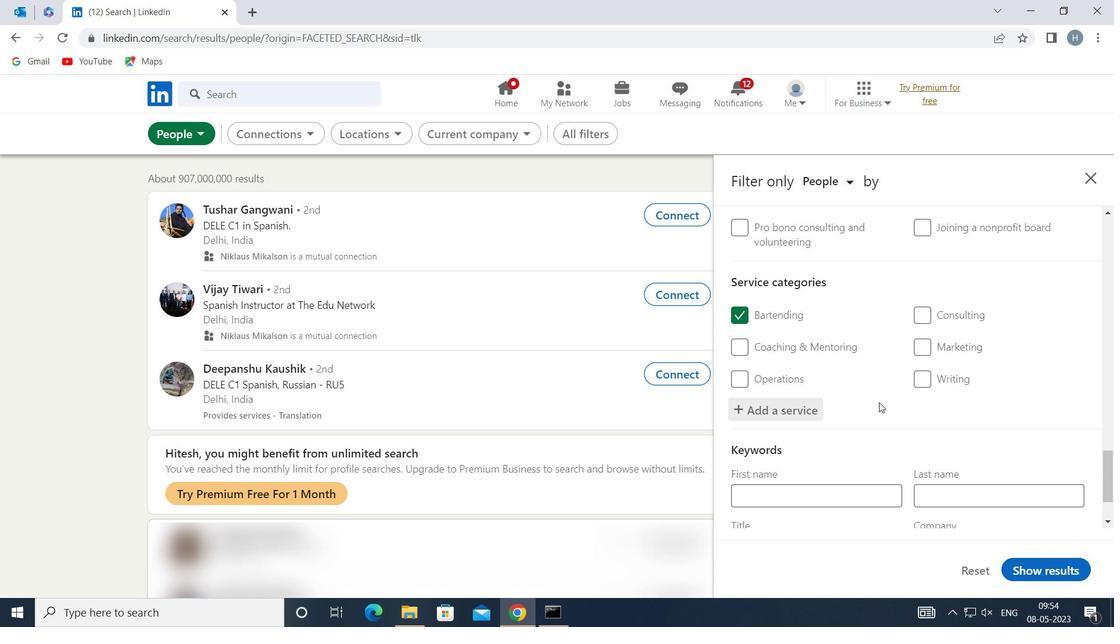 
Action: Mouse moved to (877, 413)
Screenshot: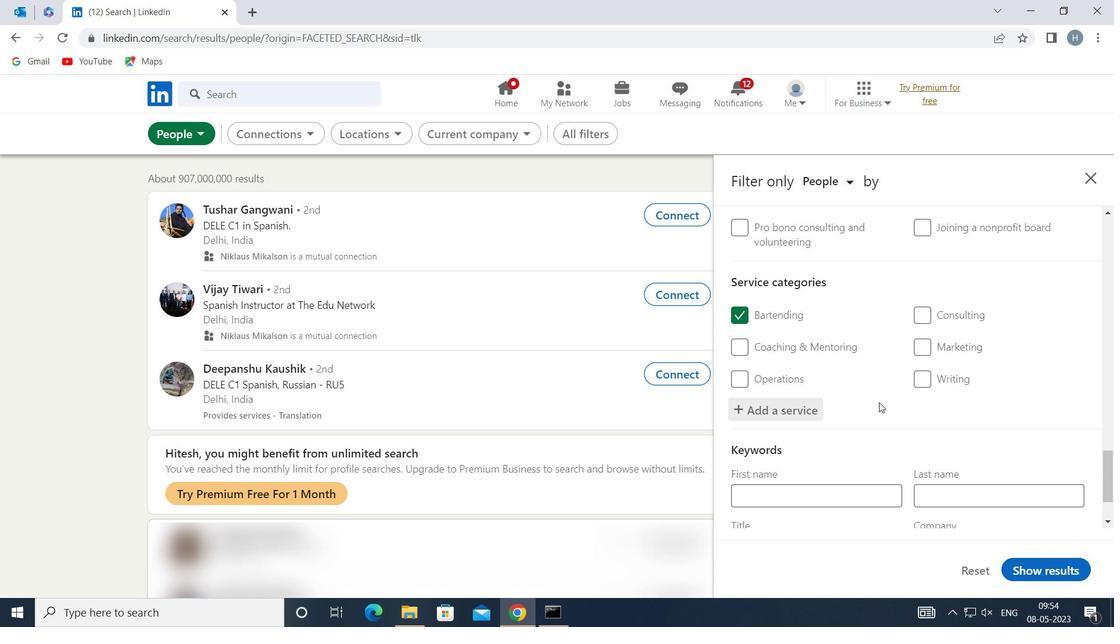 
Action: Mouse scrolled (877, 412) with delta (0, 0)
Screenshot: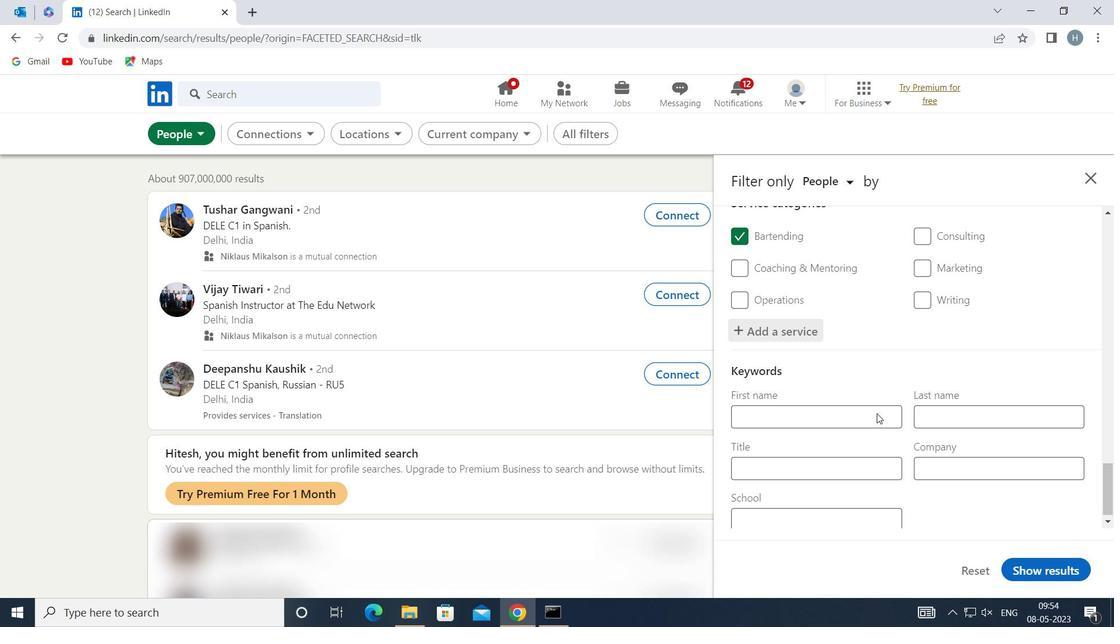 
Action: Mouse scrolled (877, 412) with delta (0, 0)
Screenshot: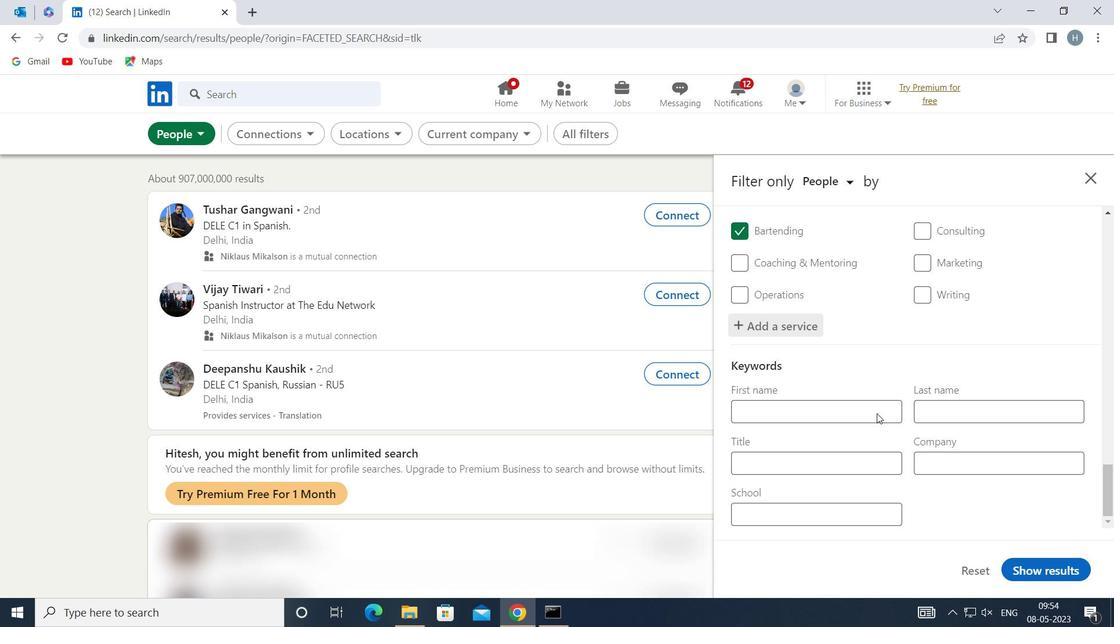 
Action: Mouse moved to (860, 463)
Screenshot: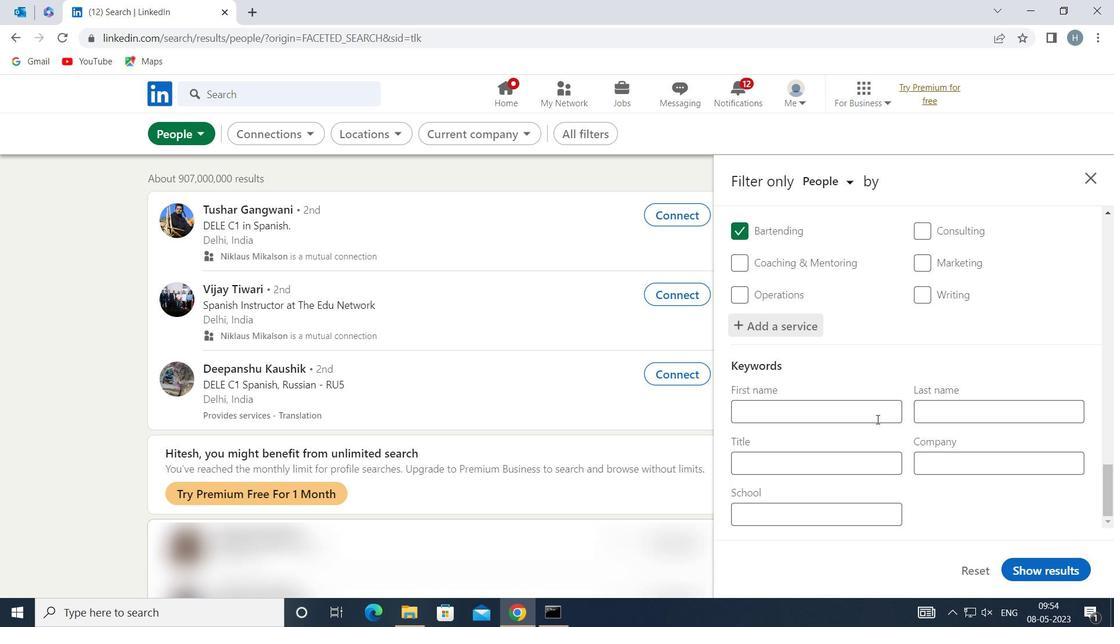 
Action: Mouse pressed left at (860, 463)
Screenshot: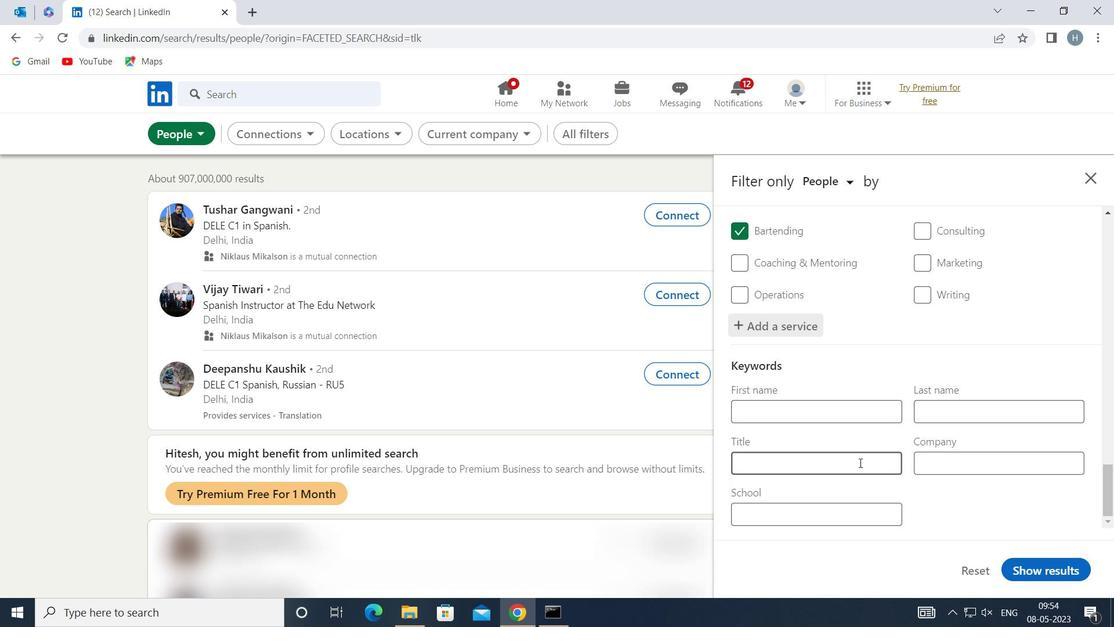 
Action: Mouse moved to (858, 463)
Screenshot: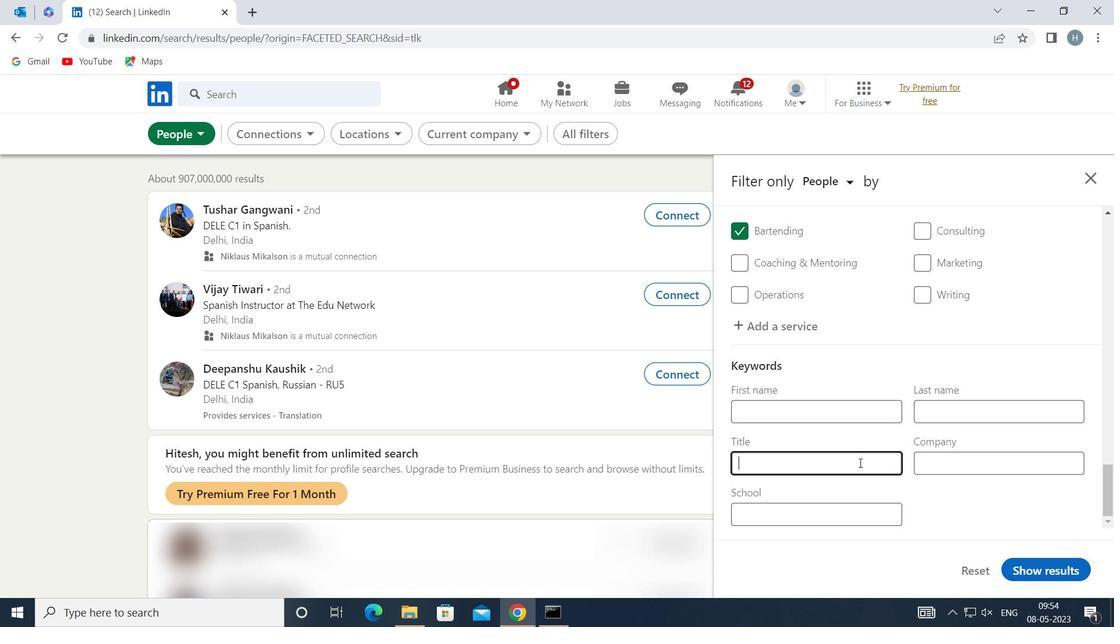 
Action: Key pressed <Key.shift>ELECTRICIAN
Screenshot: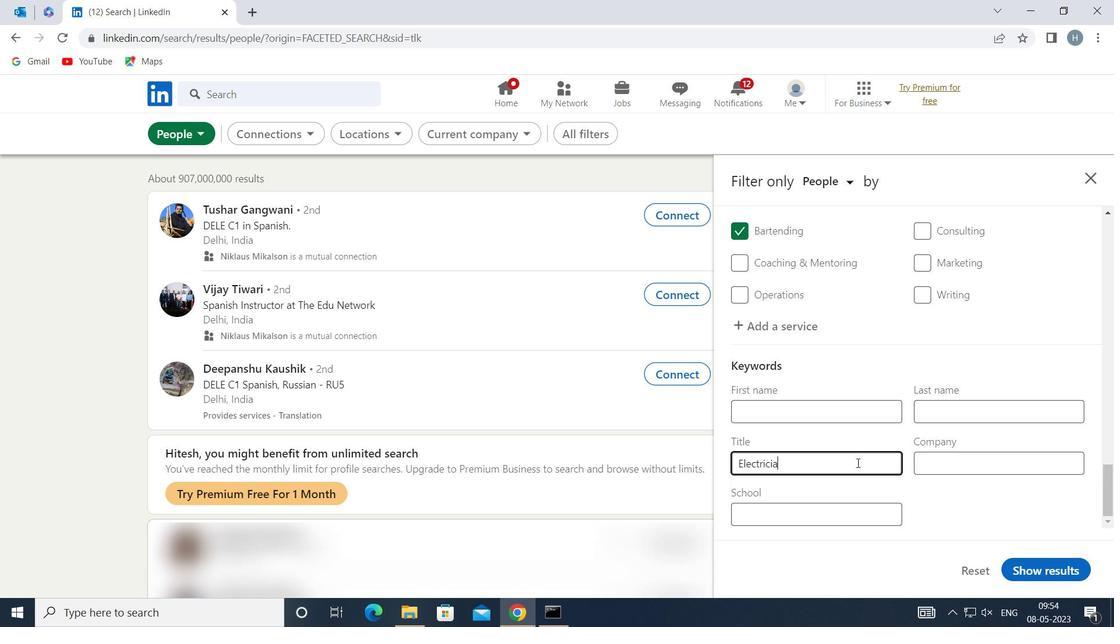 
Action: Mouse moved to (1063, 567)
Screenshot: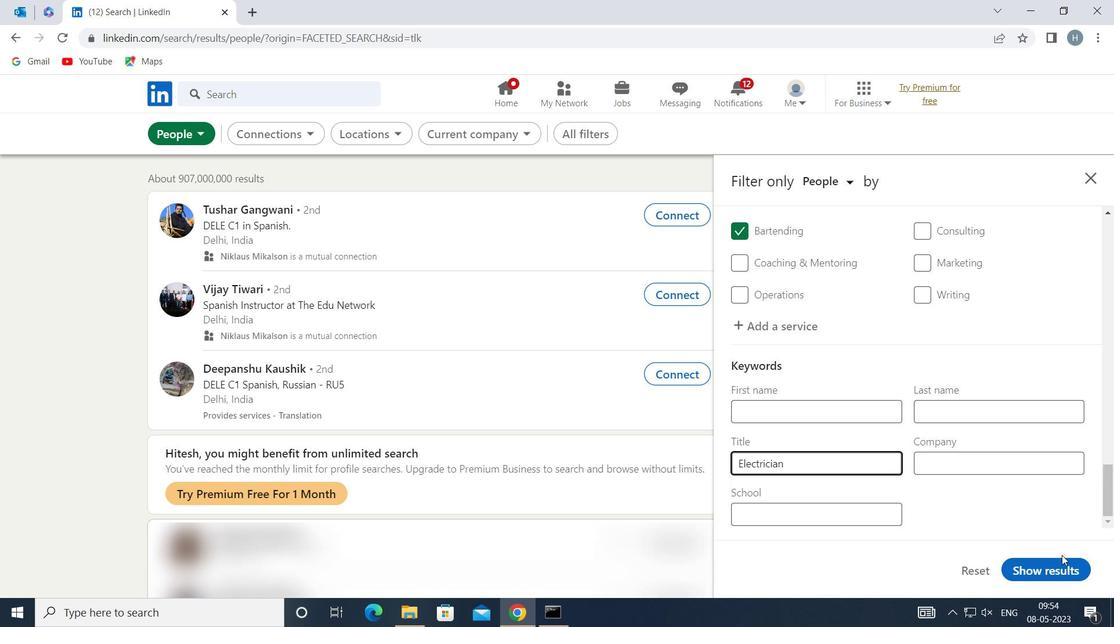 
Action: Mouse pressed left at (1063, 567)
Screenshot: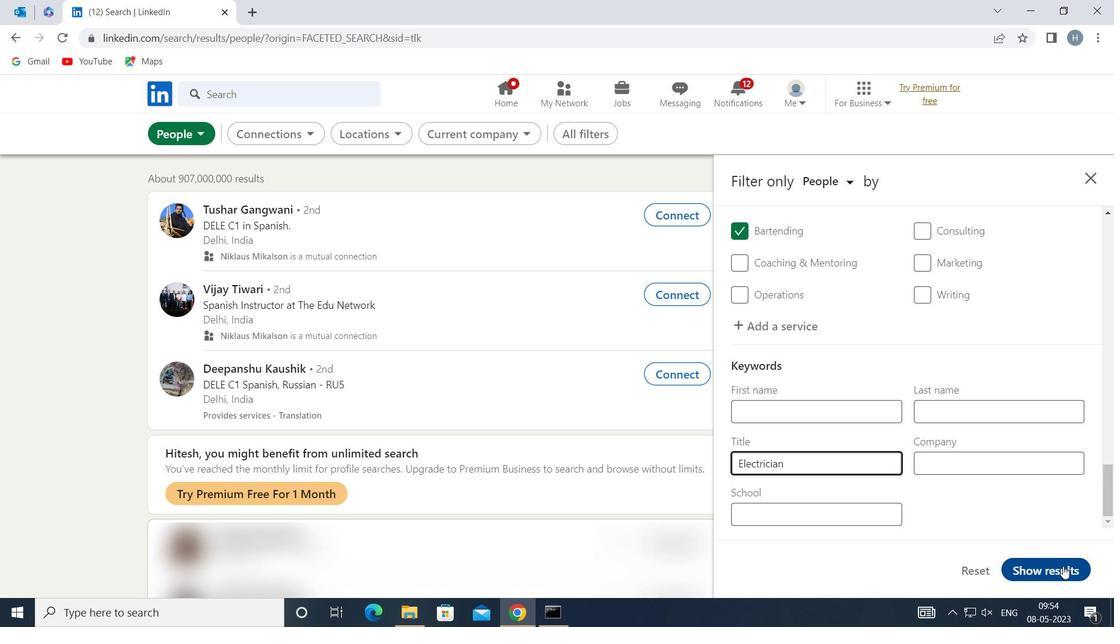 
Action: Mouse moved to (693, 371)
Screenshot: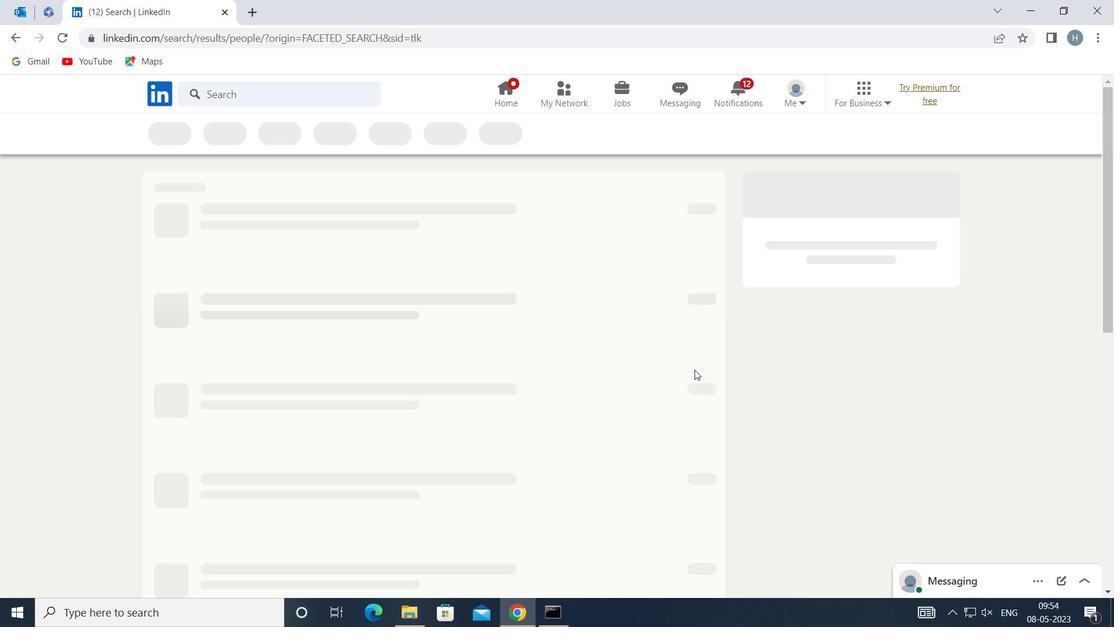 
